 Task: Add an event  with title  Casual Second Presentation Practice, date '2023/11/03' to 2023/11/04 & Select Event type as  Collective. Add location for the event as  Zurich, Switzerland and add a description: Following the introduction, participants will have the chance to present a prepared presentation of their choice in front of the group. Each presenter will be allocated a specific time slot, allowing them to showcase their skills and practice their delivery. Presentations can cover a wide range of topics, including but not limited to business proposals, academic research, project updates, or persuasive speeches.Create an event link  http-casualsecondpresentationpracticecom & Select the event color as  Bright Yellow. , logged in from the account softage.4@softage.netand send the event invitation to softage.1@softage.net and softage.2@softage.net
Action: Mouse moved to (526, 341)
Screenshot: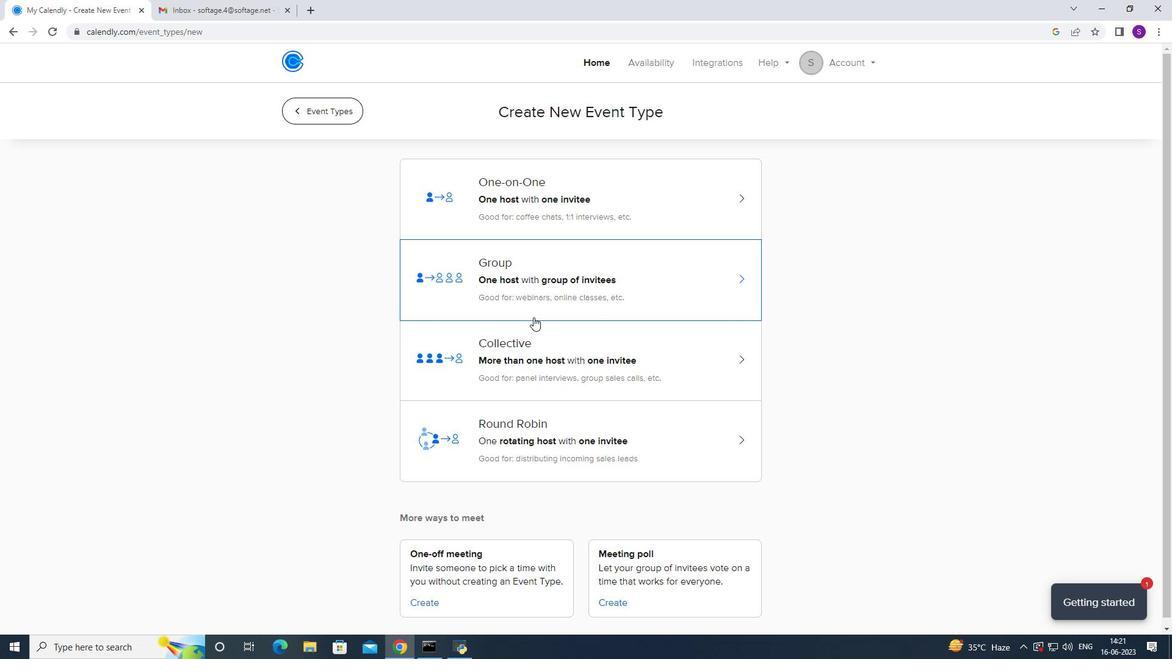 
Action: Mouse pressed left at (526, 341)
Screenshot: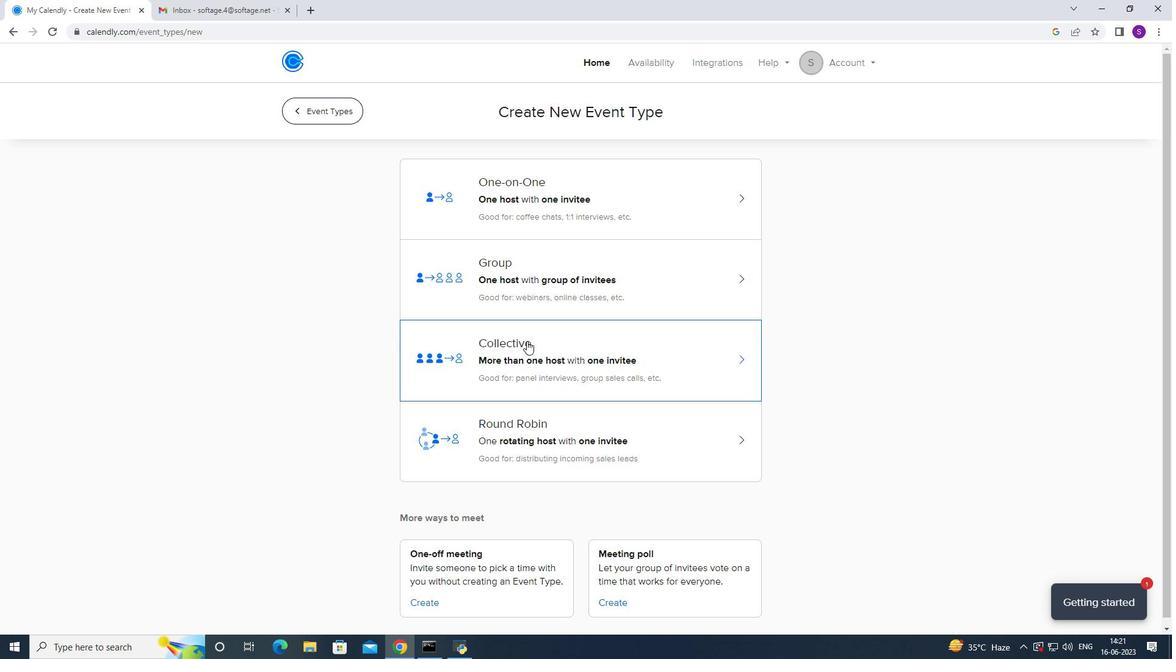 
Action: Mouse moved to (731, 268)
Screenshot: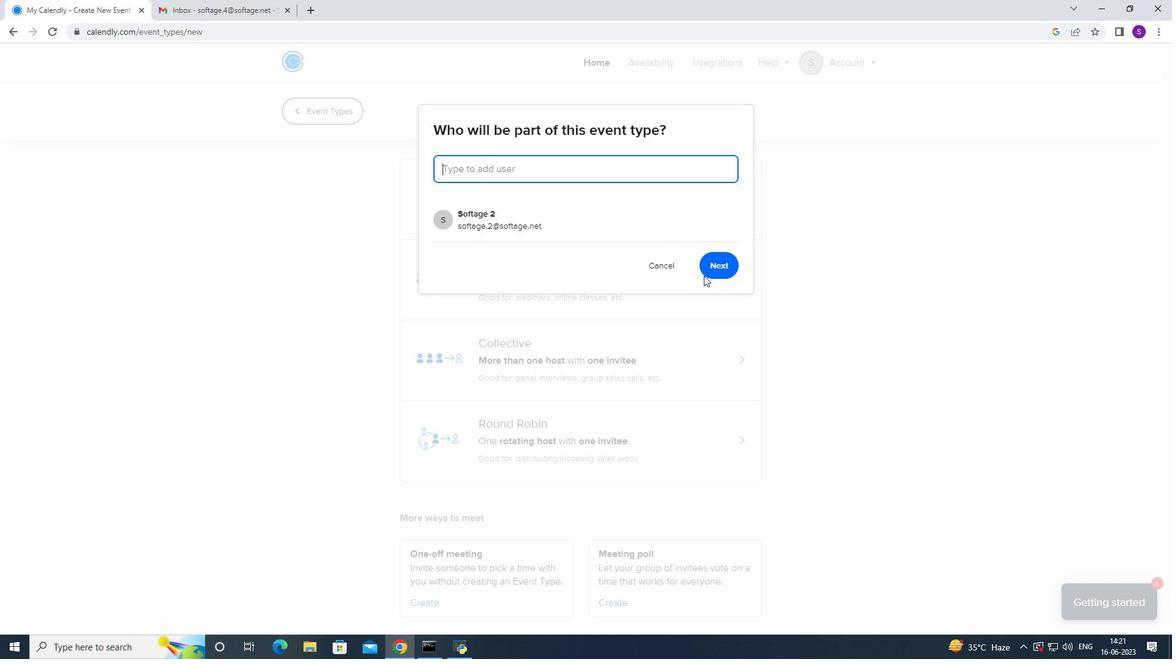 
Action: Mouse pressed left at (731, 268)
Screenshot: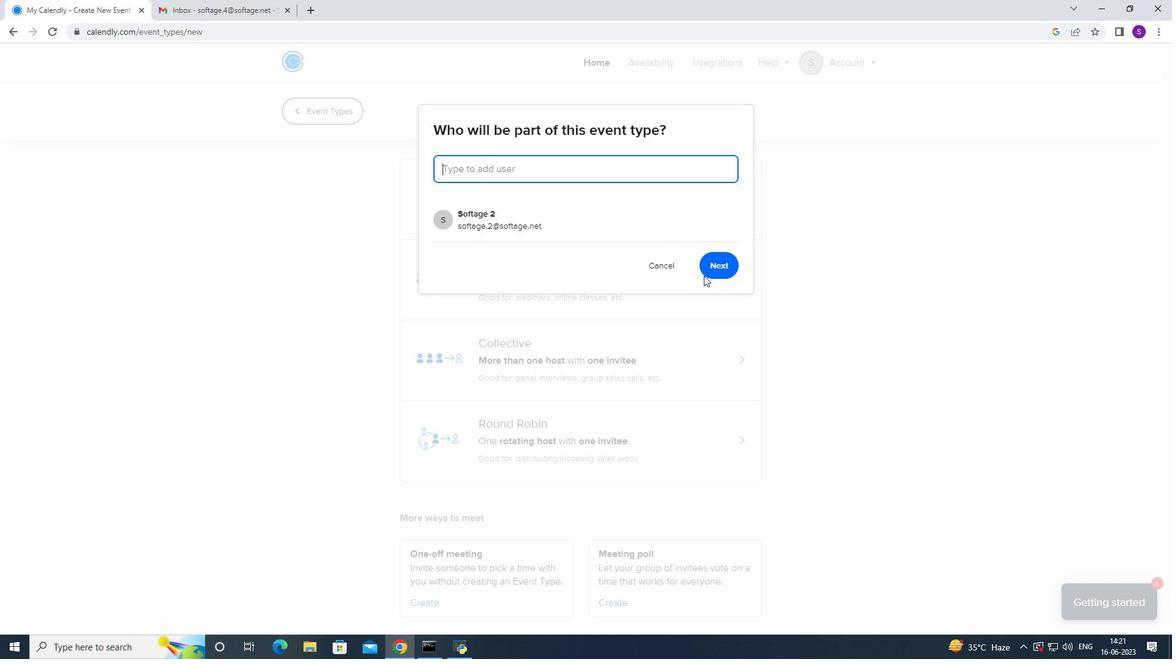 
Action: Mouse moved to (435, 285)
Screenshot: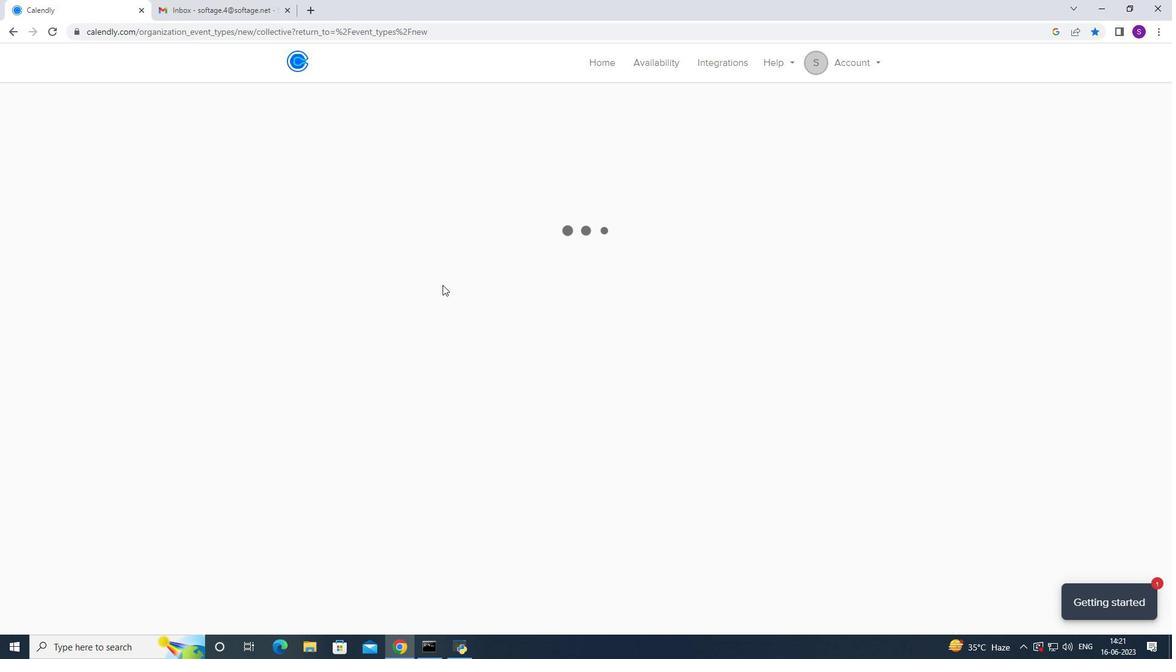 
Action: Key pressed <Key.caps_lock>C<Key.caps_lock>asual<Key.space><Key.caps_lock>S<Key.caps_lock>re
Screenshot: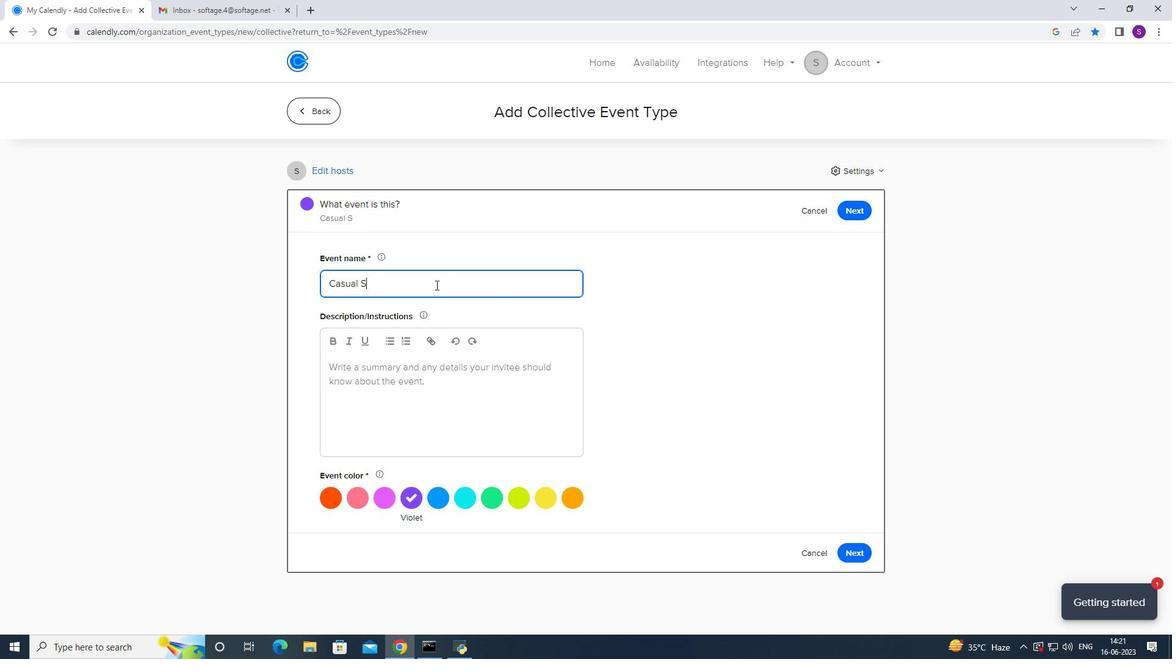 
Action: Mouse moved to (639, 296)
Screenshot: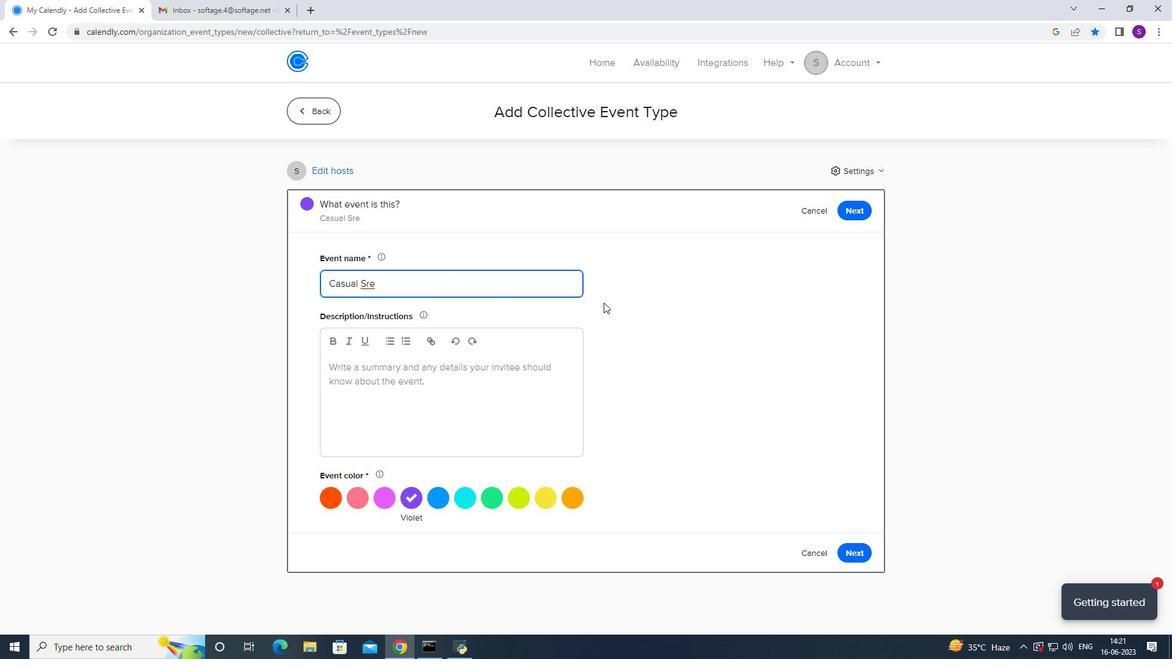 
Action: Key pressed <Key.backspace>
Screenshot: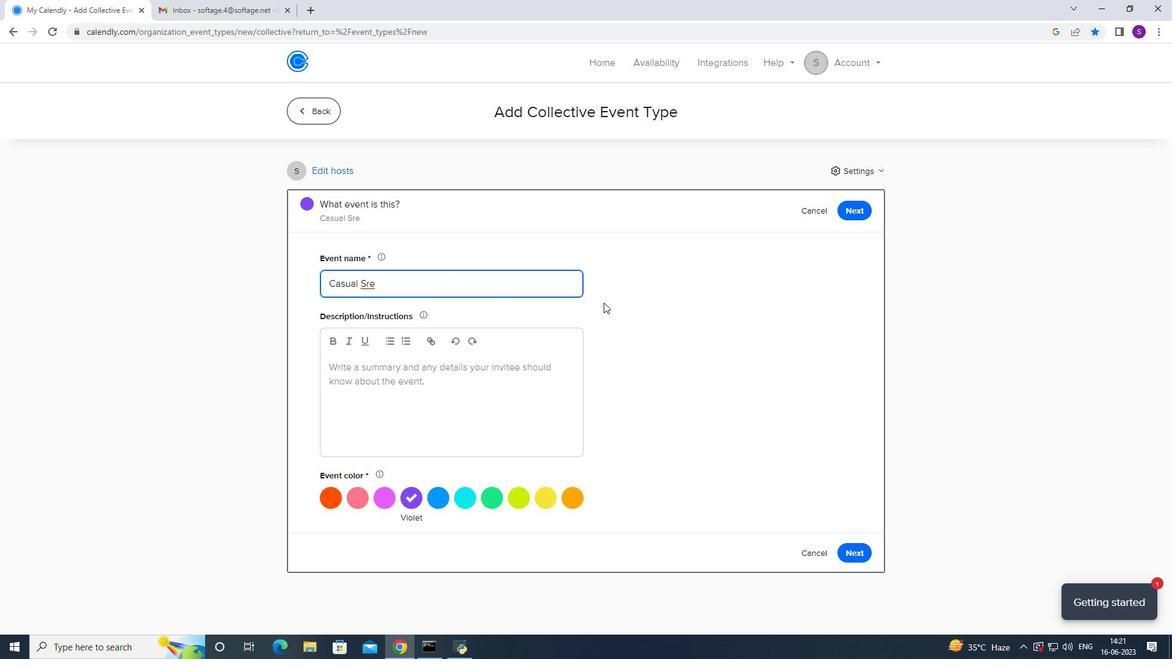 
Action: Mouse moved to (674, 291)
Screenshot: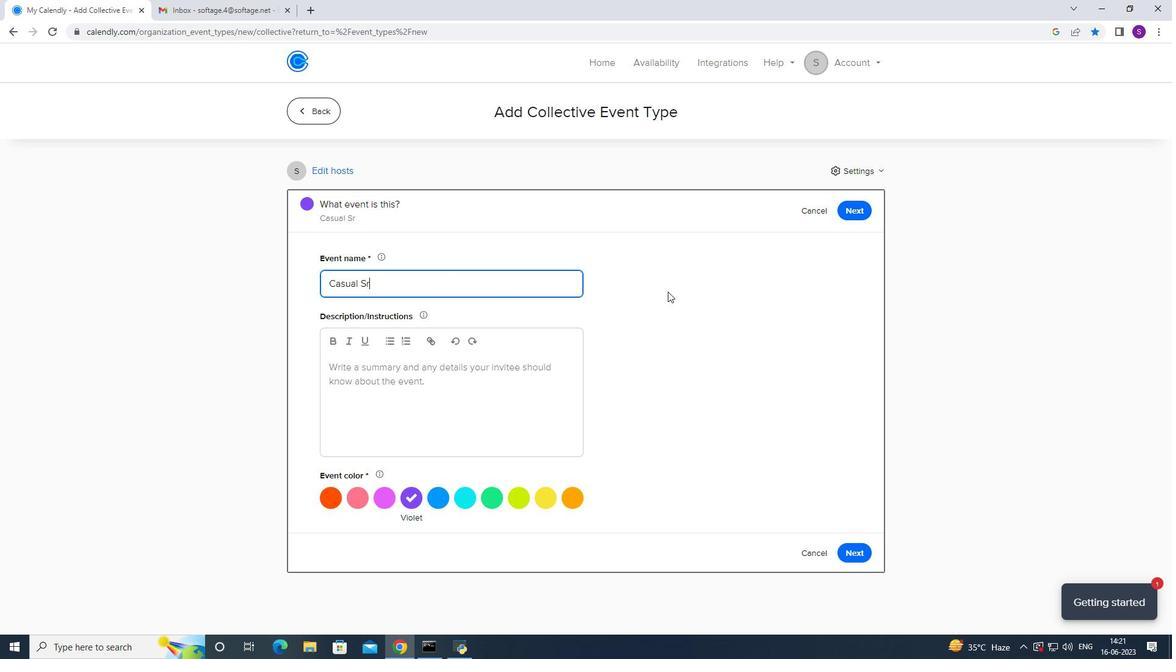 
Action: Key pressed <Key.backspace>
Screenshot: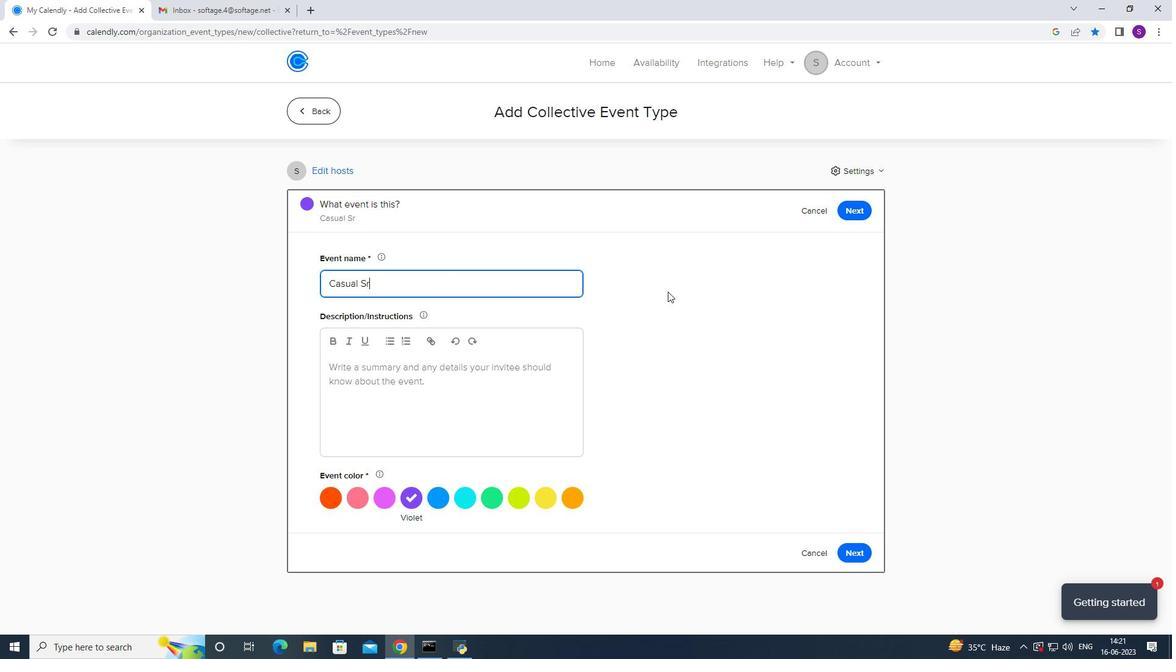 
Action: Mouse moved to (674, 291)
Screenshot: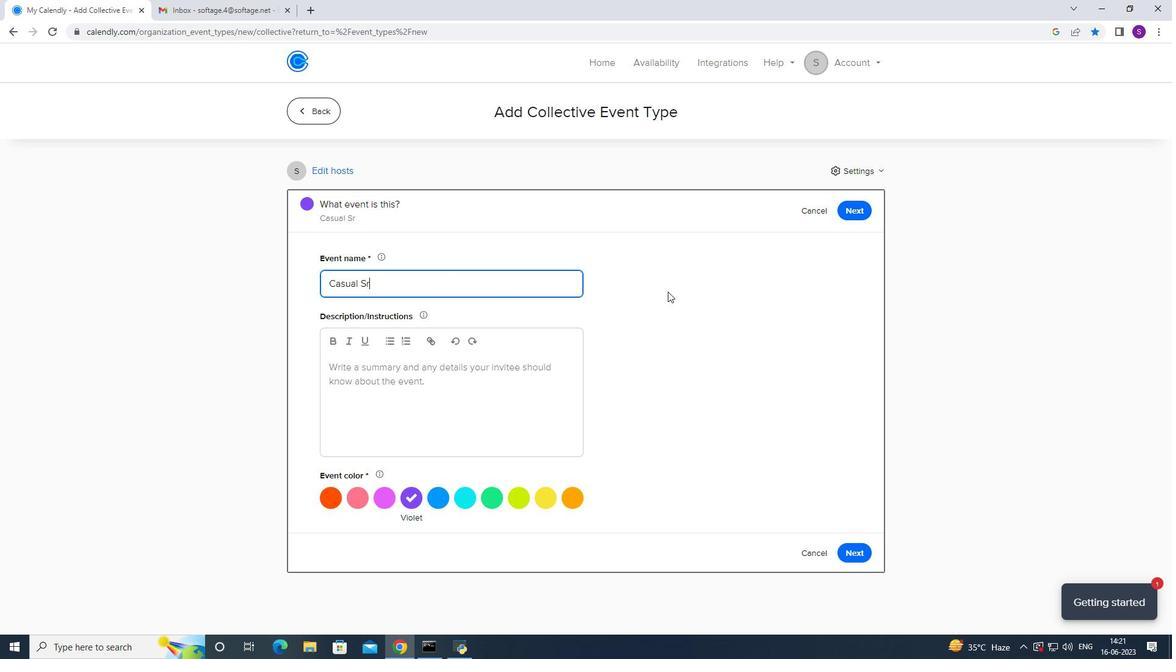 
Action: Key pressed econd<Key.space><Key.caps_lock>P<Key.caps_lock>resentation<Key.space><Key.caps_lock>P<Key.caps_lock>ractice
Screenshot: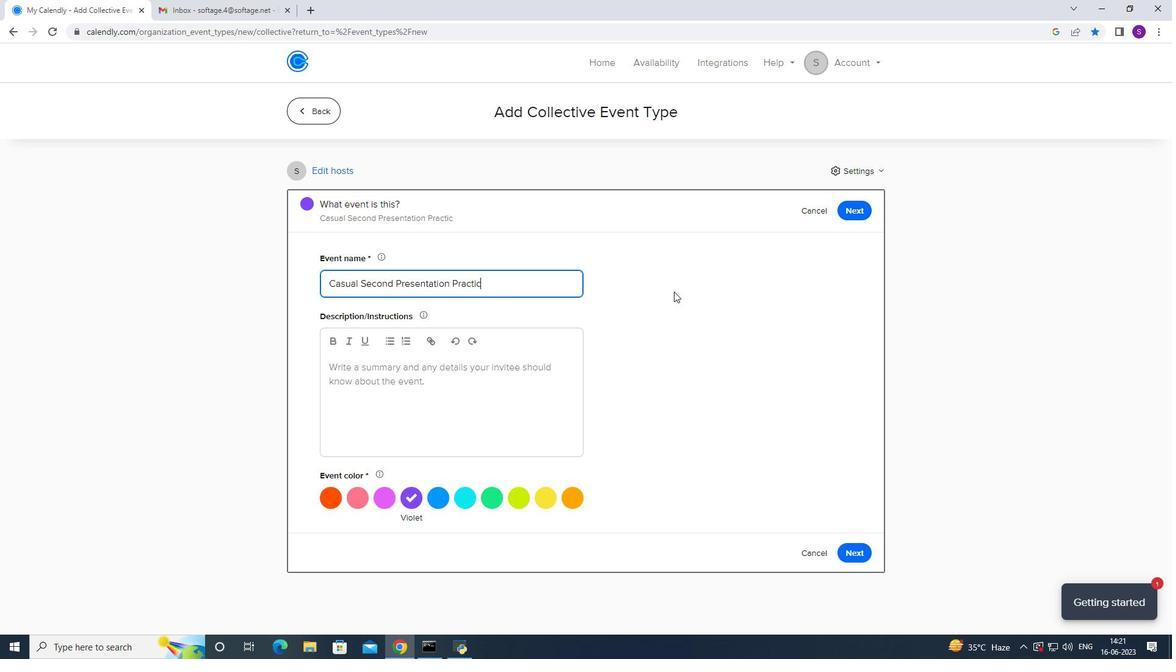 
Action: Mouse moved to (365, 379)
Screenshot: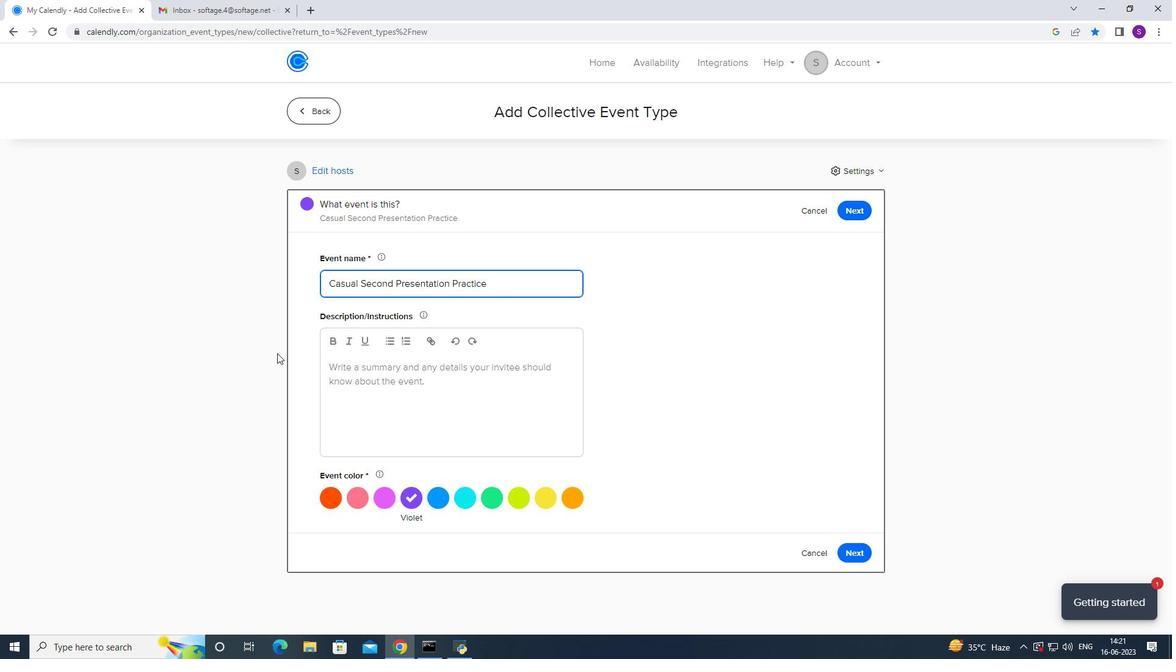 
Action: Mouse pressed left at (365, 379)
Screenshot: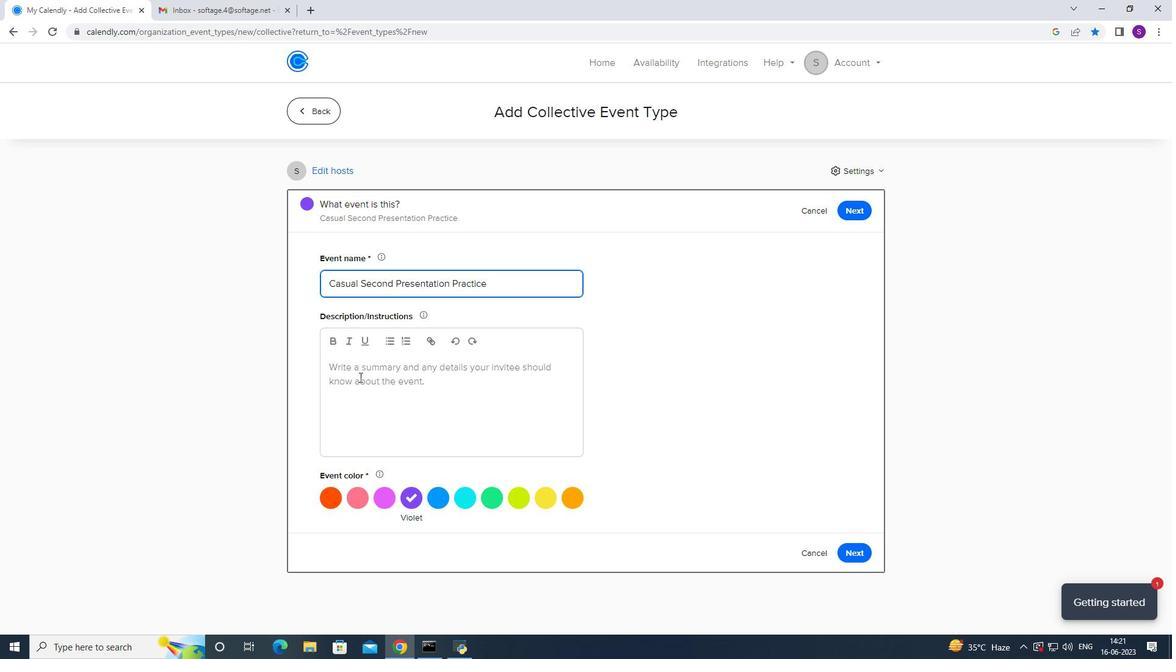 
Action: Mouse moved to (542, 498)
Screenshot: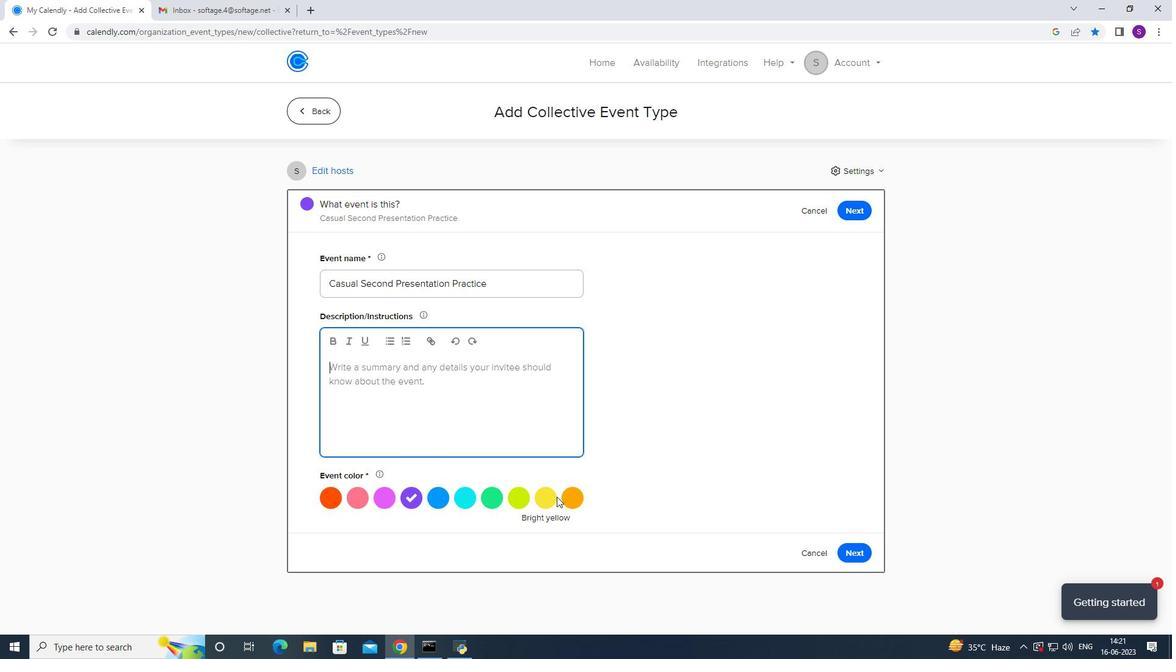 
Action: Mouse pressed left at (542, 498)
Screenshot: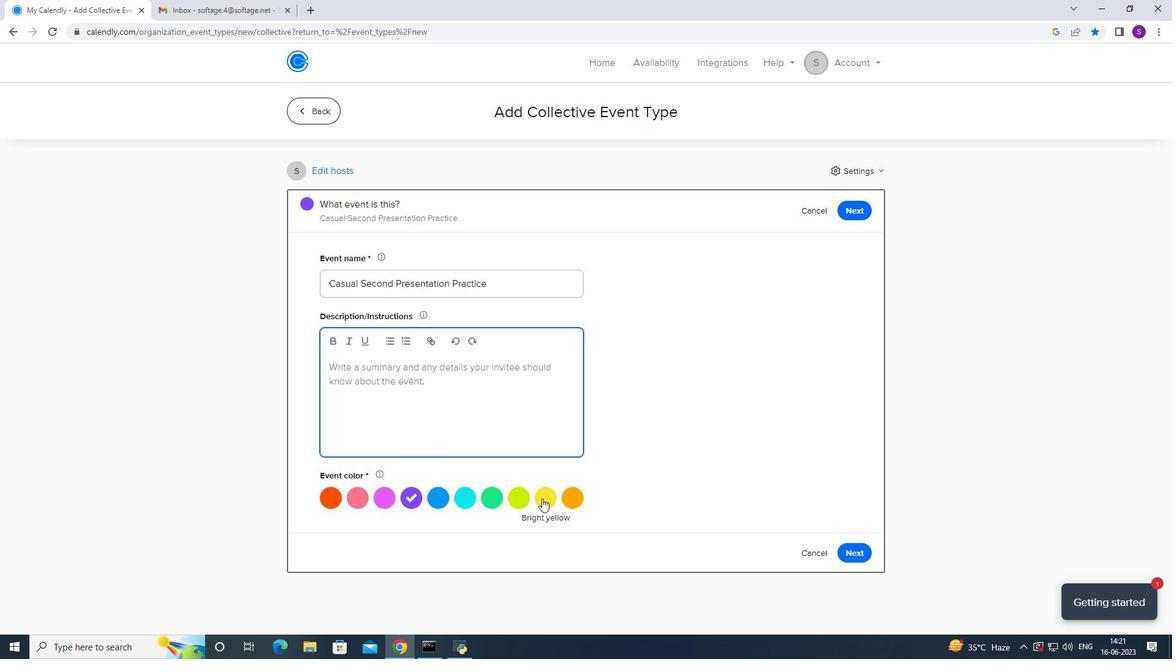
Action: Mouse moved to (501, 413)
Screenshot: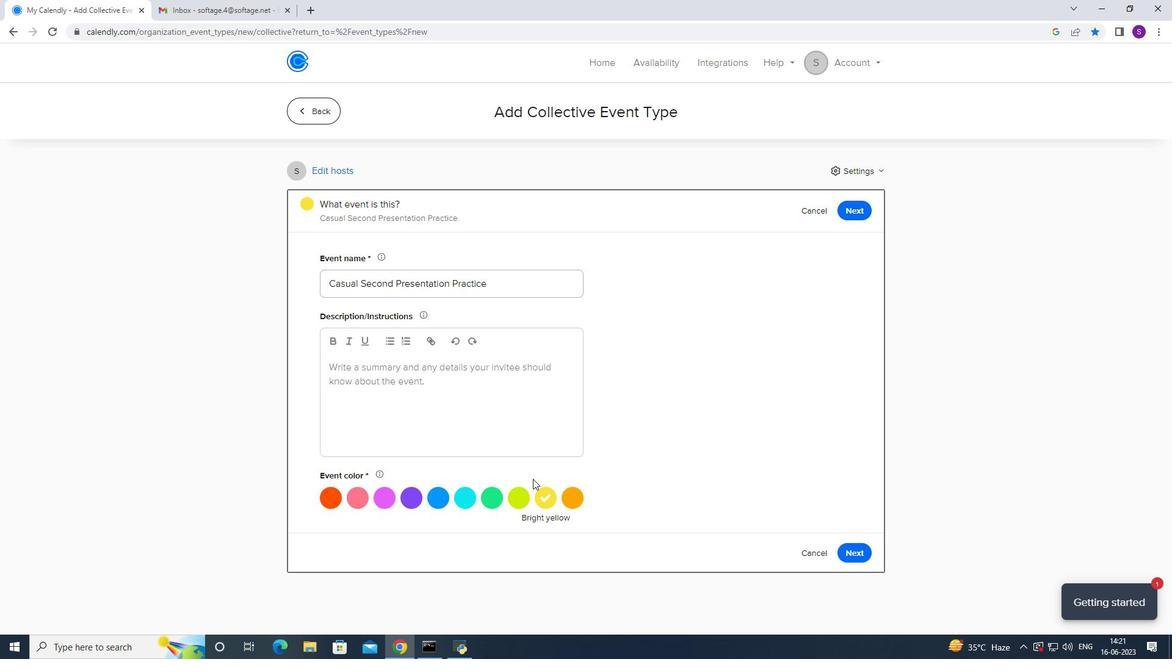 
Action: Mouse pressed left at (501, 413)
Screenshot: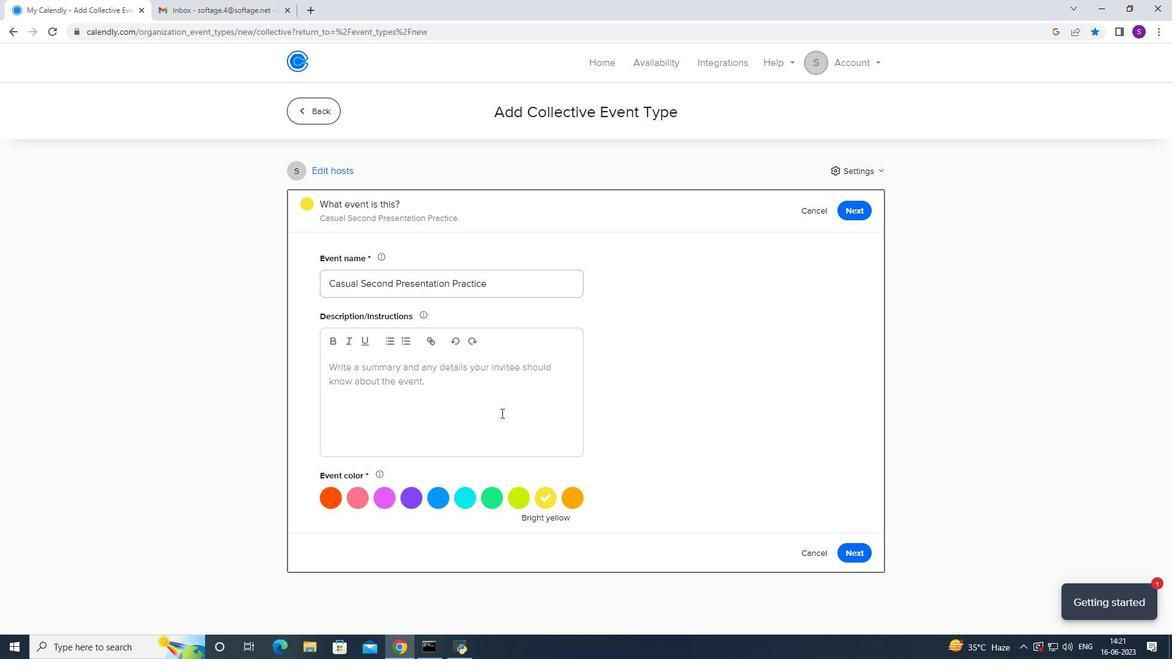 
Action: Mouse moved to (1095, 504)
Screenshot: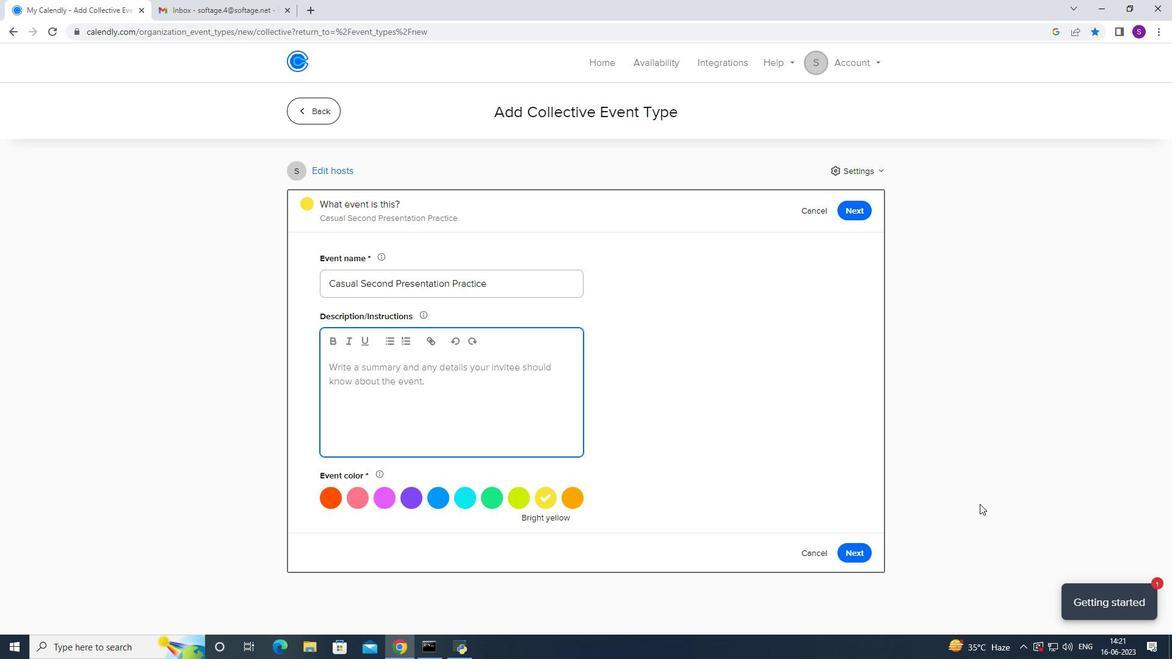
Action: Key pressed <Key.caps_lock>F<Key.caps_lock>ollowing<Key.space>the<Key.space>introduction<Key.space>,<Key.space>participants<Key.space>will<Key.space>have<Key.space>the<Key.space>chance<Key.space>to<Key.space>present<Key.space>a<Key.space>p[repared<Key.space>presentation<Key.space>
Screenshot: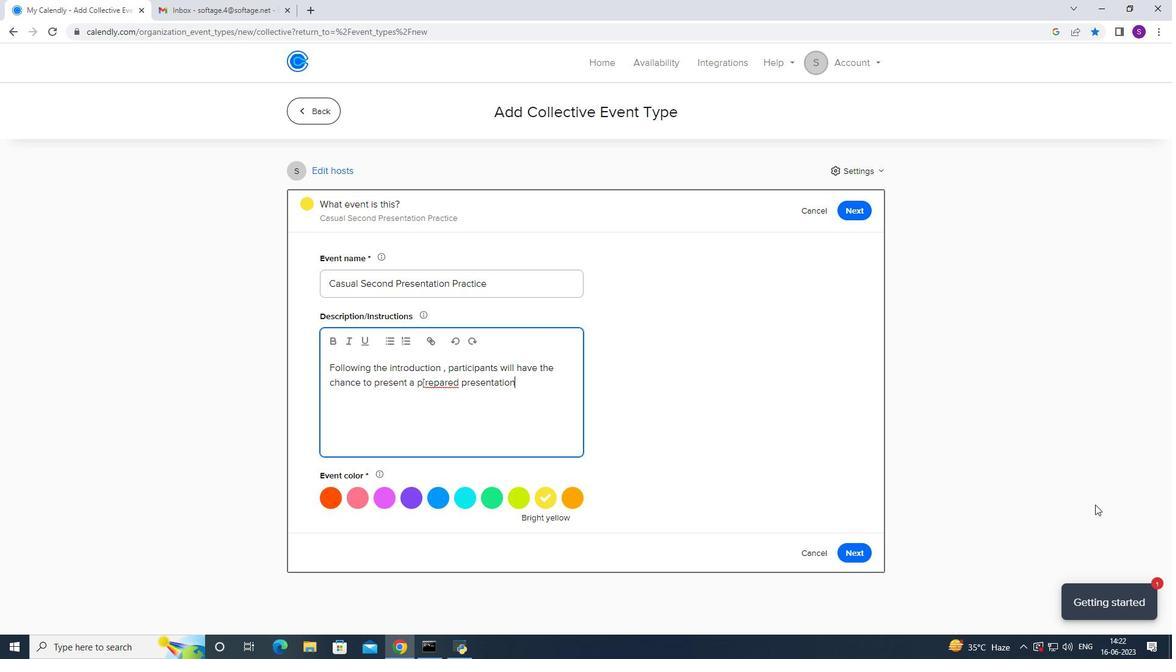 
Action: Mouse moved to (1152, 494)
Screenshot: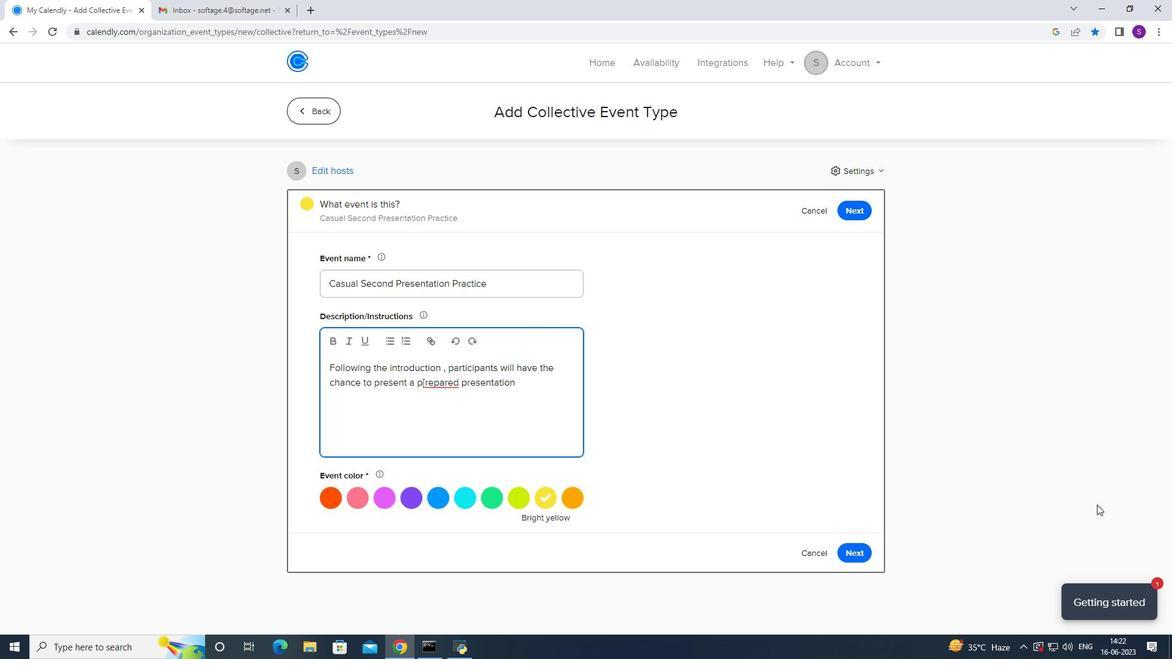
Action: Key pressed <Key.left>
Screenshot: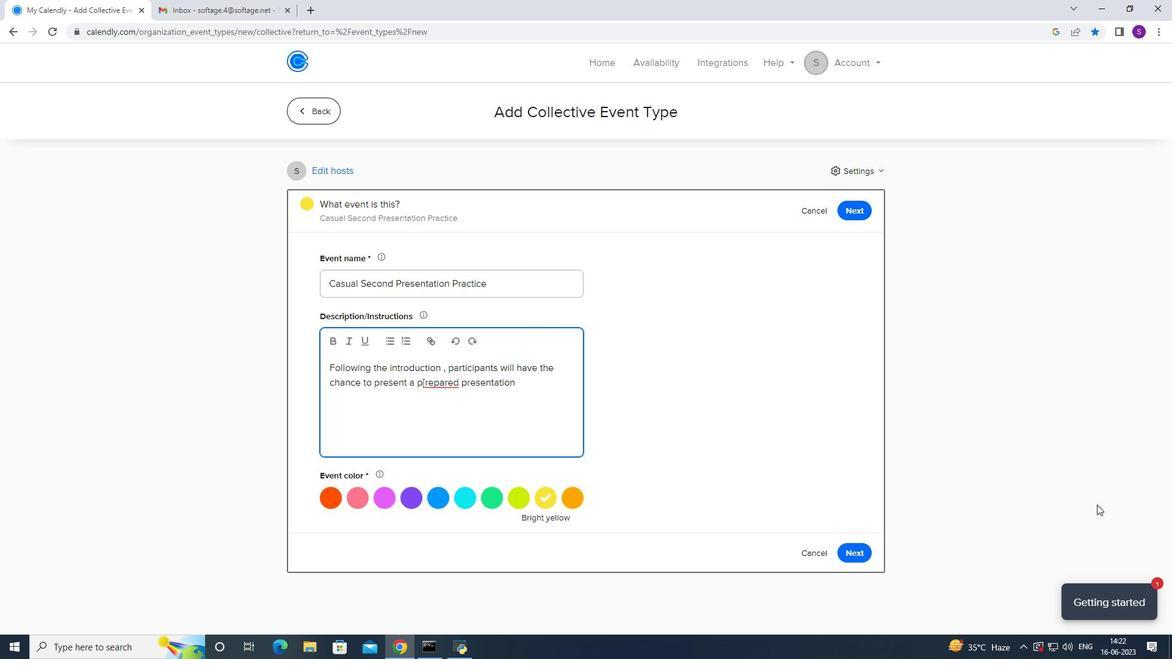 
Action: Mouse moved to (1154, 494)
Screenshot: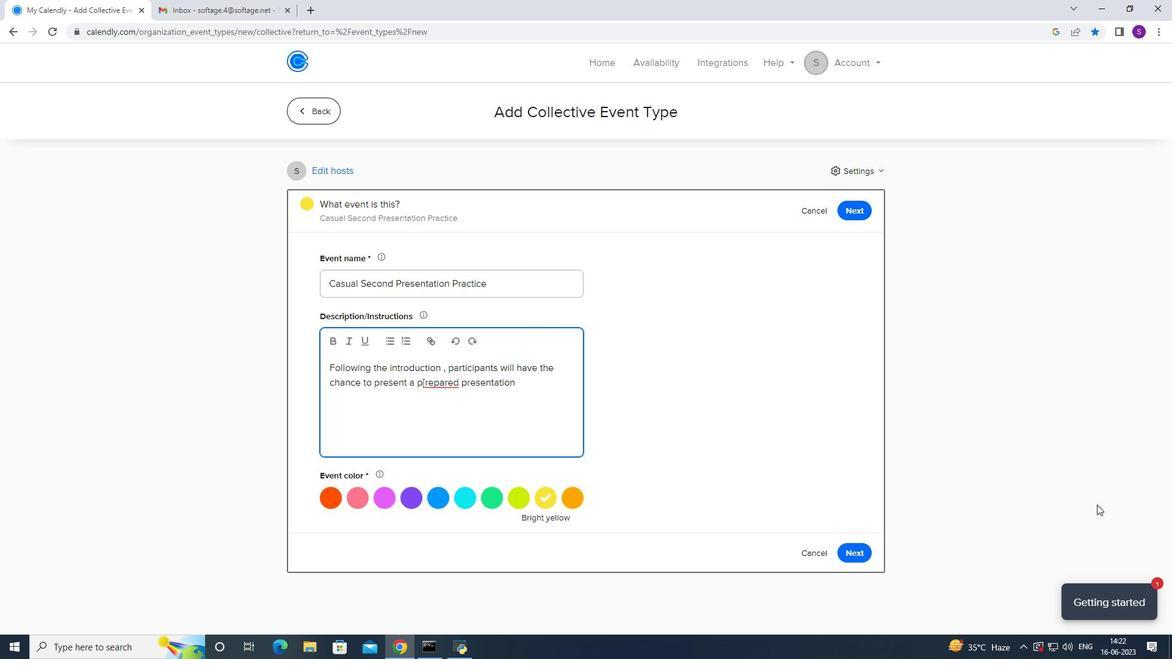 
Action: Key pressed <Key.left><Key.left>
Screenshot: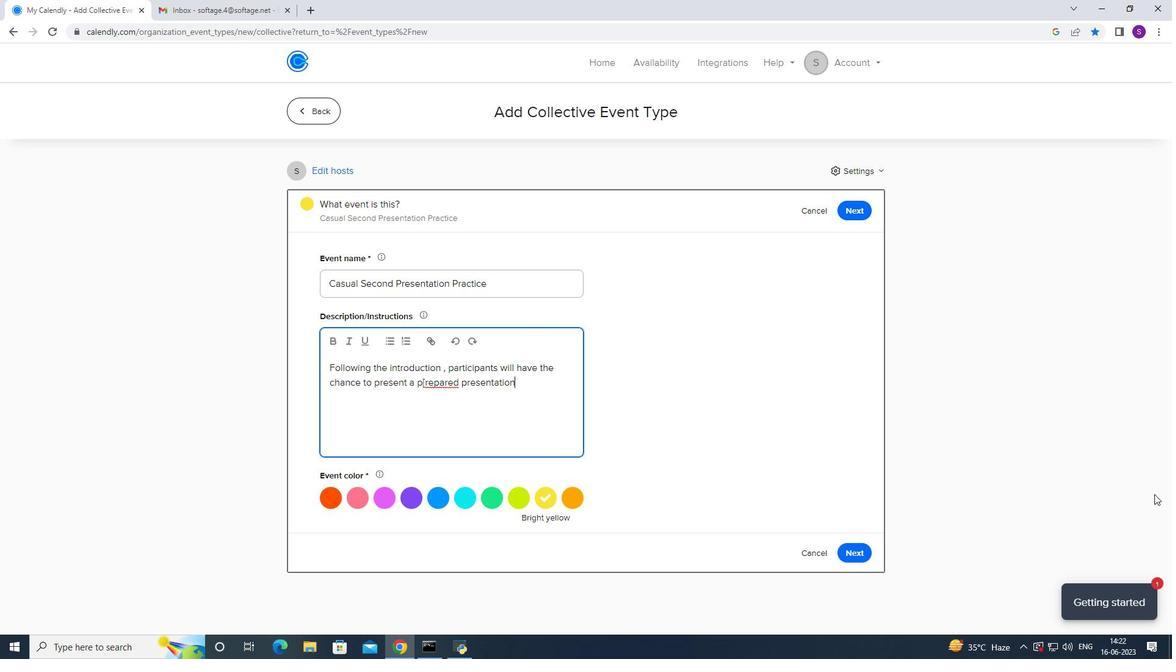 
Action: Mouse moved to (1155, 494)
Screenshot: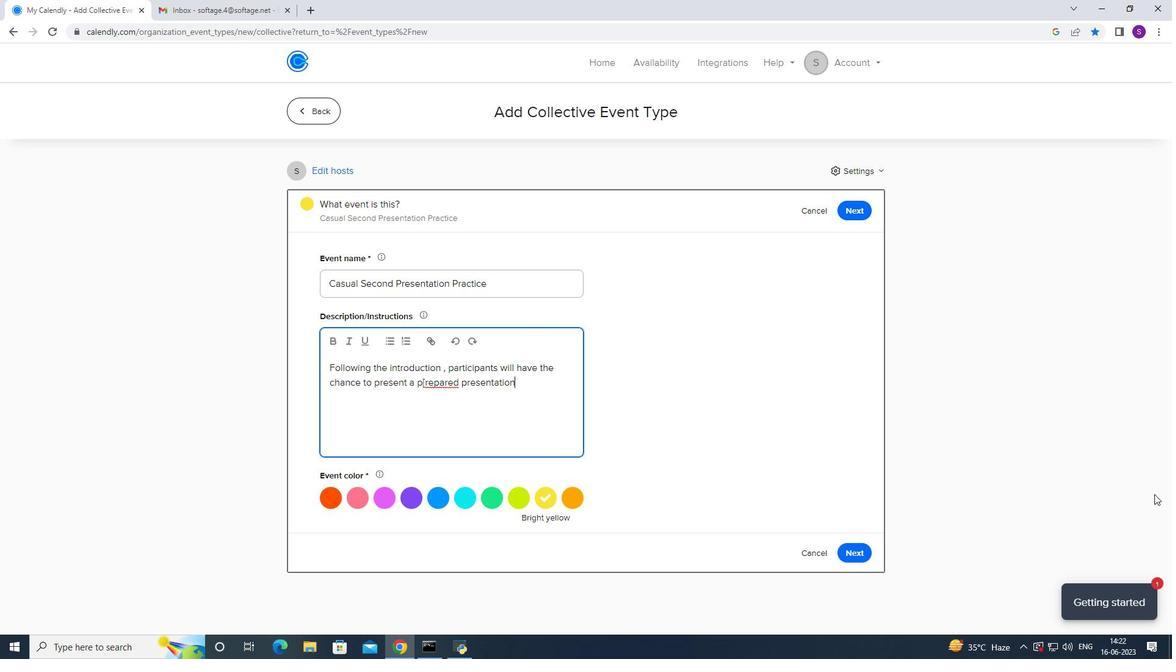 
Action: Key pressed <Key.left><Key.left><Key.left><Key.left><Key.left><Key.left><Key.left><Key.left><Key.left><Key.left><Key.left><Key.left><Key.left><Key.left><Key.left><Key.left><Key.left><Key.left><Key.backspace>
Screenshot: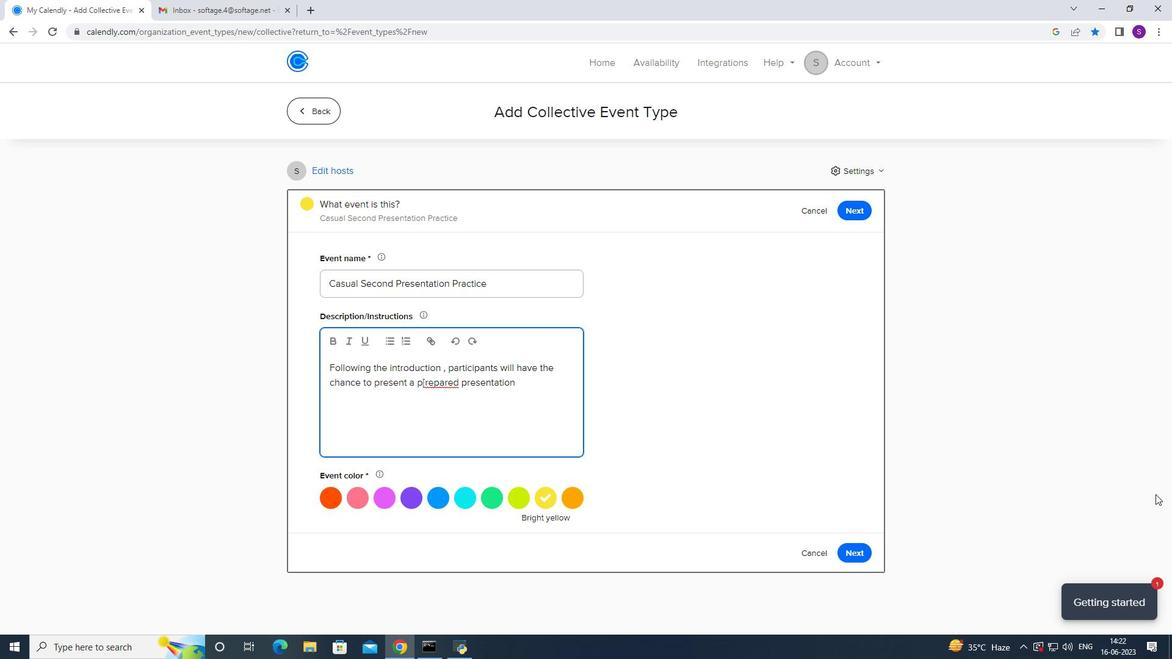 
Action: Mouse moved to (1173, 551)
Screenshot: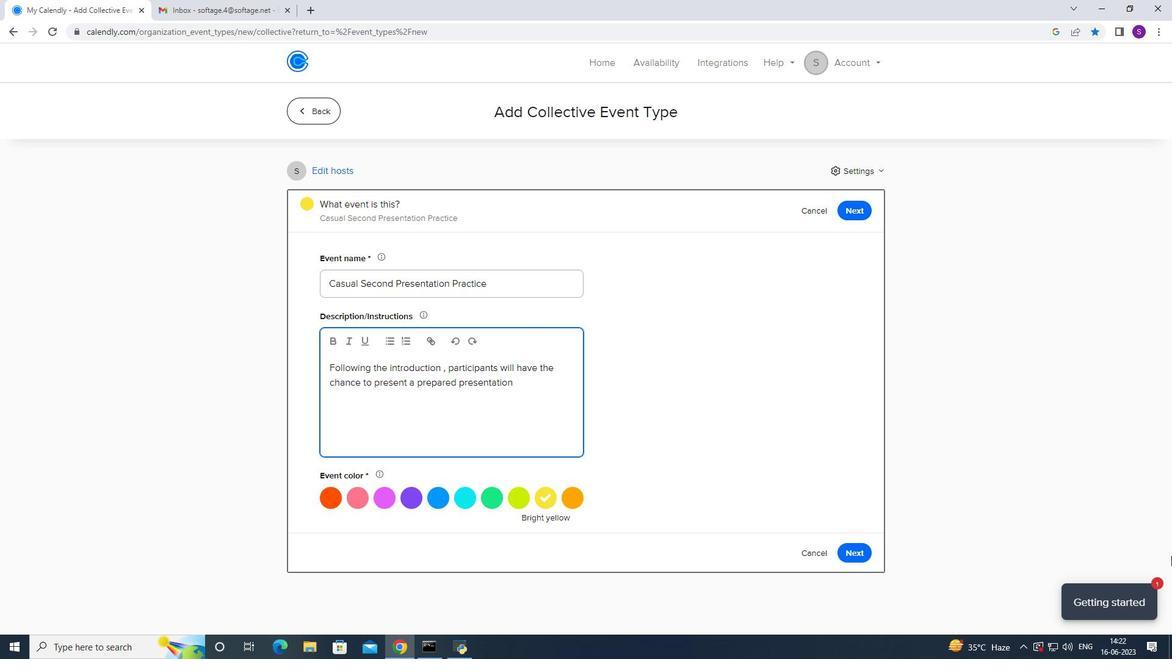 
Action: Key pressed <Key.right>
Screenshot: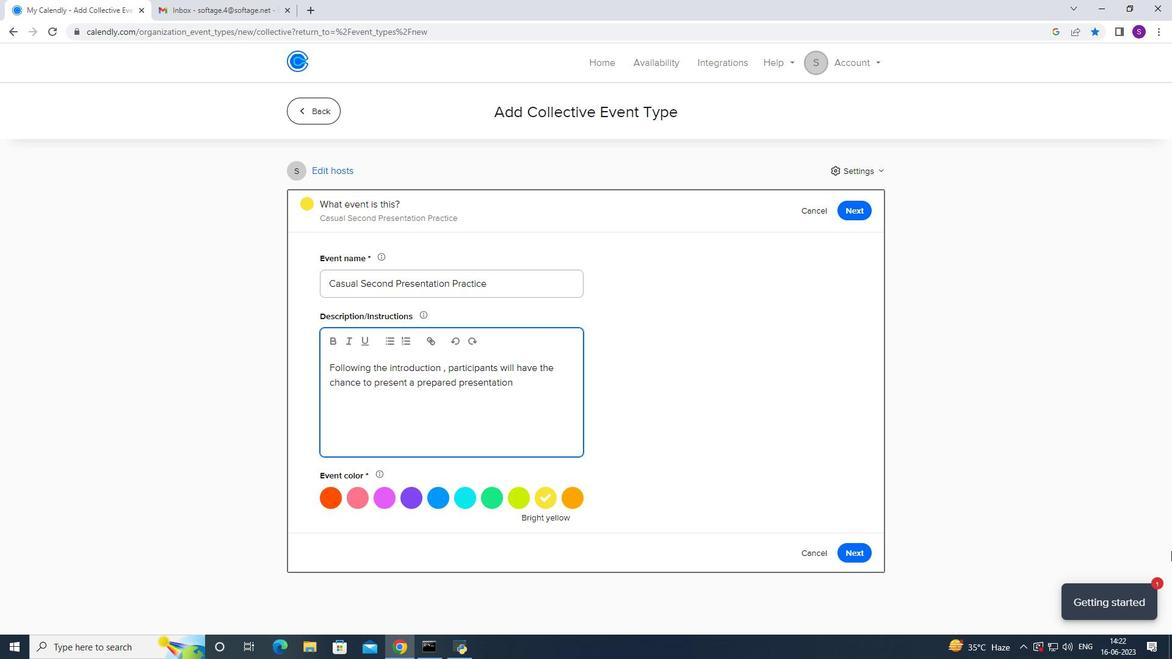 
Action: Mouse moved to (1171, 550)
Screenshot: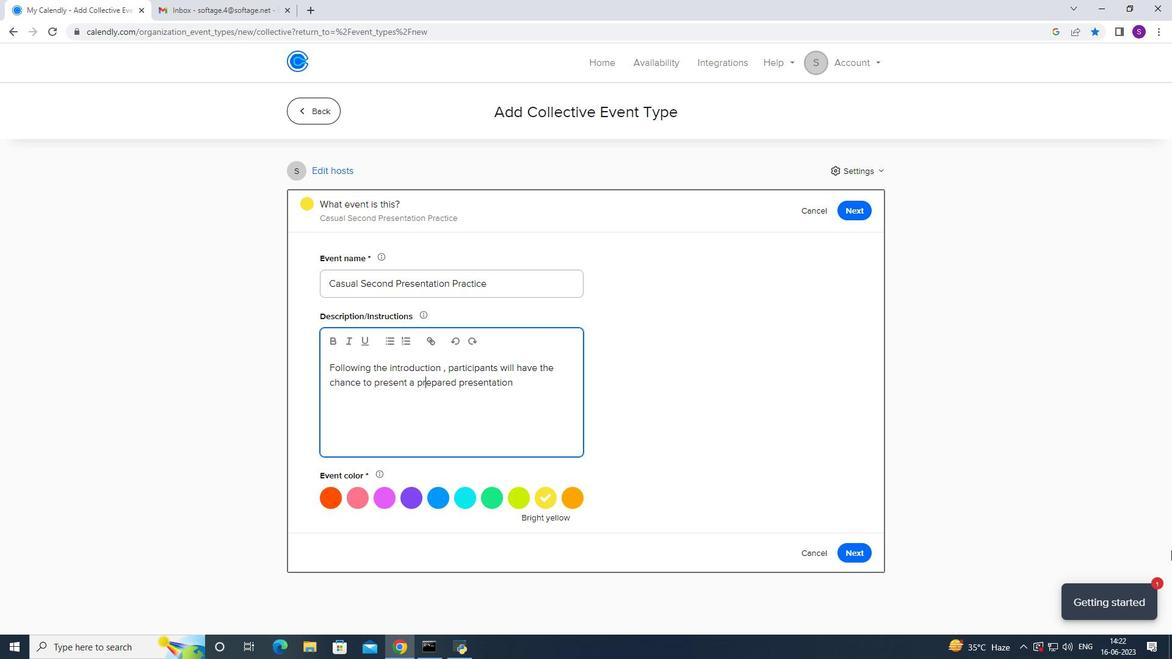 
Action: Key pressed <Key.right><Key.right><Key.right><Key.right><Key.right><Key.right><Key.right><Key.right><Key.right><Key.right><Key.right><Key.right><Key.right><Key.right><Key.right><Key.right><Key.right><Key.right><Key.right><Key.right>
Screenshot: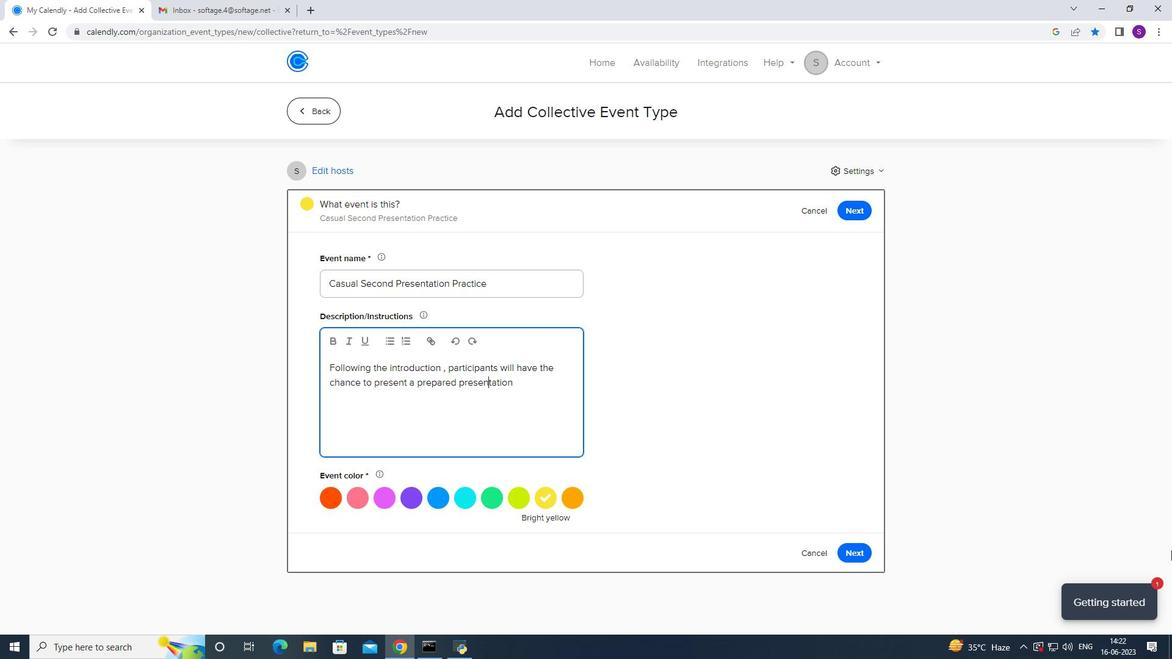 
Action: Mouse moved to (1173, 550)
Screenshot: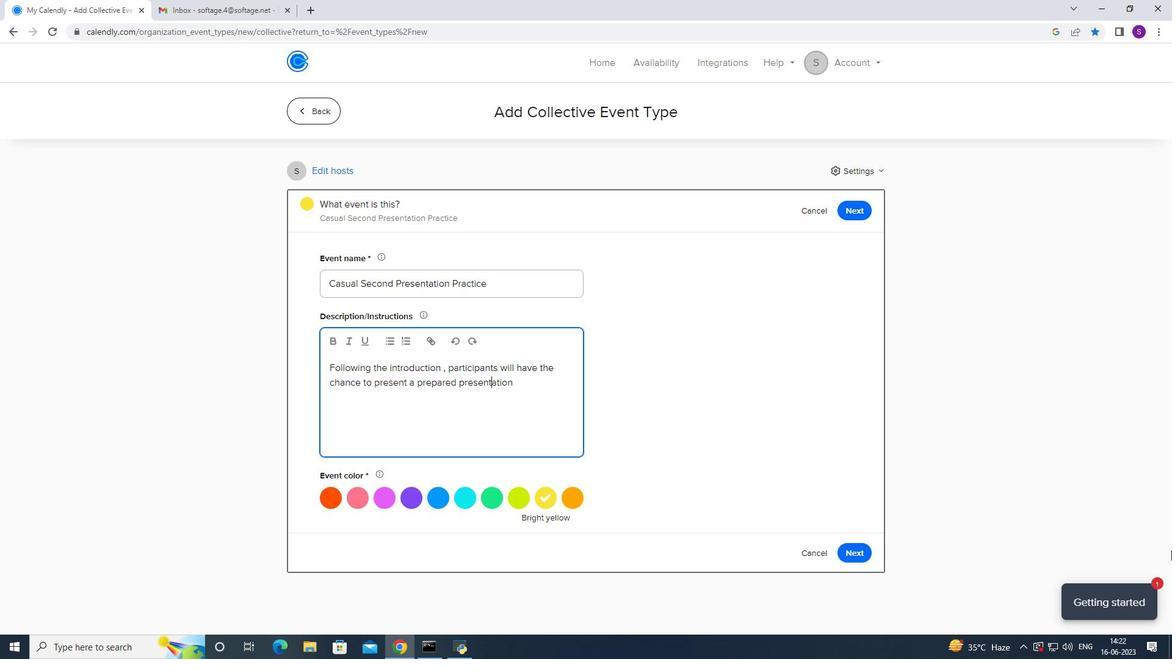 
Action: Key pressed <Key.right><Key.right><Key.right><Key.space>of<Key.space>their<Key.space>choice<Key.space>in<Key.space>frontog<Key.space><Key.backspace><Key.backspace><Key.backspace><Key.space>of<Key.space>the<Key.space>group/<Key.backspace>.<Key.space><Key.caps_lock>E<Key.caps_lock>ach<Key.space>presenter<Key.space>woill<Key.space><Key.backspace><Key.backspace><Key.backspace><Key.backspace><Key.backspace>ill<Key.space>bve<Key.backspace><Key.backspace>e<Key.space>allocated<Key.space>to<Key.backspace><Key.backspace>a<Key.space>specific<Key.space>time<Key.space>slot,<Key.space>s<Key.backspace>allowing<Key.space>them<Key.space>to<Key.space>showcase<Key.space>tgheir<Key.backspace><Key.backspace><Key.backspace><Key.backspace><Key.backspace>heir<Key.space>skills<Key.space>and<Key.space>practice<Key.space>their<Key.space>delivery.<Key.space><Key.caps_lock>P<Key.caps_lock>resentations<Key.space>can<Key.space>cover<Key.space>awide<Key.space><Key.backspace><Key.backspace><Key.backspace><Key.backspace><Key.backspace><Key.space>wide<Key.space>rangfe<Key.backspace><Key.backspace><Key.backspace>ge<Key.space>of<Key.space>topics,<Key.space>including<Key.space>but<Key.space>not<Key.space>limited<Key.space>to<Key.space>business<Key.space>proposals,<Key.space>acadmic<Key.space>rea<Key.backspace><Key.backspace><Key.backspace><Key.backspace><Key.backspace><Key.backspace><Key.backspace>amic<Key.space>research<Key.space>
Screenshot: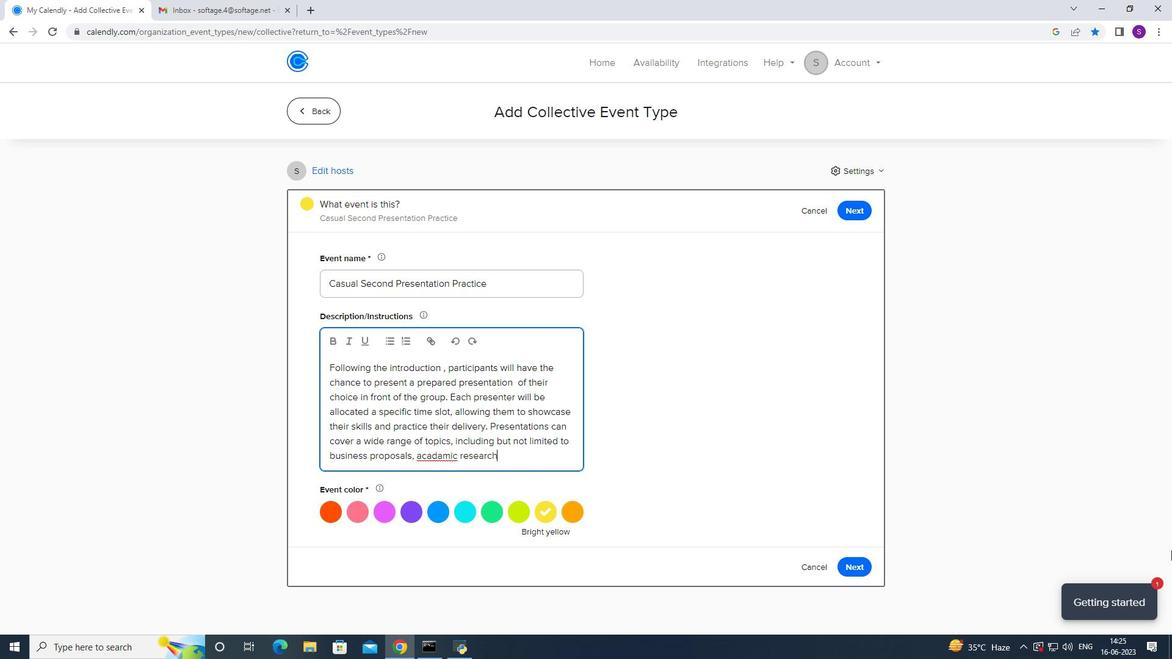 
Action: Mouse moved to (442, 455)
Screenshot: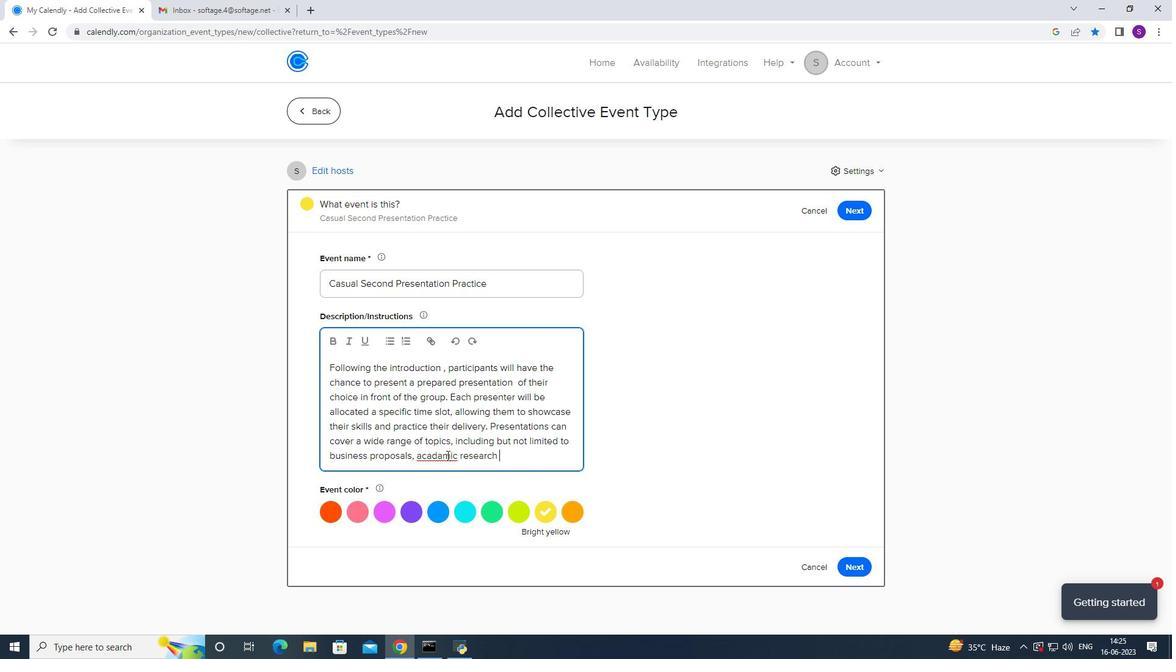 
Action: Mouse pressed left at (442, 455)
Screenshot: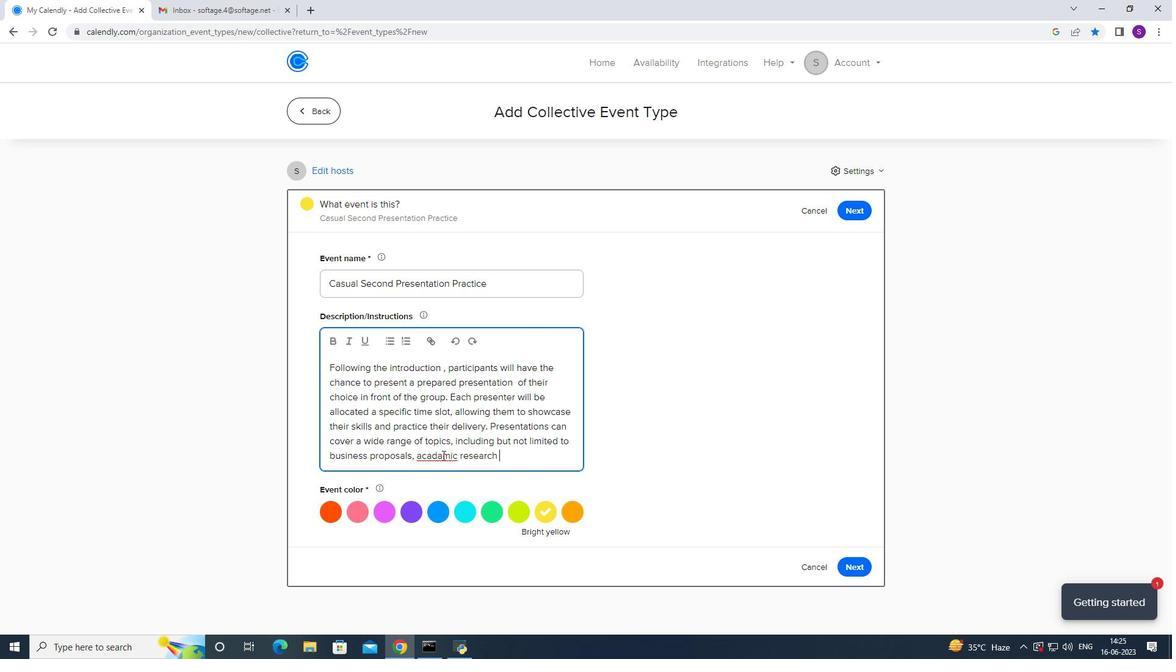 
Action: Mouse moved to (1107, 468)
Screenshot: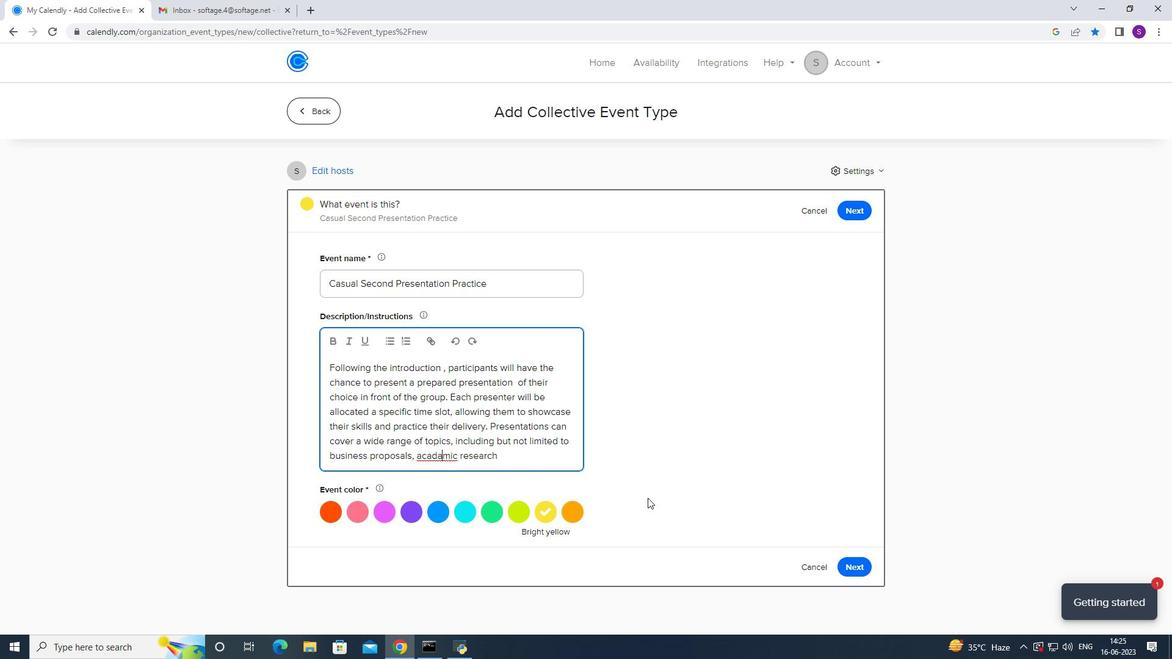 
Action: Key pressed <Key.backspace>e
Screenshot: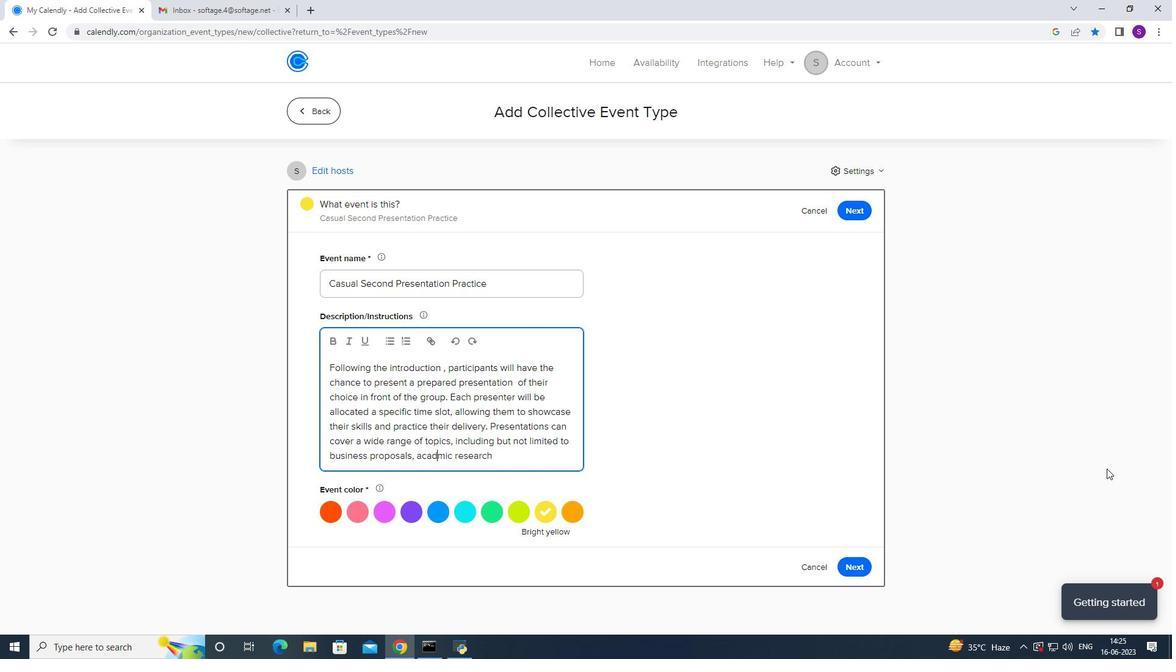 
Action: Mouse moved to (518, 453)
Screenshot: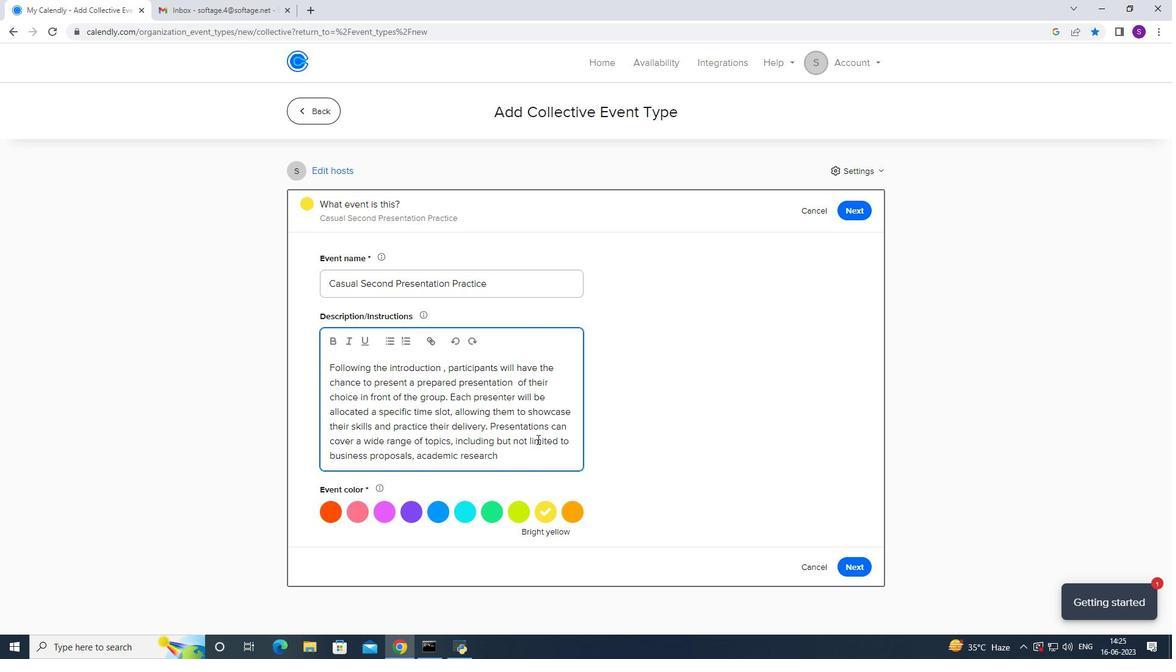 
Action: Mouse pressed left at (518, 453)
Screenshot: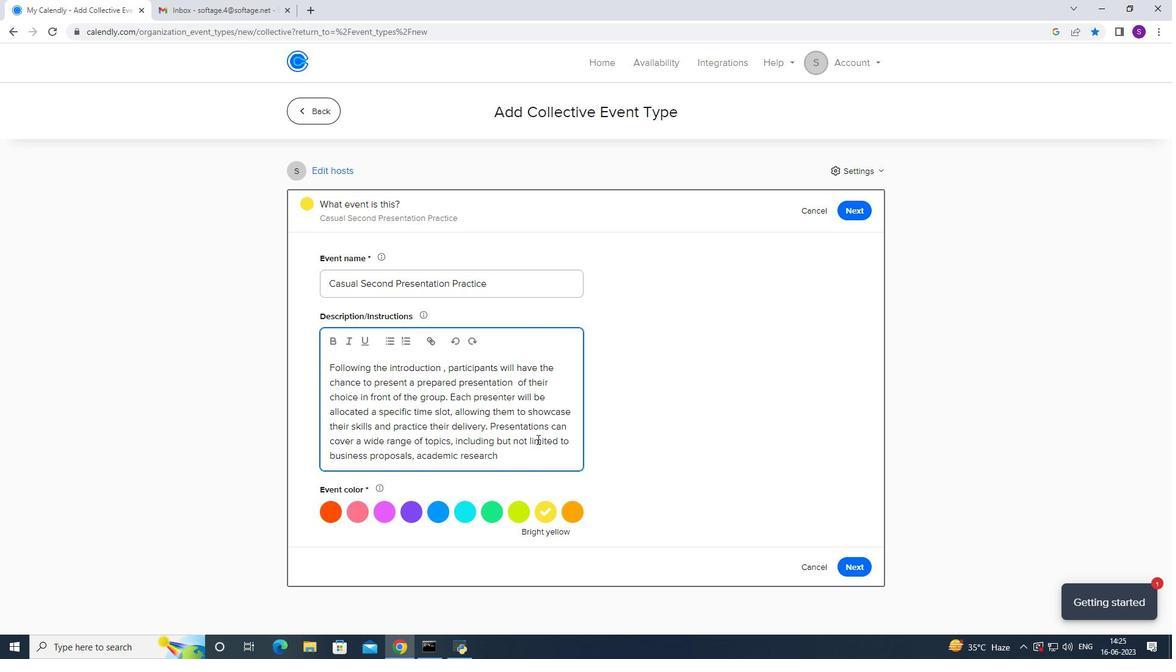 
Action: Mouse moved to (696, 462)
Screenshot: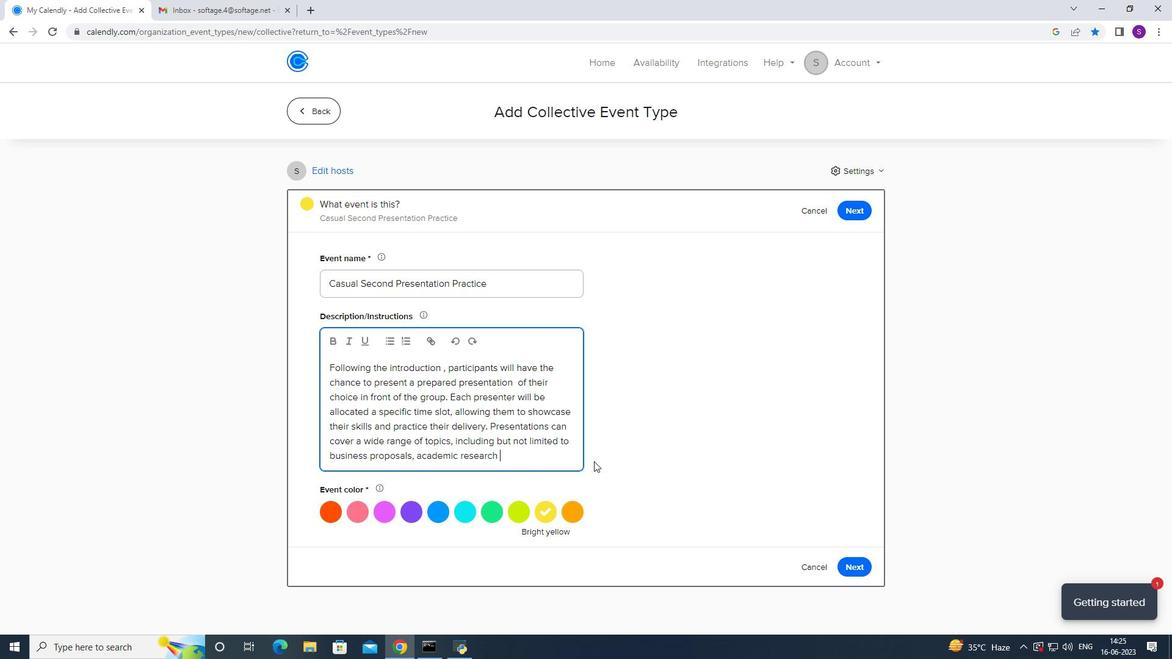 
Action: Key pressed ,<Key.space>prok<Key.backspace>ject<Key.space>updates<Key.space>orv<Key.backspace><Key.space>persu<Key.backspace>uasive<Key.space>so<Key.backspace>pp<Key.backspace>eeches.
Screenshot: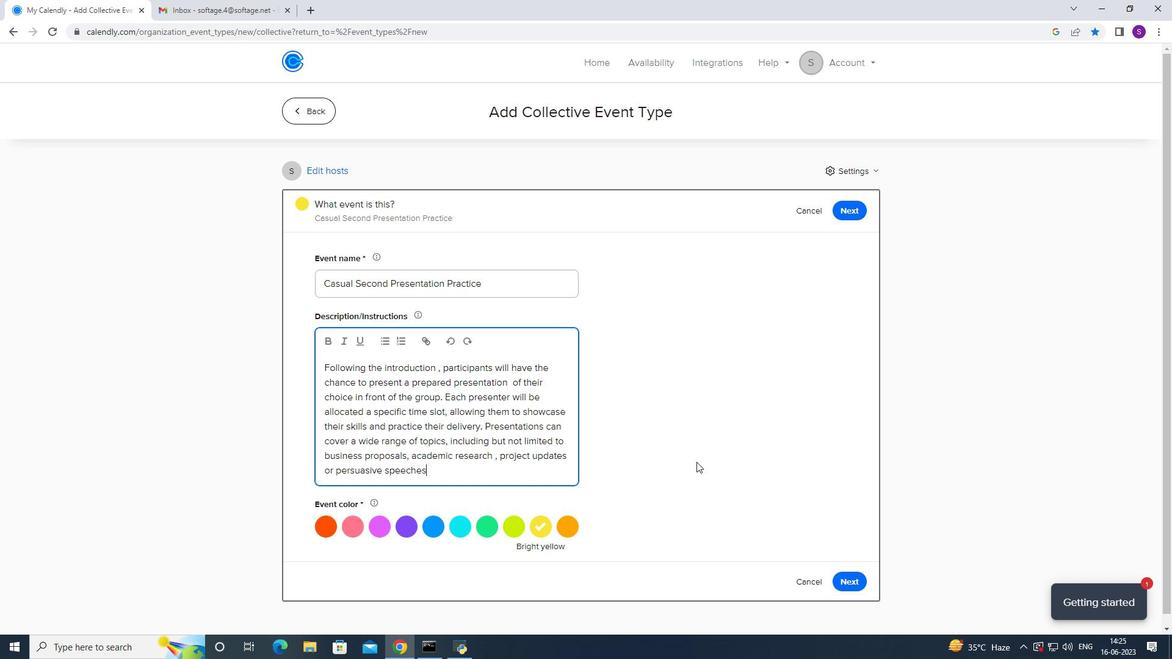 
Action: Mouse moved to (837, 584)
Screenshot: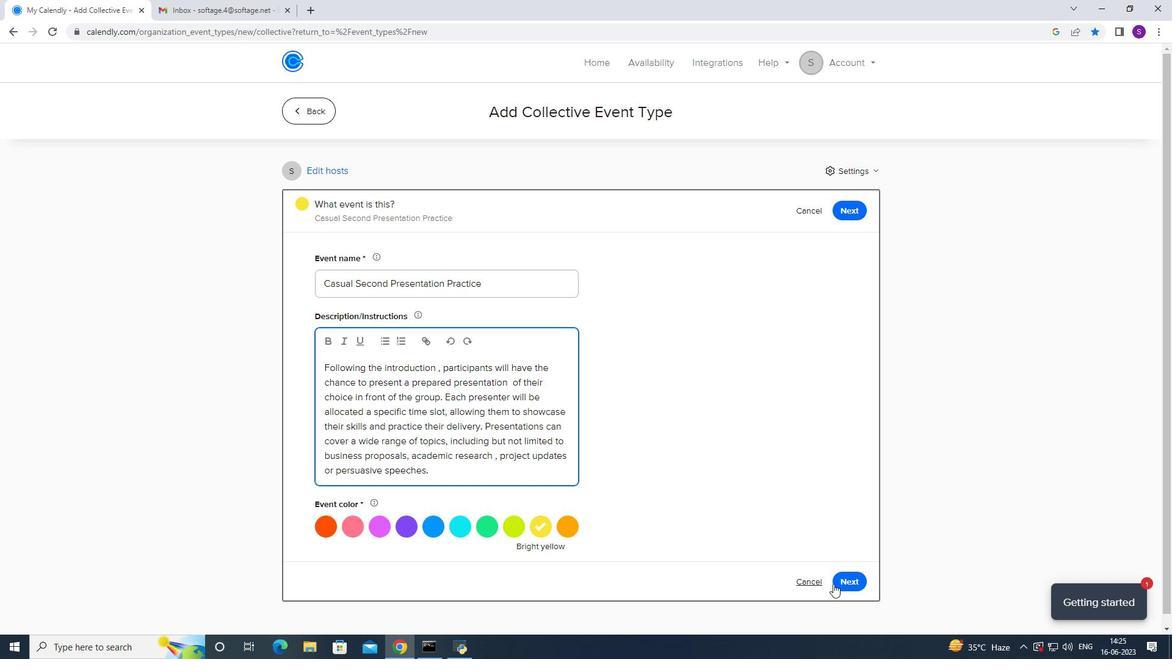 
Action: Mouse pressed left at (837, 584)
Screenshot: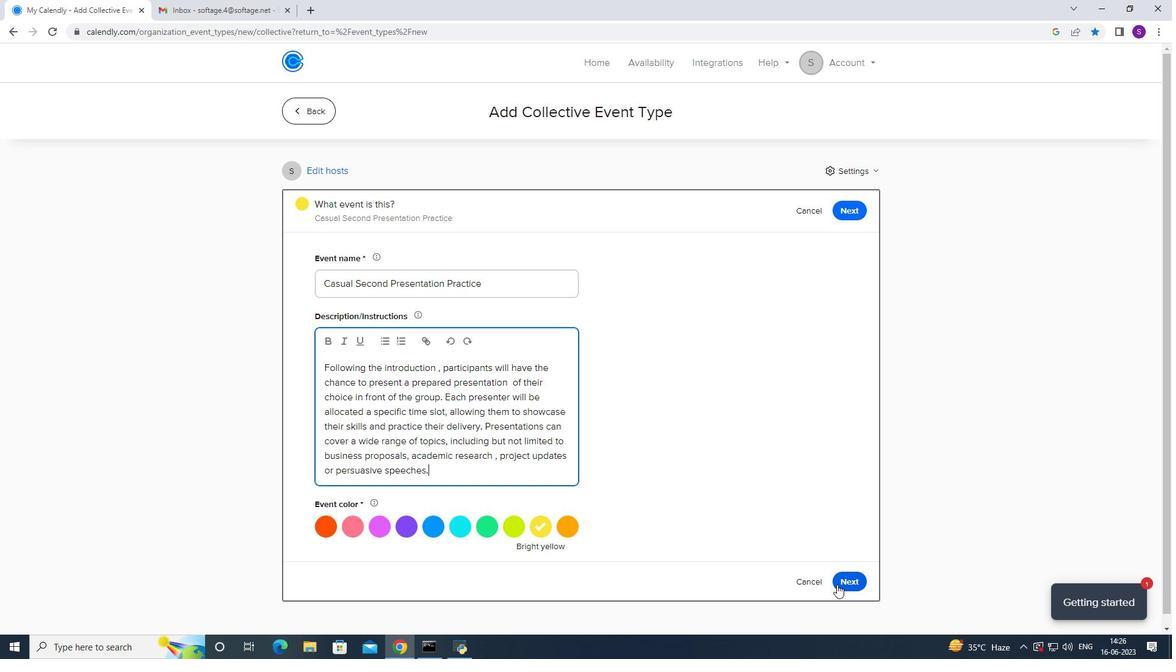 
Action: Mouse moved to (453, 365)
Screenshot: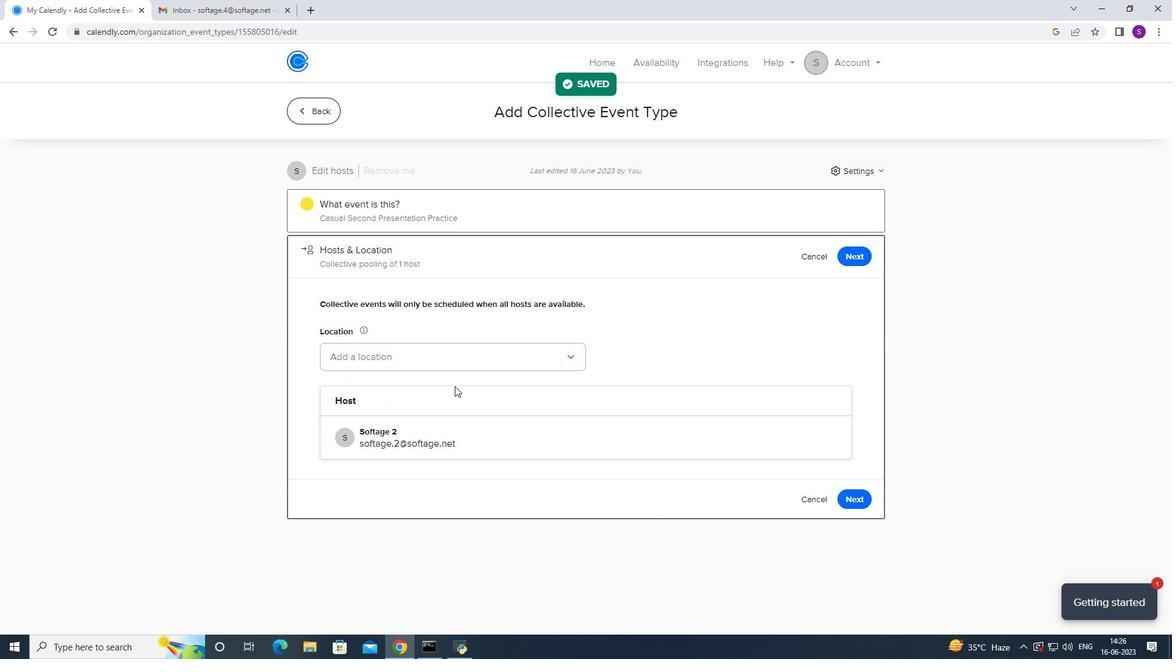 
Action: Mouse pressed left at (453, 365)
Screenshot: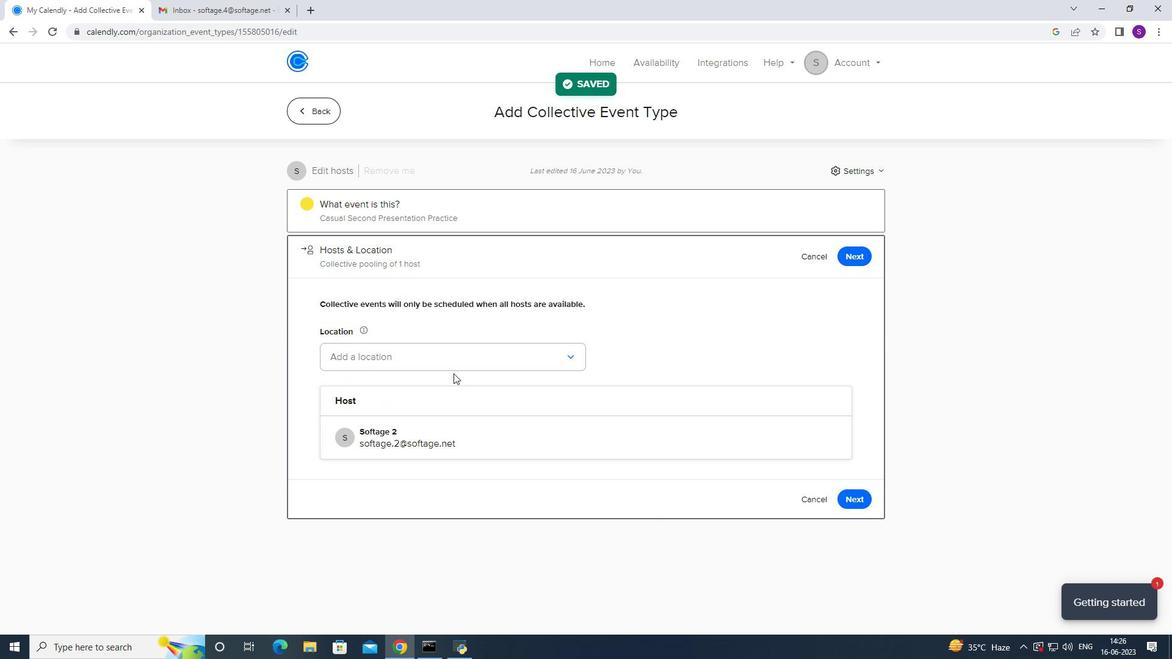 
Action: Mouse moved to (425, 393)
Screenshot: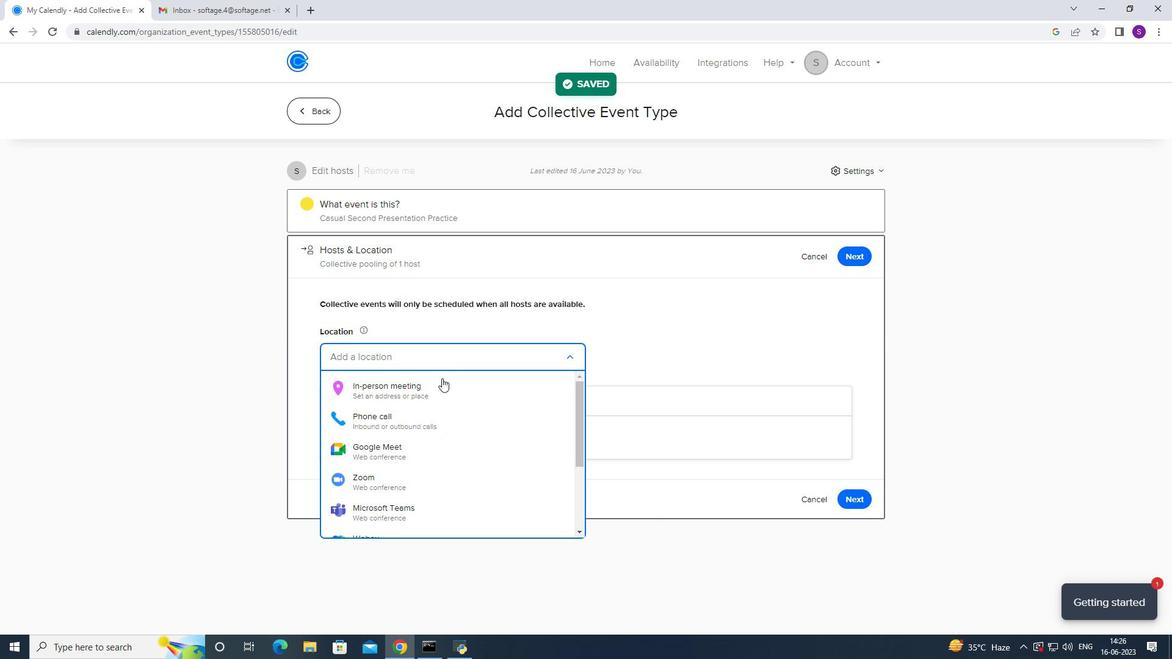
Action: Mouse pressed left at (425, 393)
Screenshot: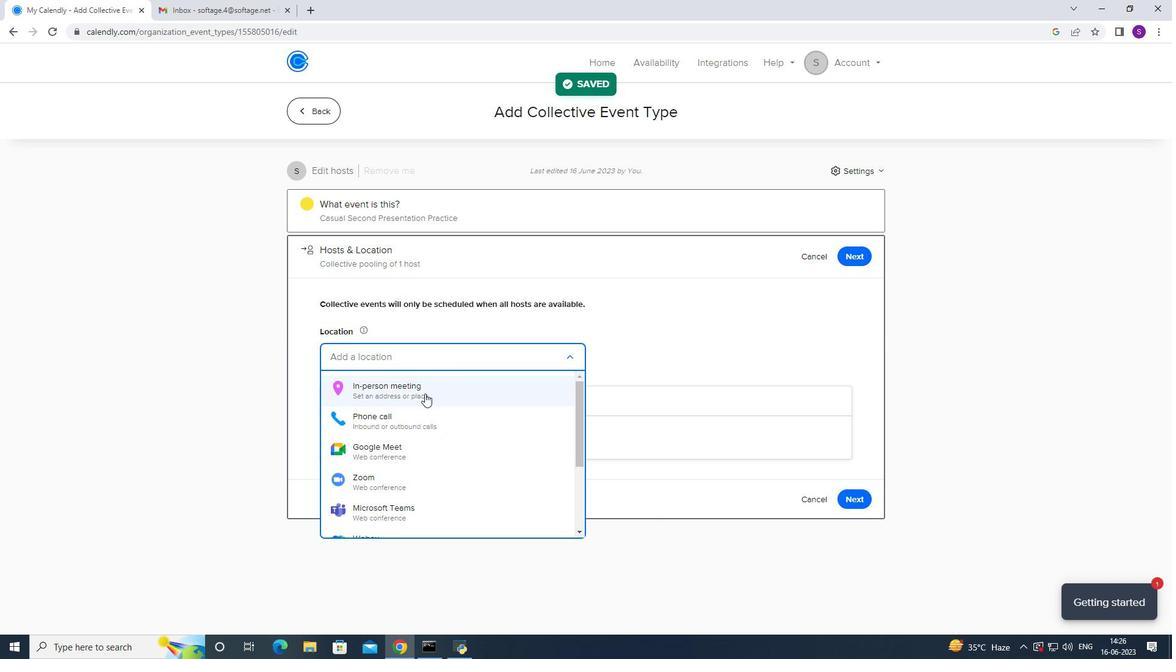 
Action: Mouse moved to (550, 201)
Screenshot: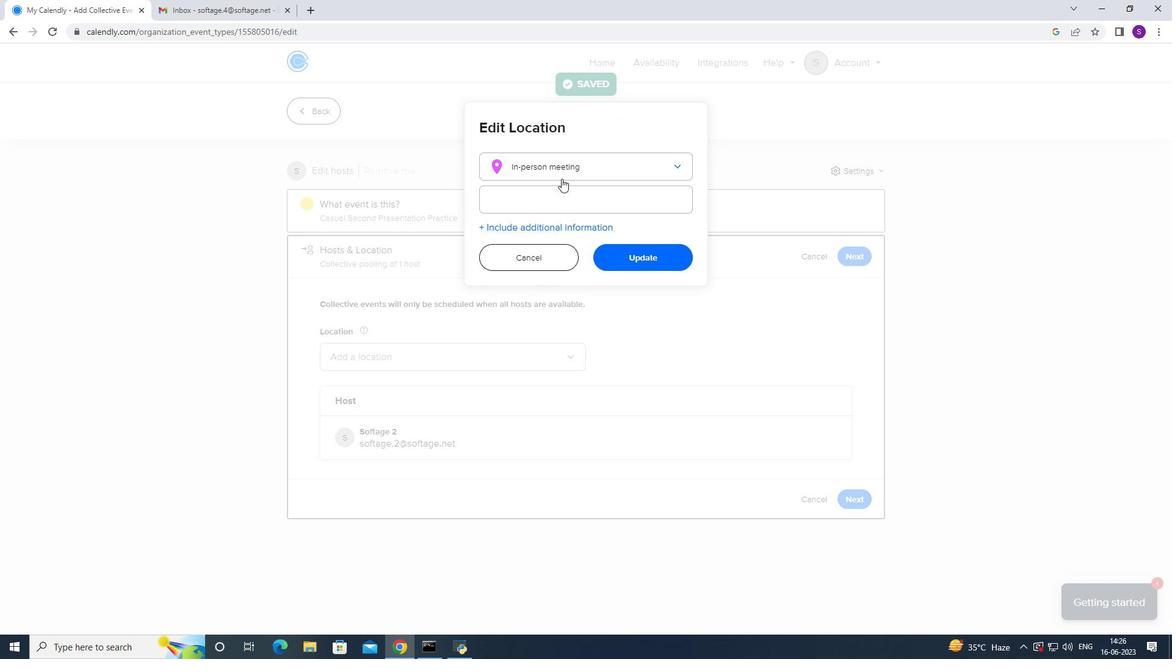 
Action: Mouse pressed left at (550, 201)
Screenshot: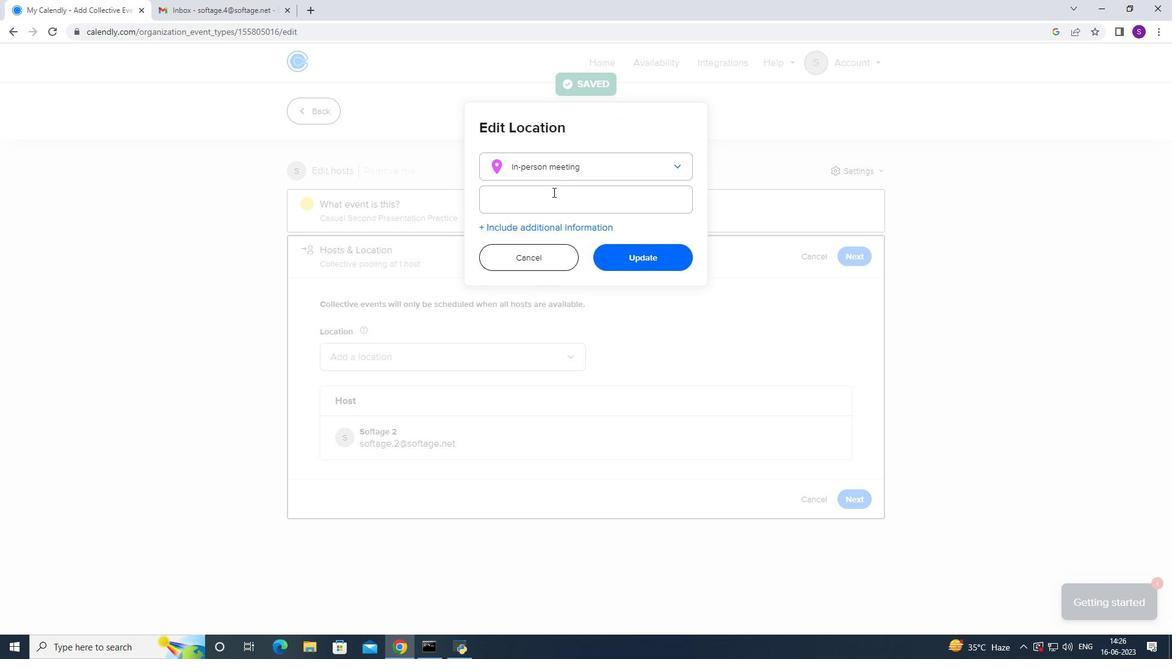 
Action: Key pressed <Key.caps_lock>Z<Key.caps_lock>urui<Key.backspace><Key.backspace>ich
Screenshot: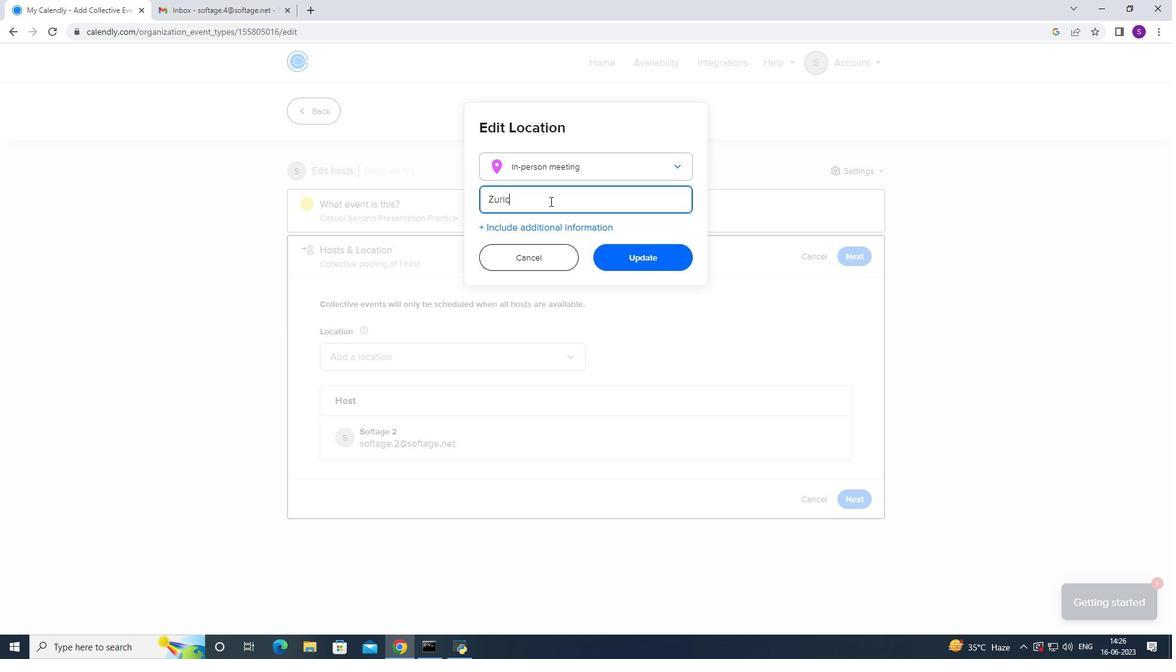
Action: Mouse moved to (550, 201)
Screenshot: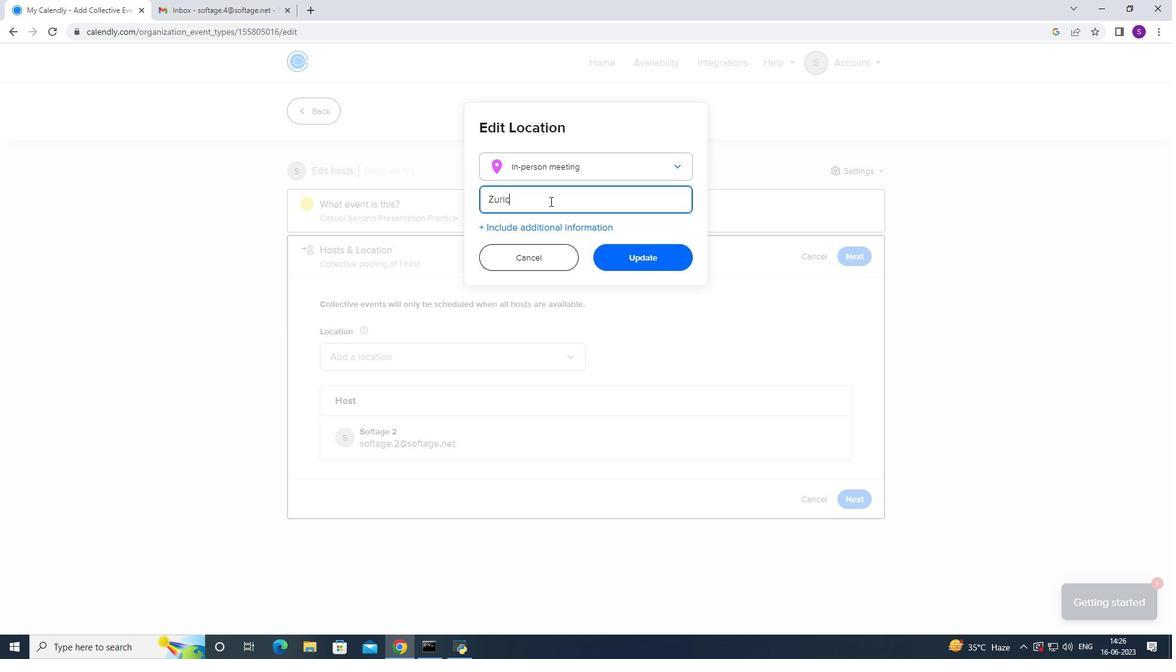 
Action: Key pressed ,<Key.space><Key.caps_lock>S<Key.caps_lock>witzerland
Screenshot: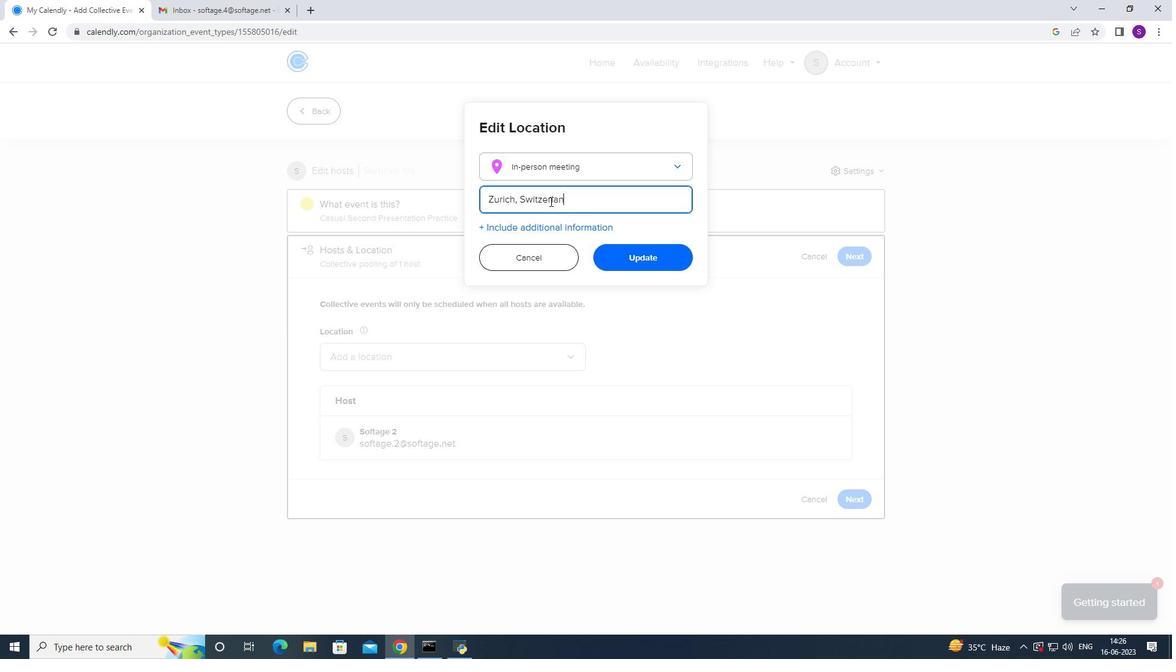 
Action: Mouse moved to (659, 258)
Screenshot: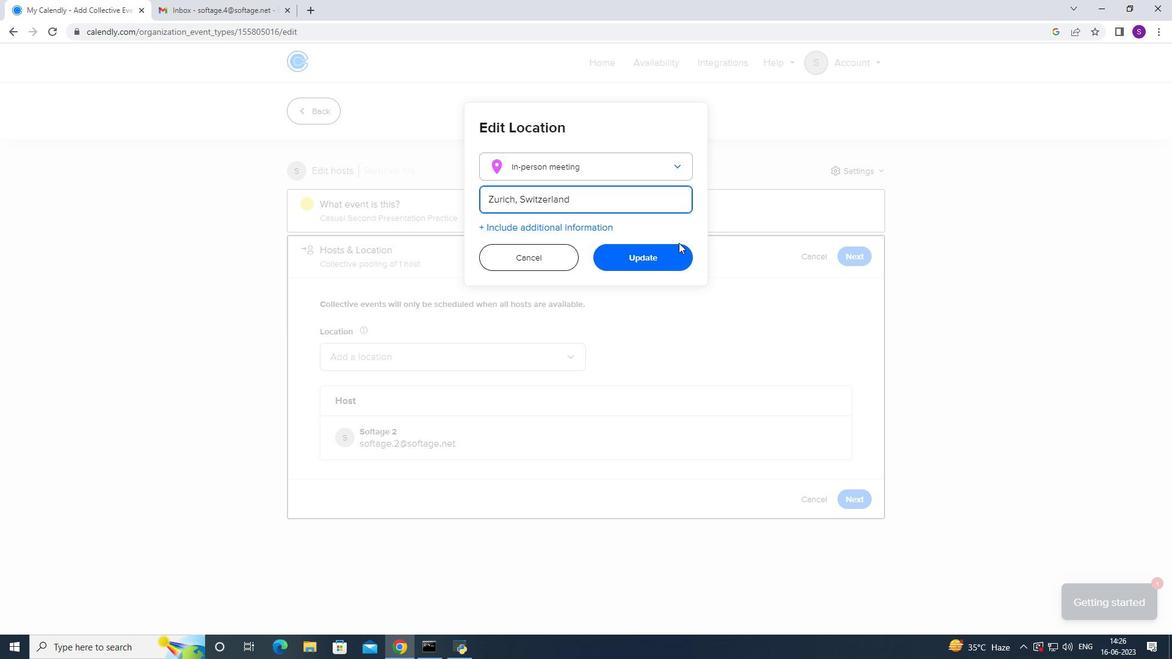 
Action: Mouse pressed left at (659, 258)
Screenshot: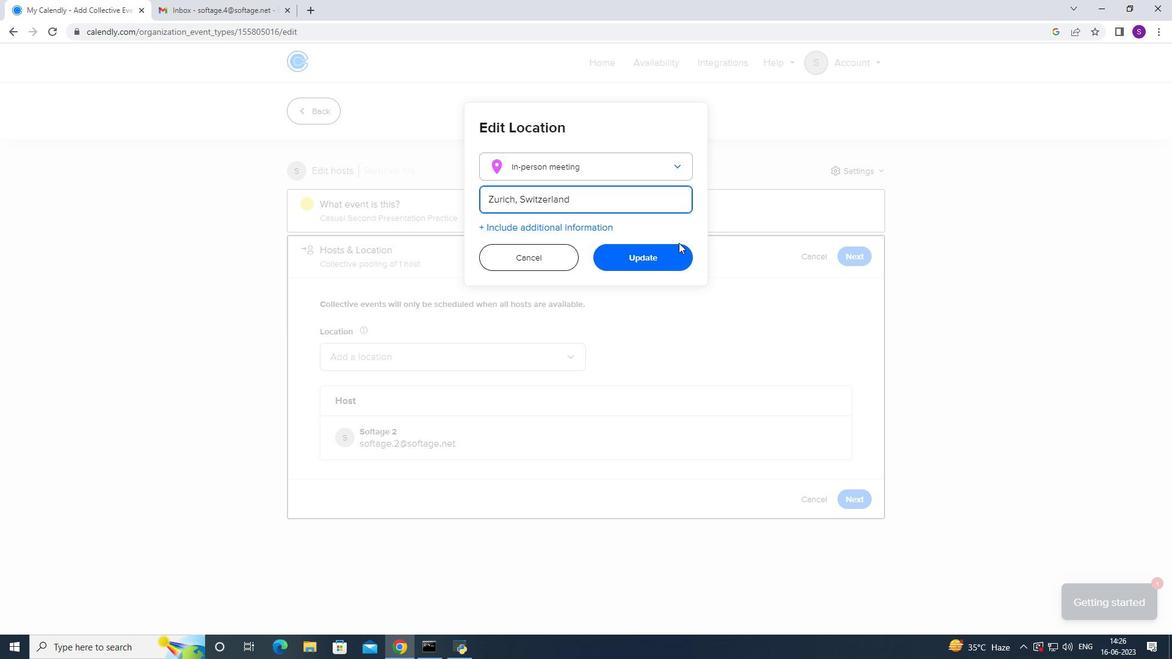 
Action: Mouse moved to (660, 260)
Screenshot: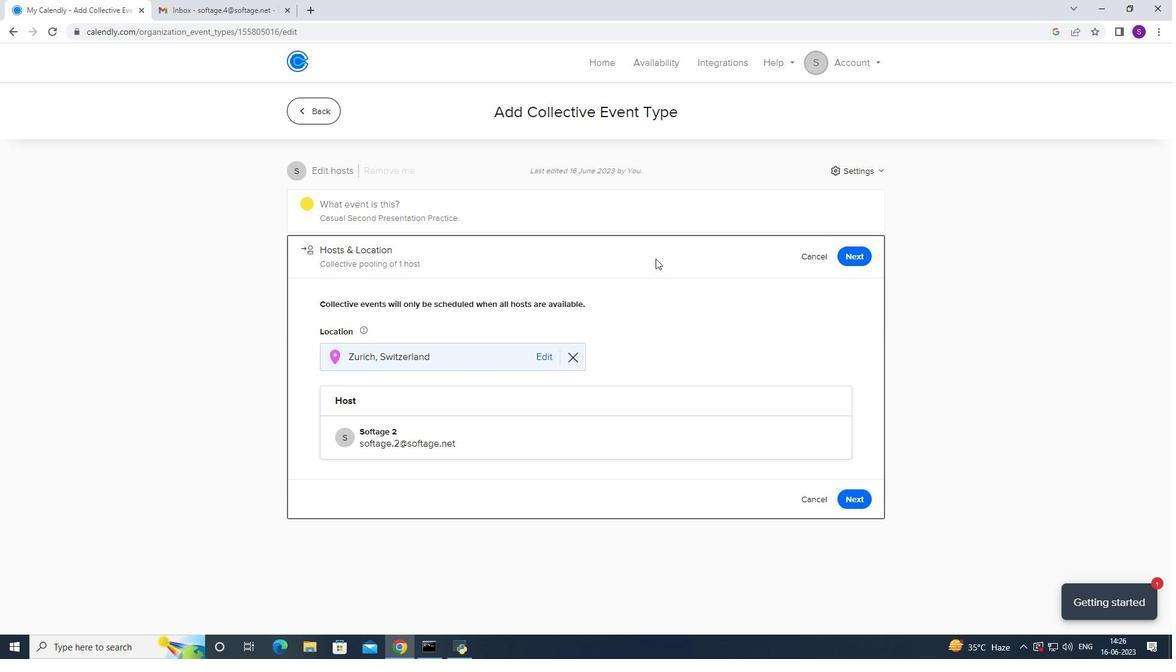 
Action: Mouse scrolled (660, 259) with delta (0, 0)
Screenshot: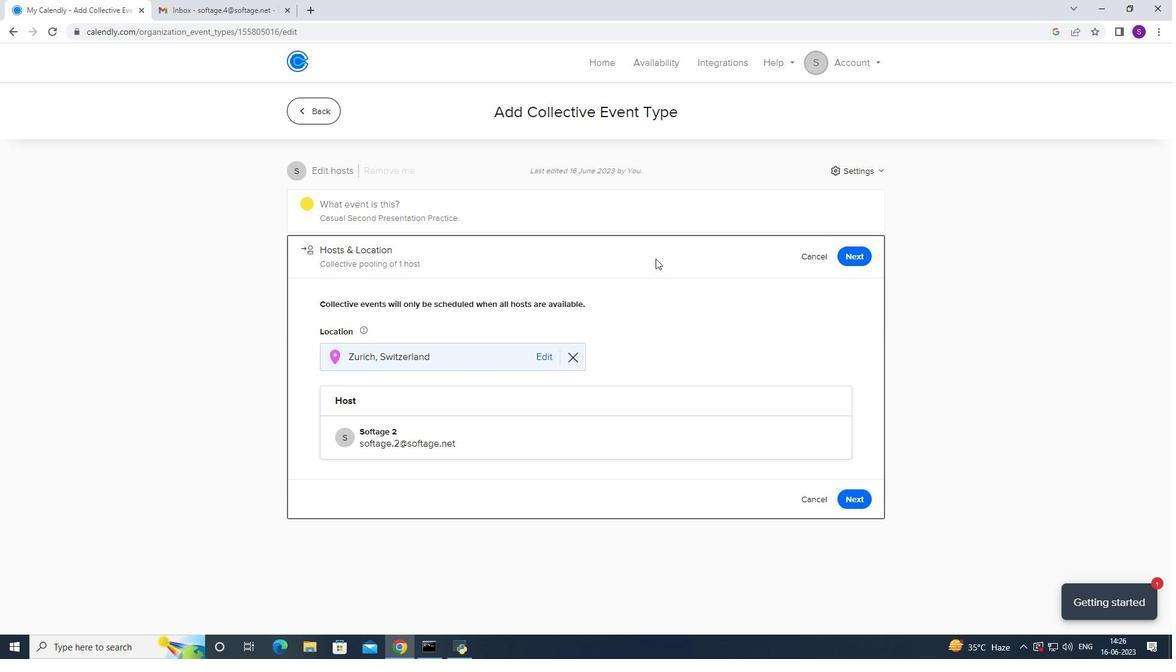 
Action: Mouse moved to (660, 267)
Screenshot: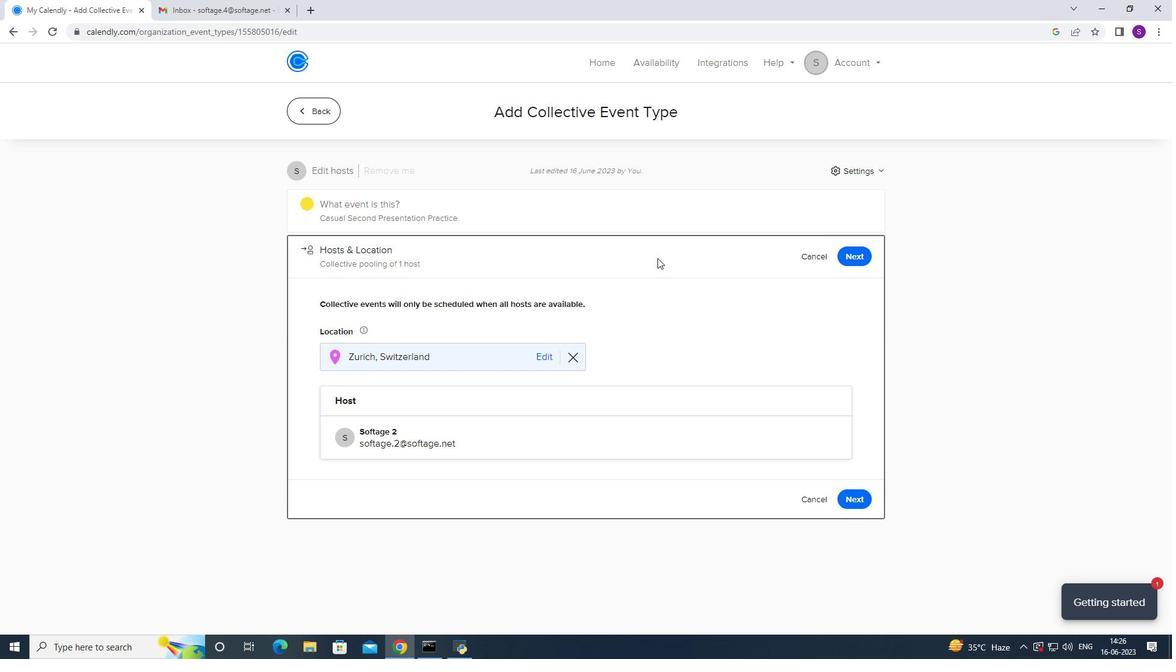 
Action: Mouse scrolled (660, 266) with delta (0, 0)
Screenshot: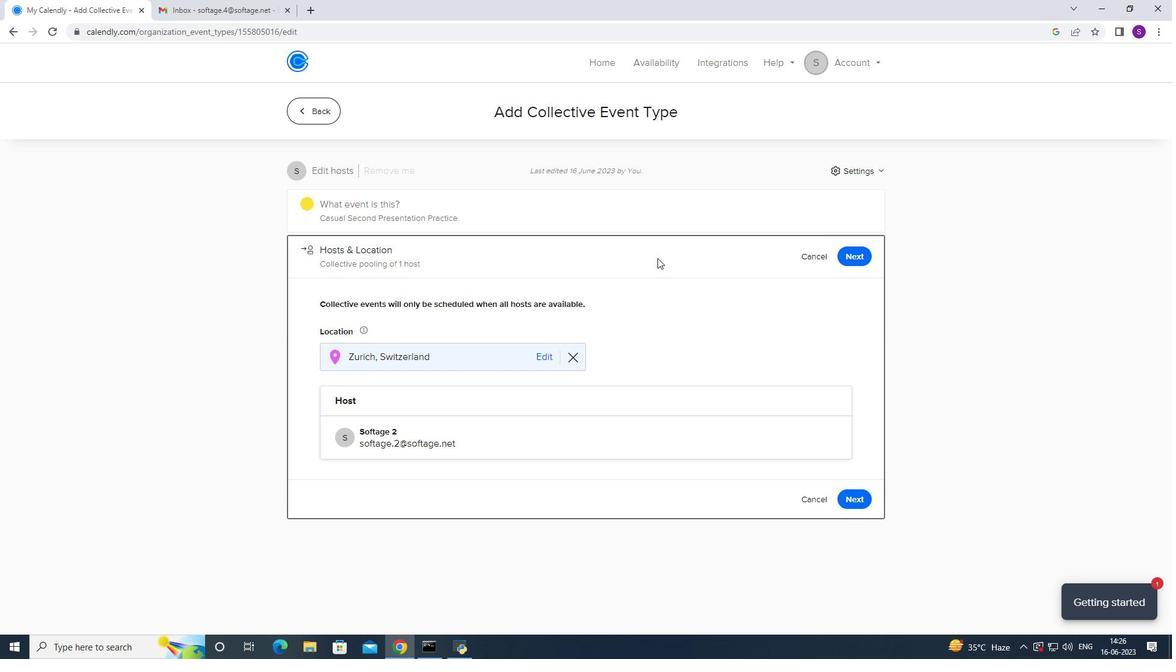 
Action: Mouse moved to (660, 271)
Screenshot: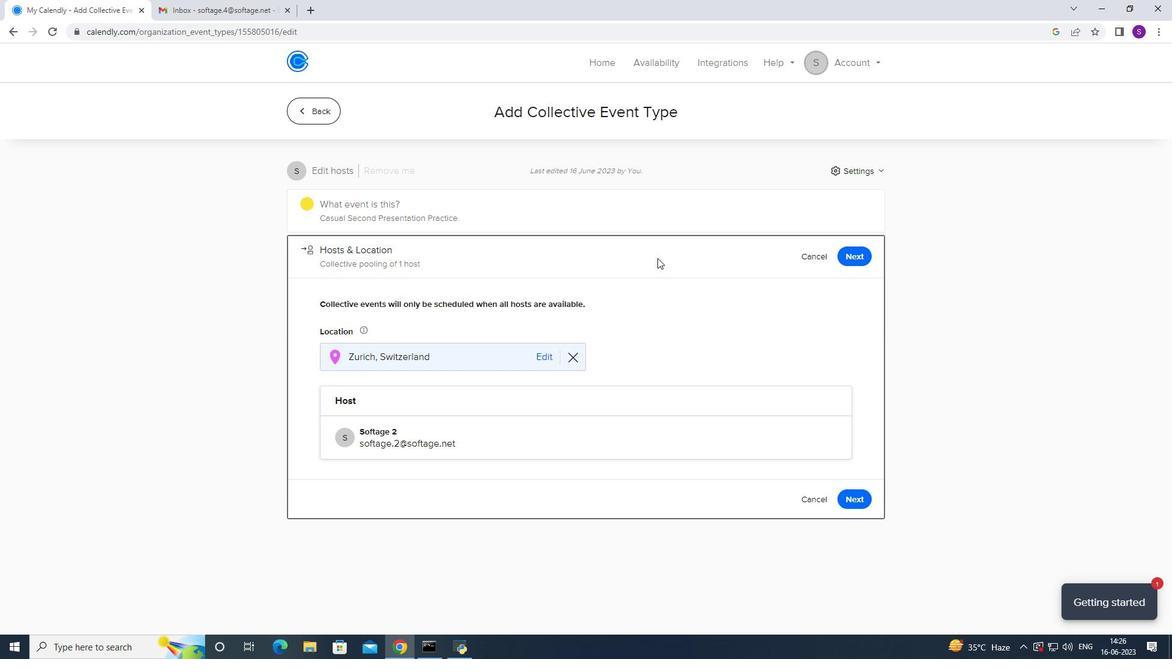 
Action: Mouse scrolled (660, 271) with delta (0, 0)
Screenshot: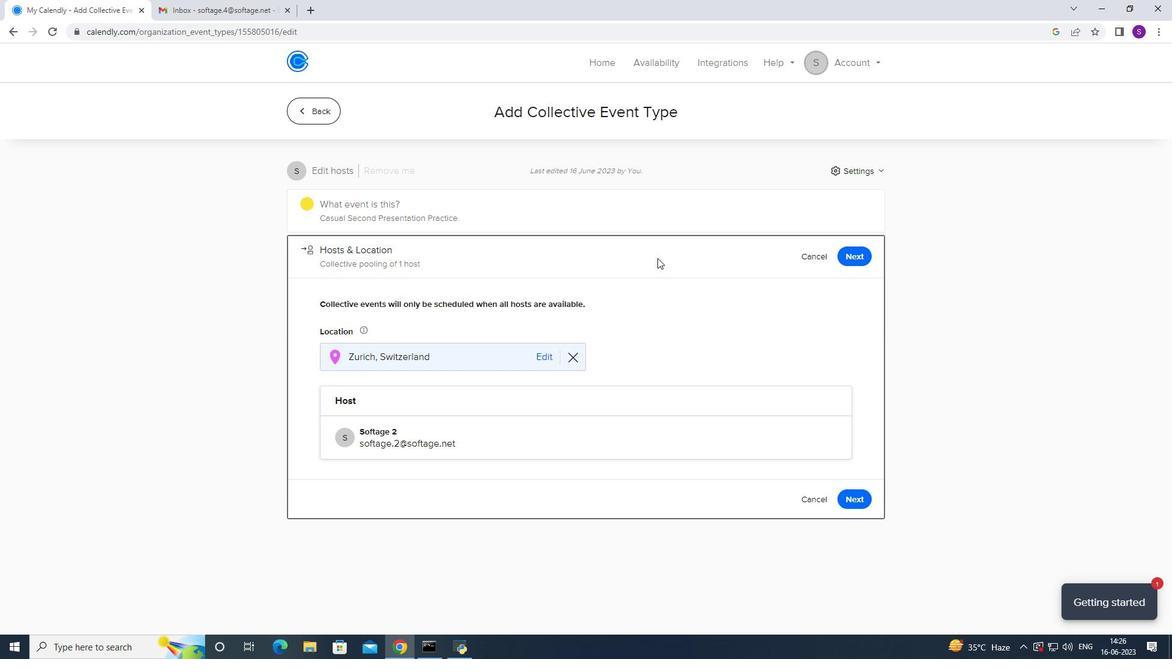 
Action: Mouse moved to (660, 274)
Screenshot: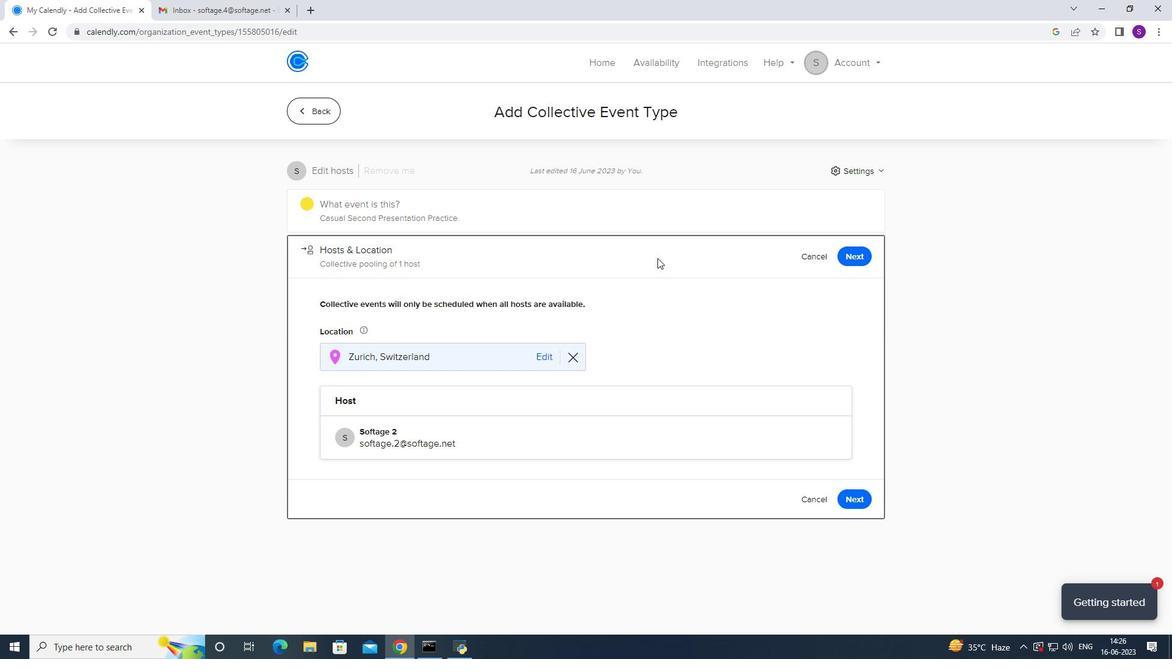 
Action: Mouse scrolled (660, 273) with delta (0, 0)
Screenshot: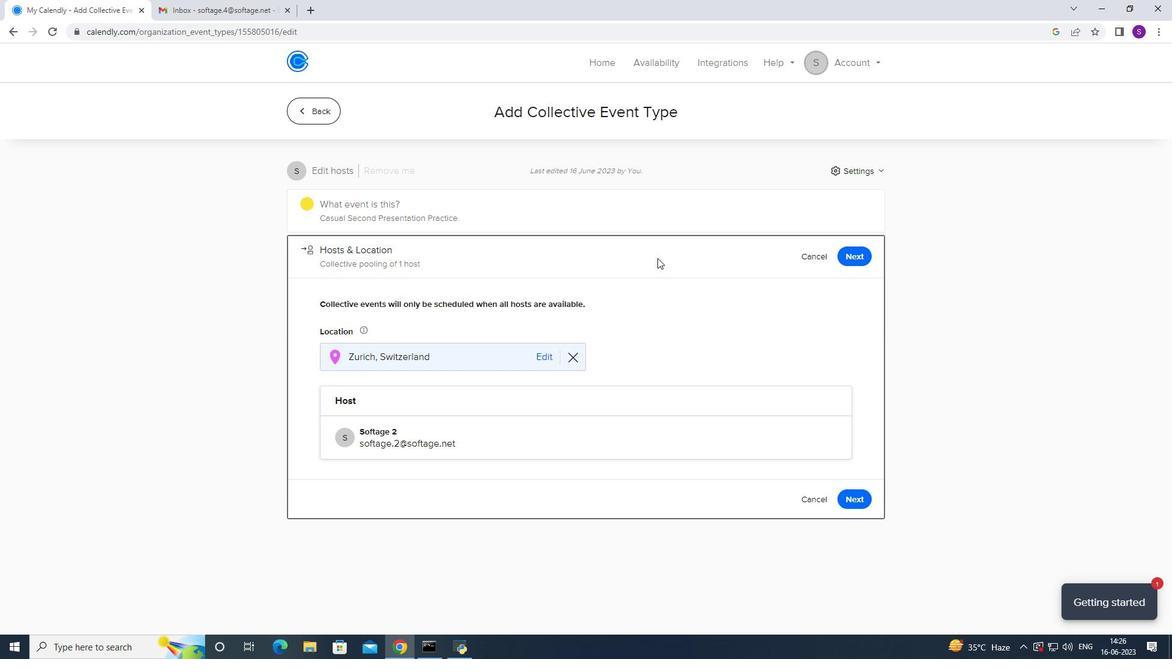 
Action: Mouse moved to (660, 277)
Screenshot: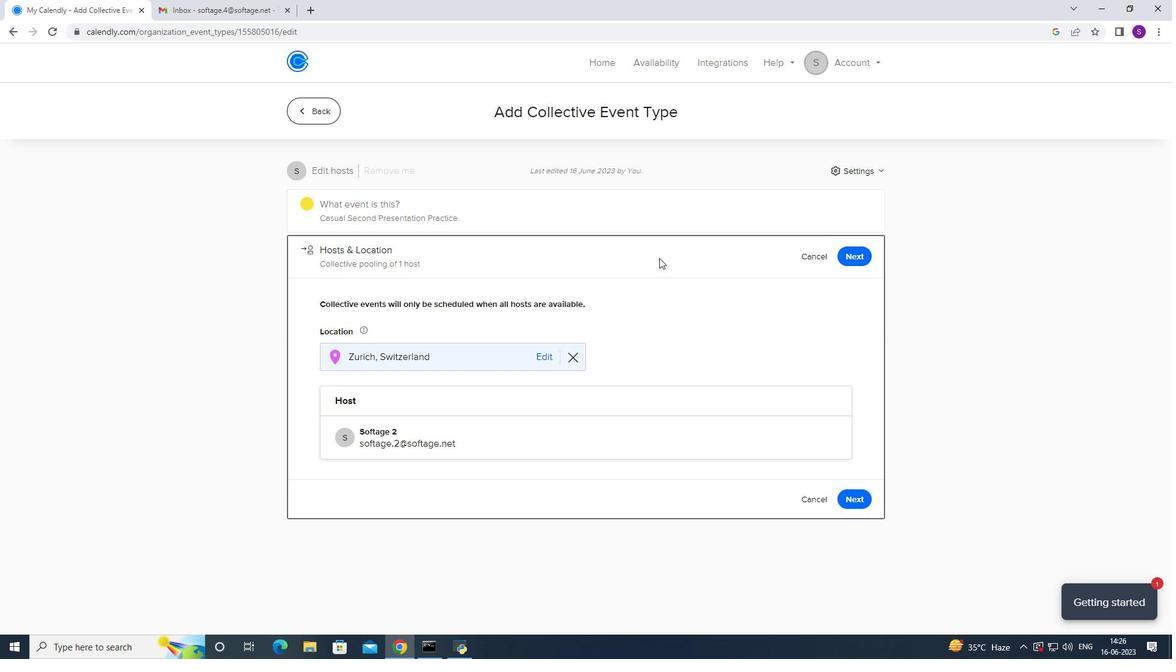 
Action: Mouse scrolled (660, 277) with delta (0, 0)
Screenshot: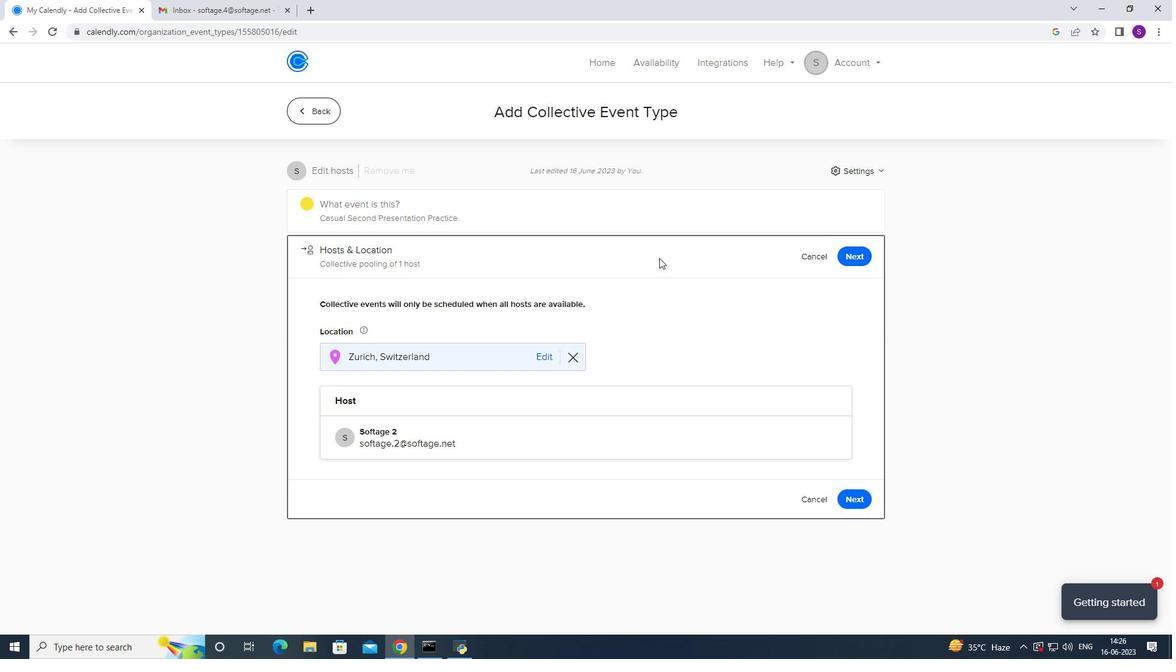
Action: Mouse moved to (660, 280)
Screenshot: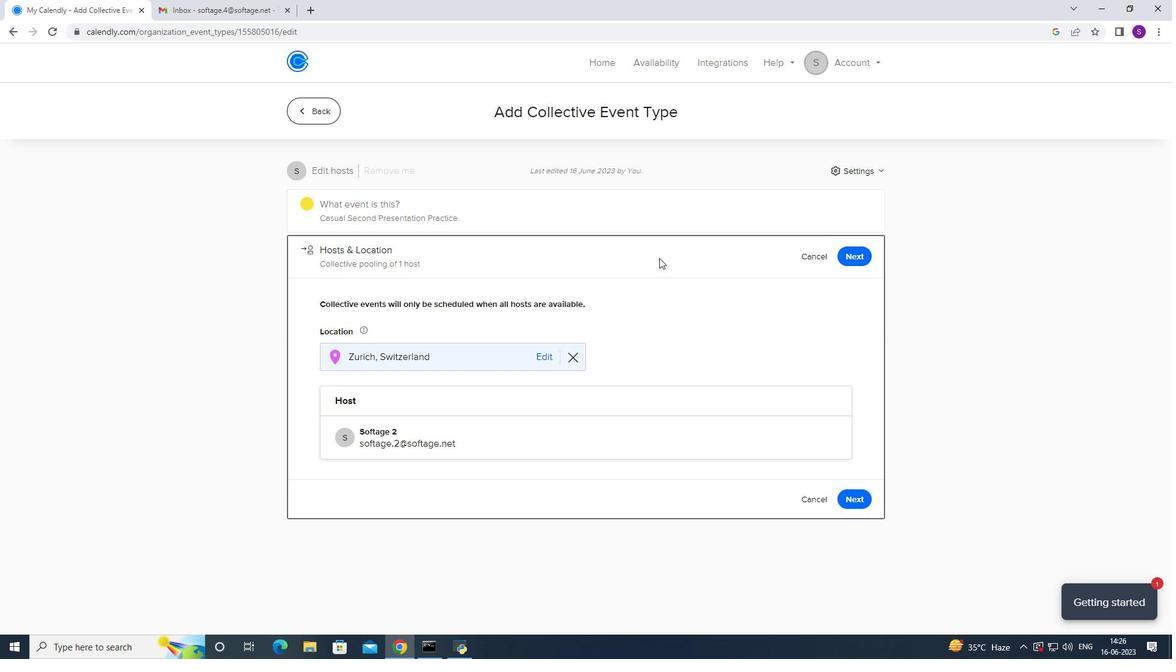 
Action: Mouse scrolled (660, 280) with delta (0, 0)
Screenshot: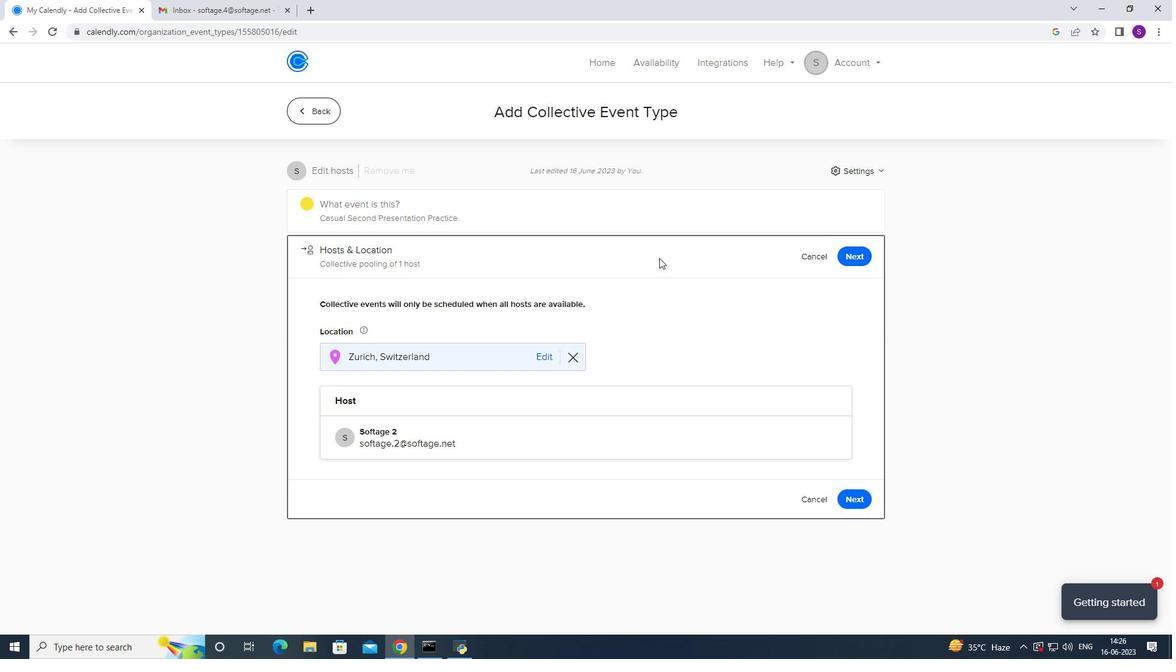
Action: Mouse moved to (864, 507)
Screenshot: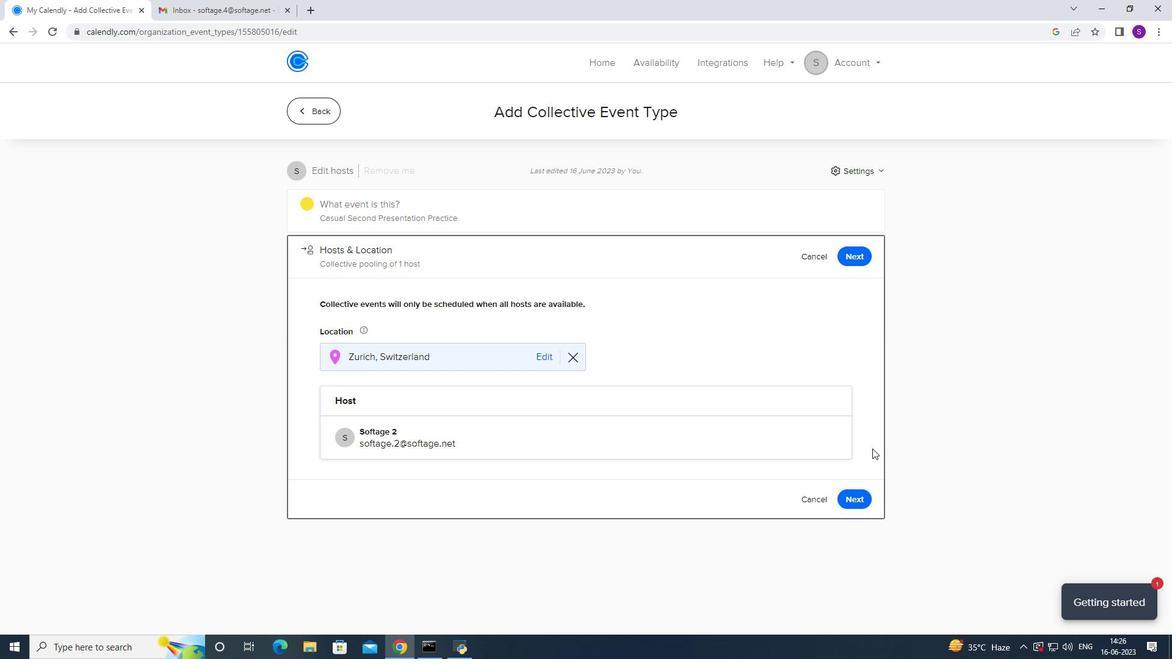 
Action: Mouse pressed left at (864, 507)
Screenshot: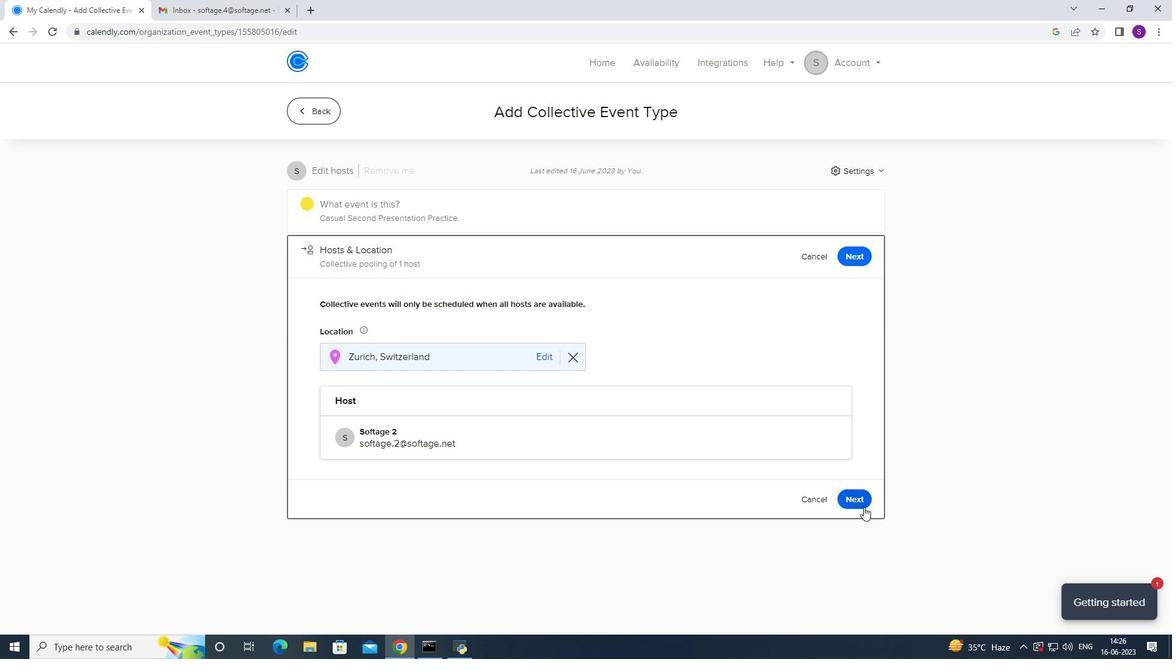
Action: Mouse moved to (387, 424)
Screenshot: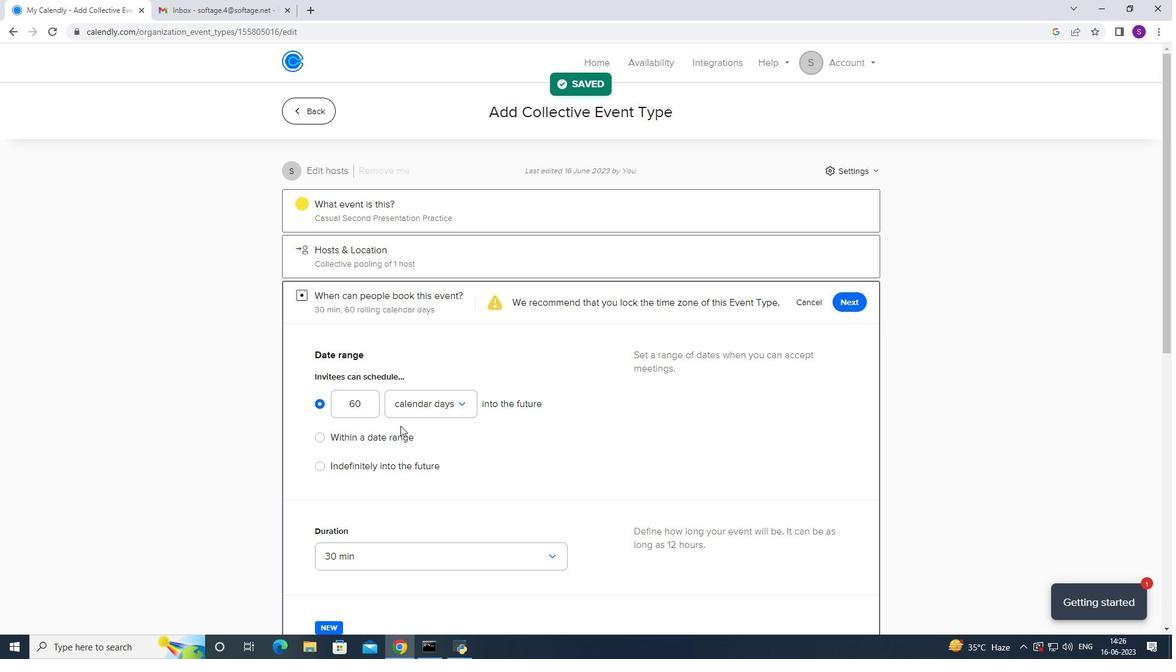 
Action: Mouse pressed left at (387, 424)
Screenshot: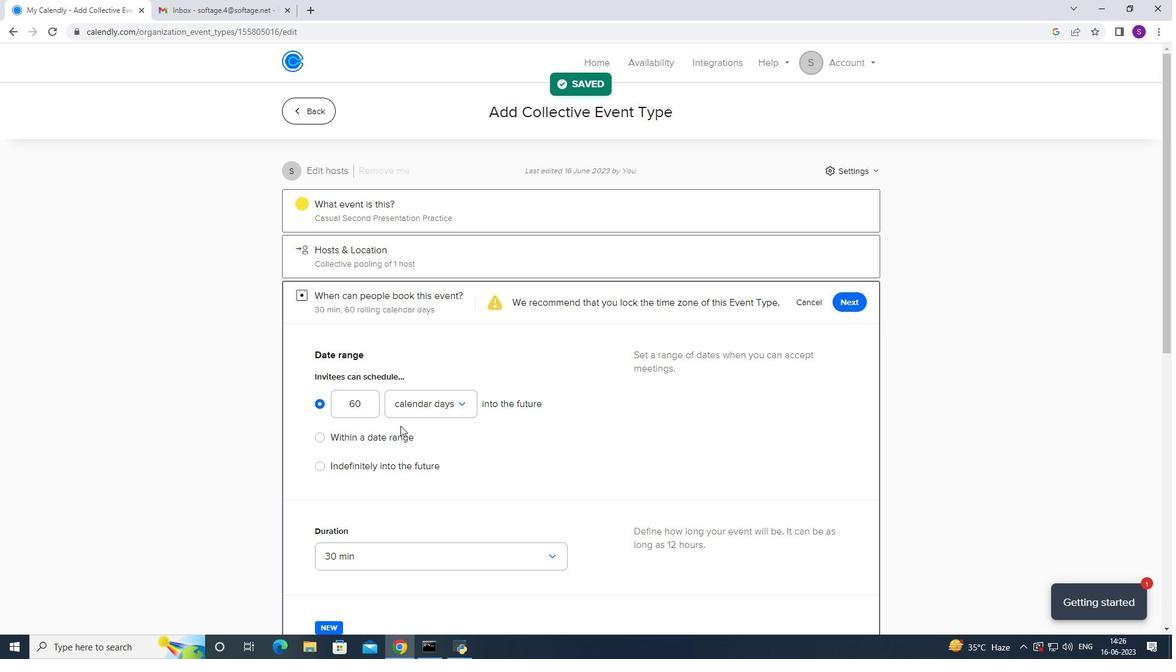 
Action: Mouse moved to (388, 434)
Screenshot: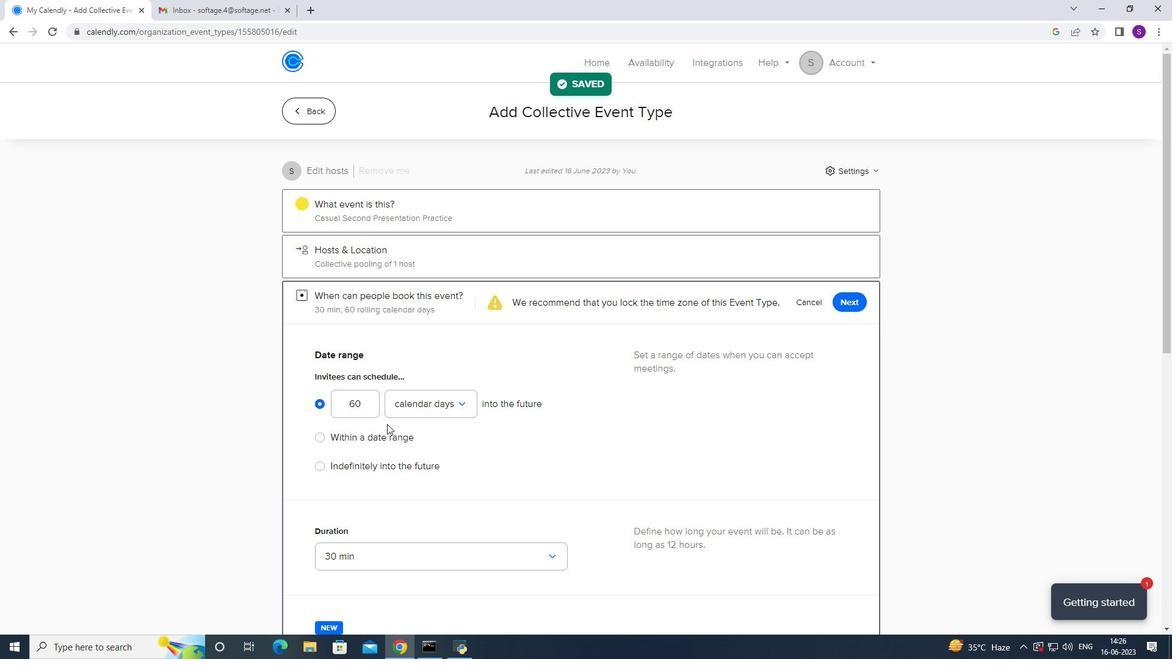 
Action: Mouse pressed left at (388, 434)
Screenshot: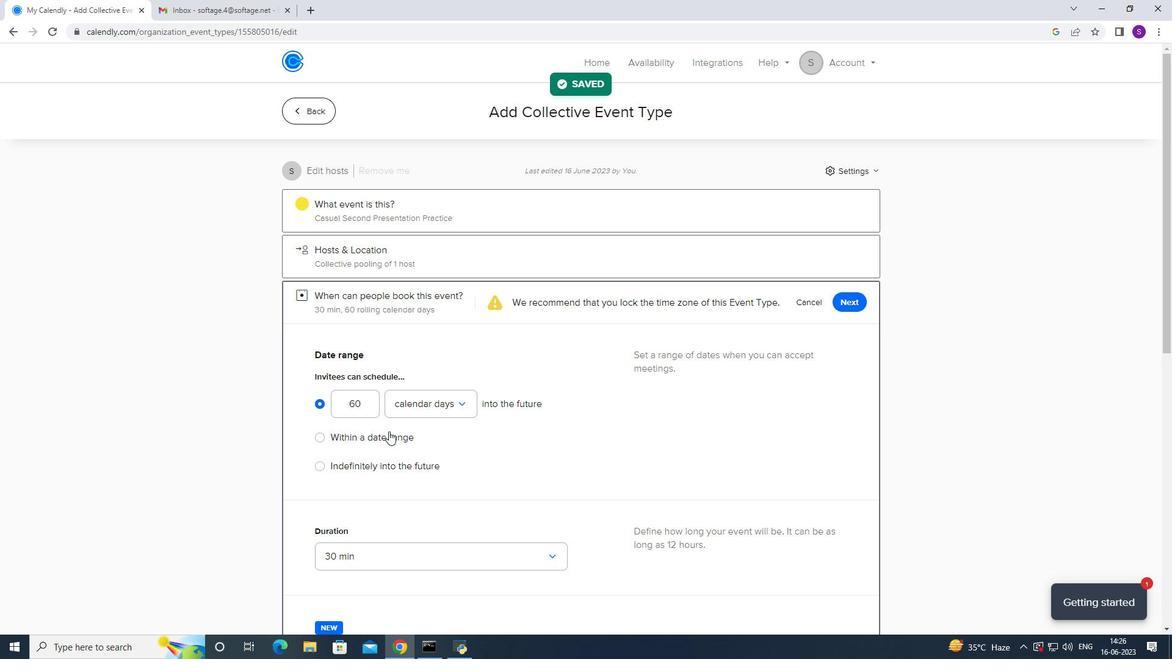 
Action: Mouse moved to (463, 441)
Screenshot: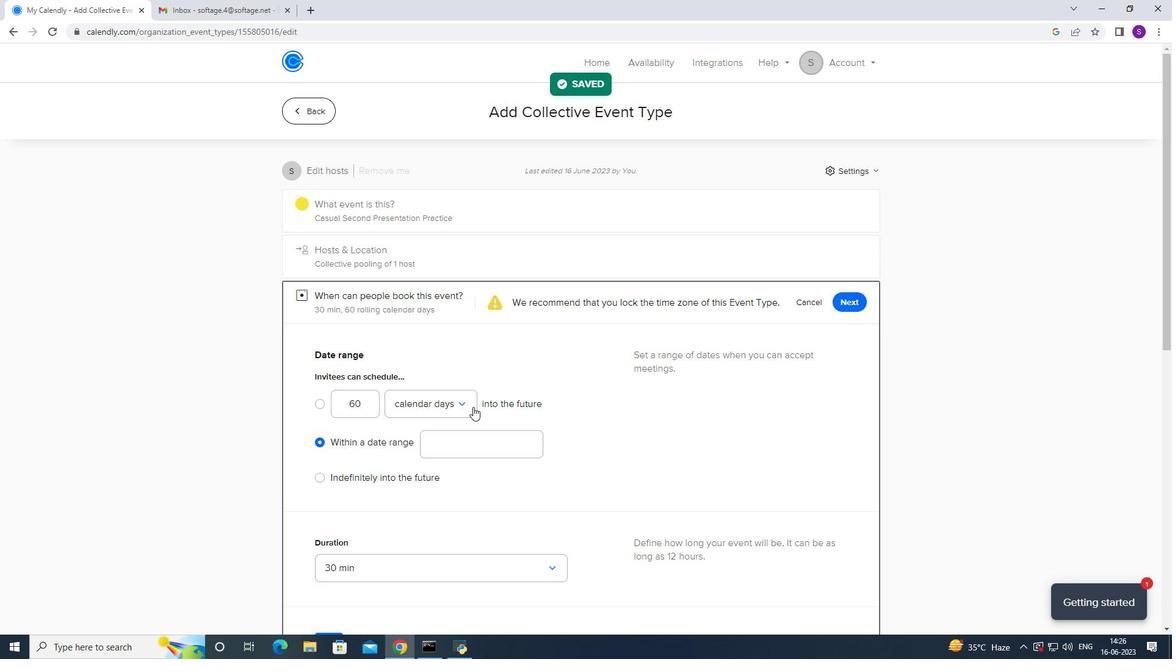 
Action: Mouse pressed left at (463, 441)
Screenshot: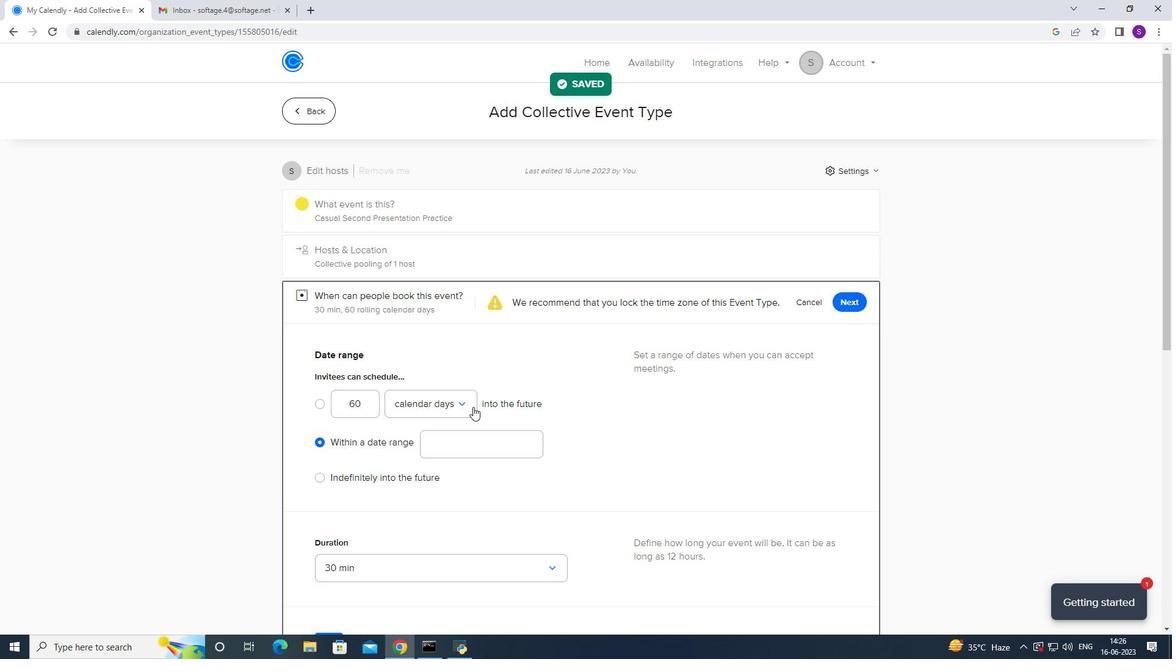 
Action: Mouse moved to (509, 211)
Screenshot: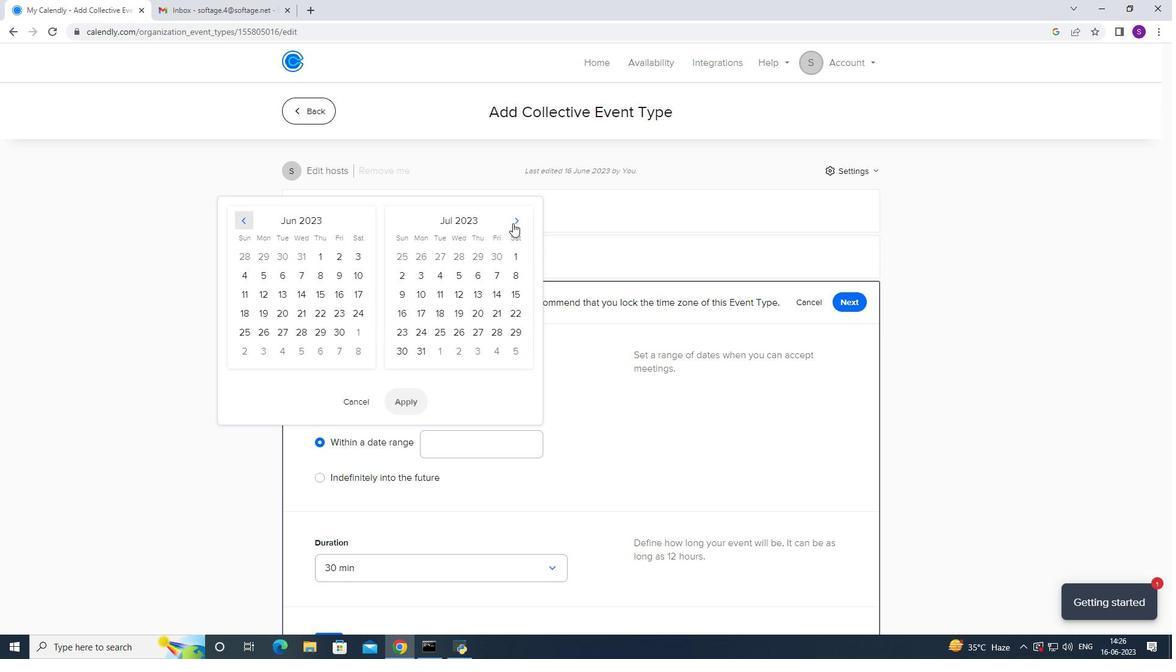 
Action: Mouse pressed left at (509, 211)
Screenshot: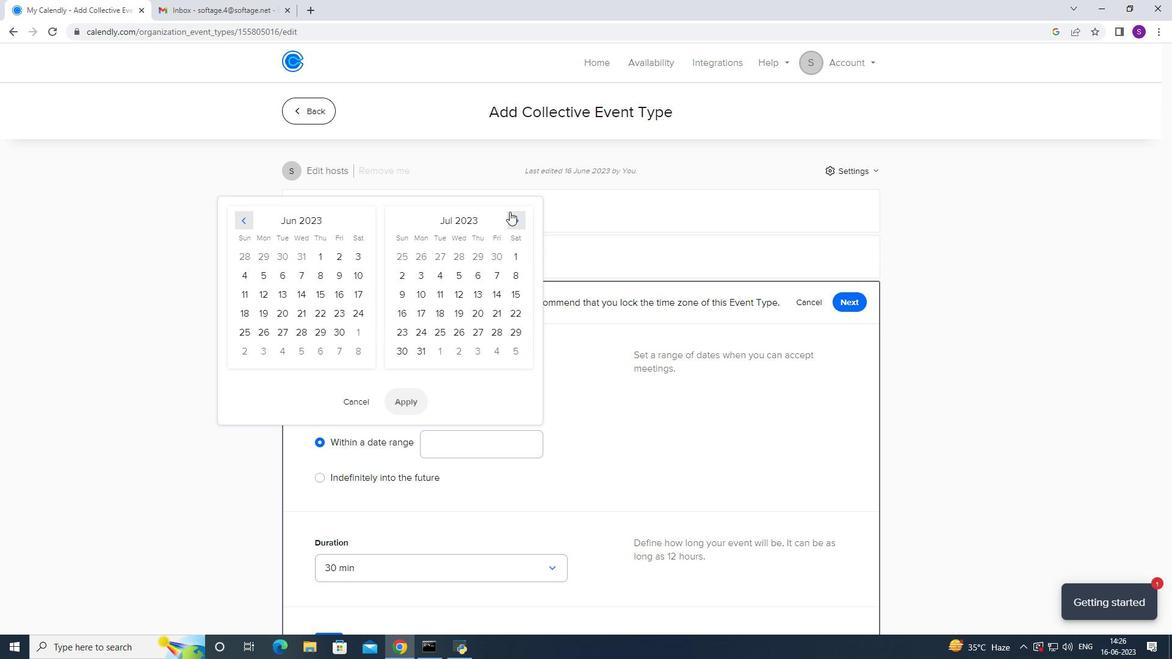 
Action: Mouse pressed left at (509, 211)
Screenshot: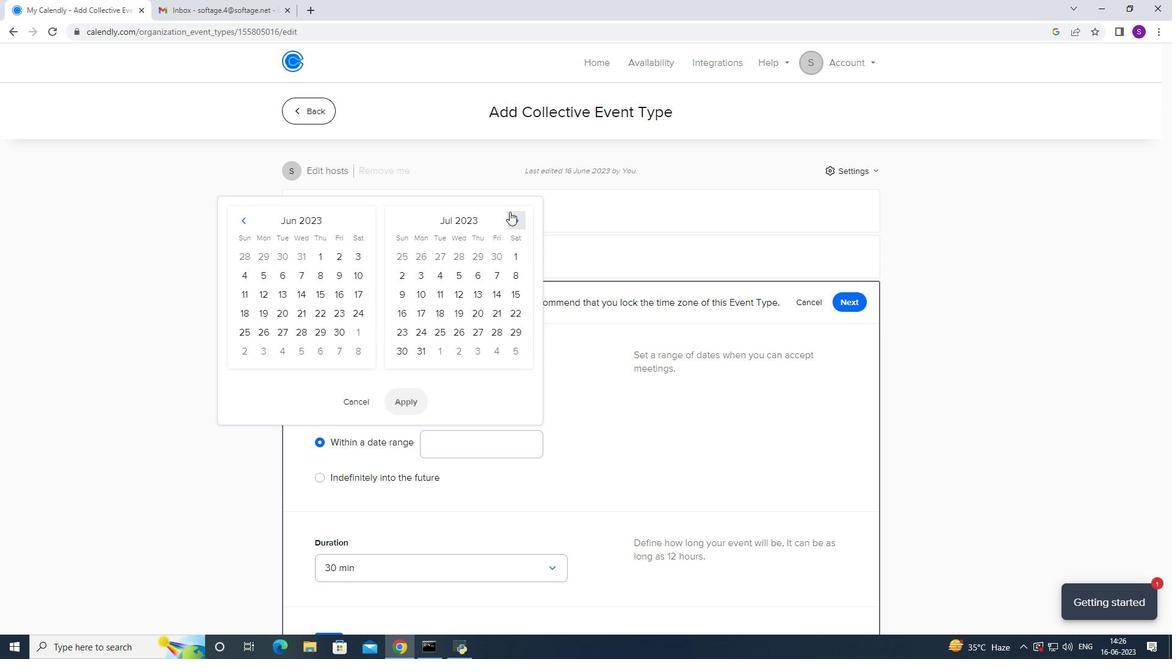 
Action: Mouse pressed left at (509, 211)
Screenshot: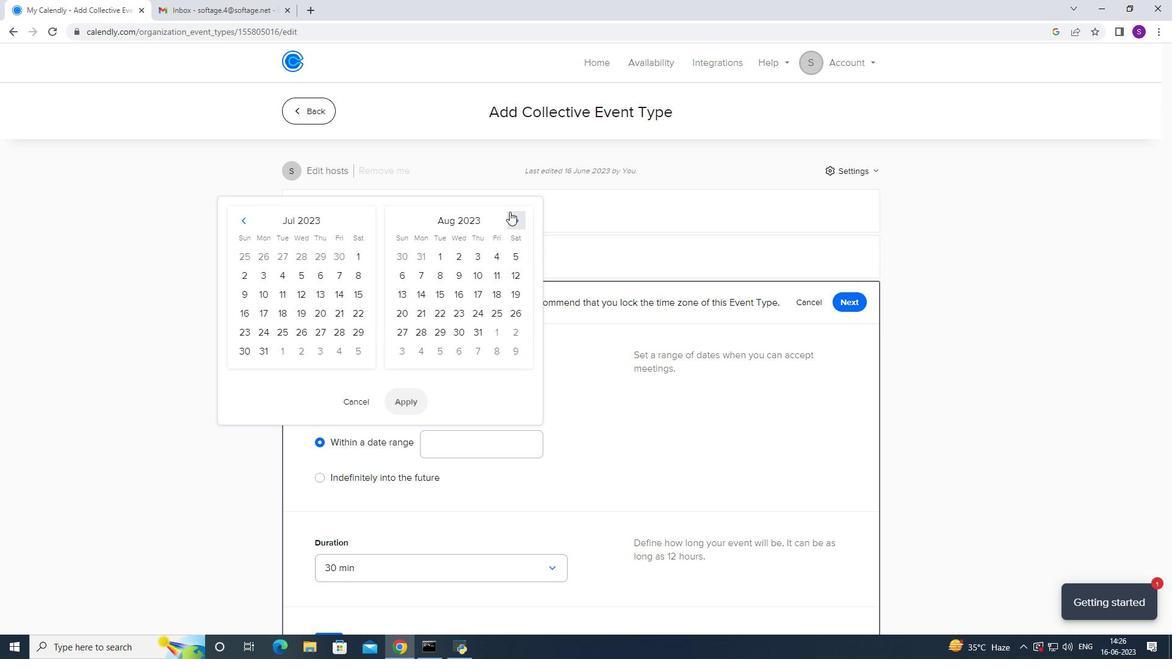 
Action: Mouse pressed left at (509, 211)
Screenshot: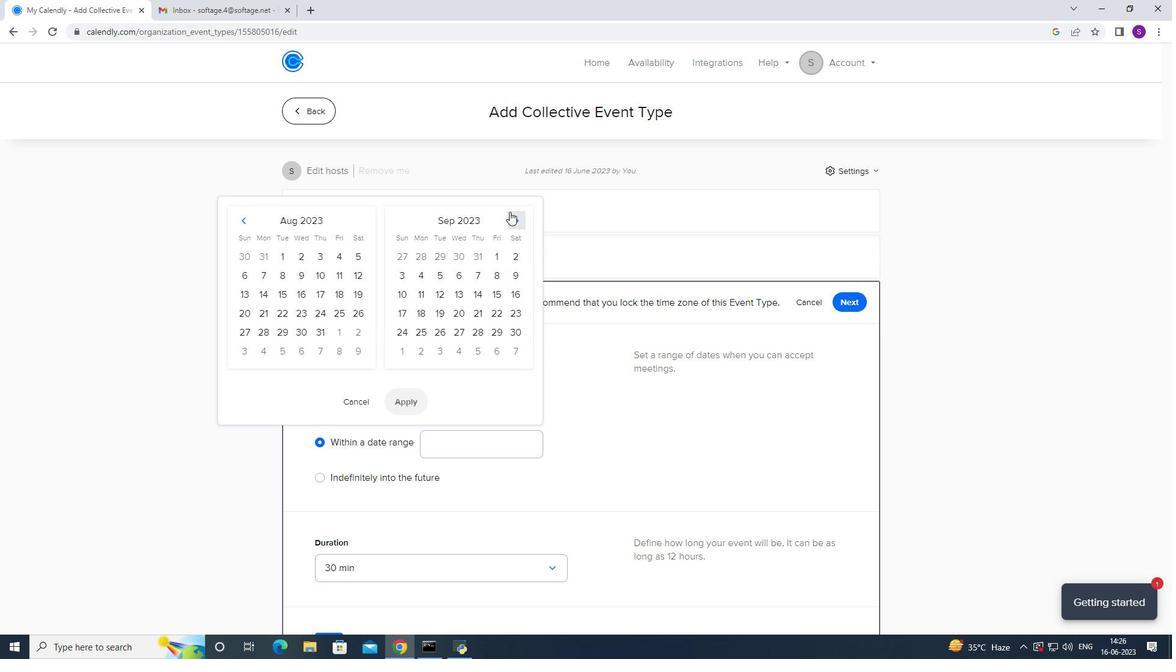 
Action: Mouse pressed left at (509, 211)
Screenshot: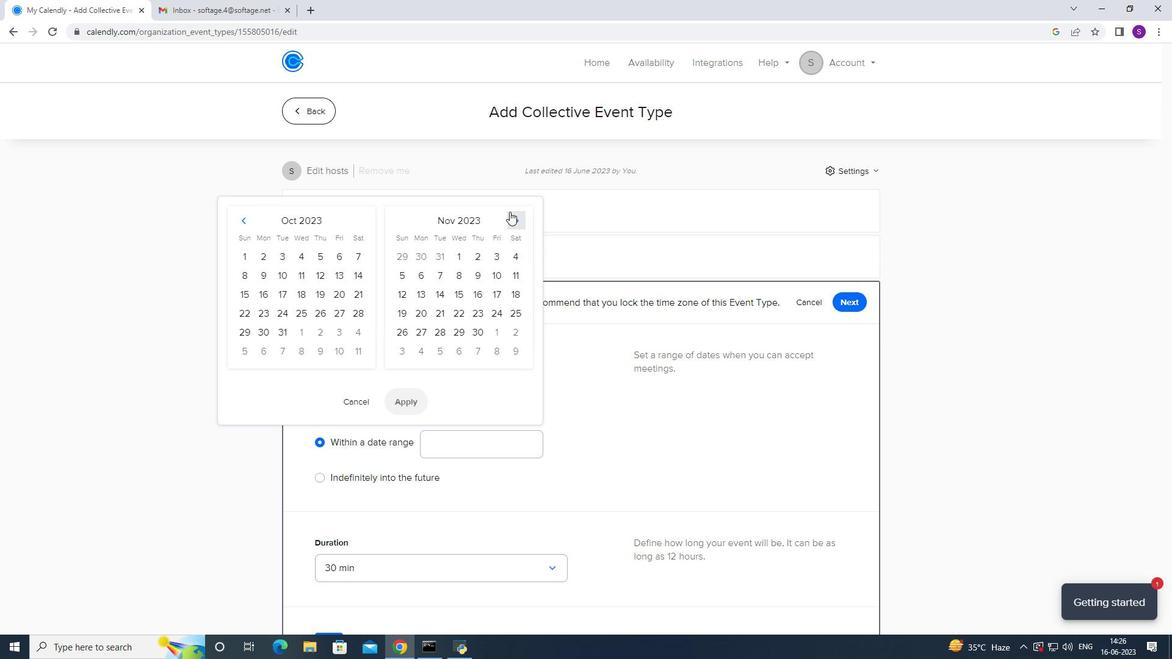 
Action: Mouse moved to (340, 256)
Screenshot: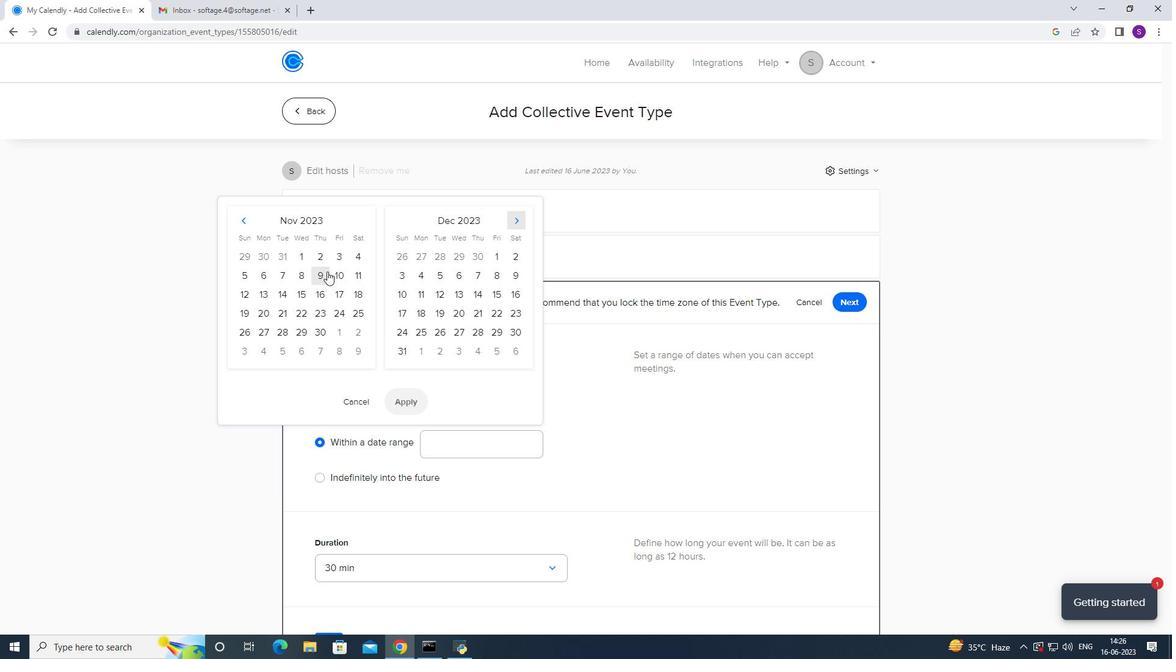 
Action: Mouse pressed left at (340, 256)
Screenshot: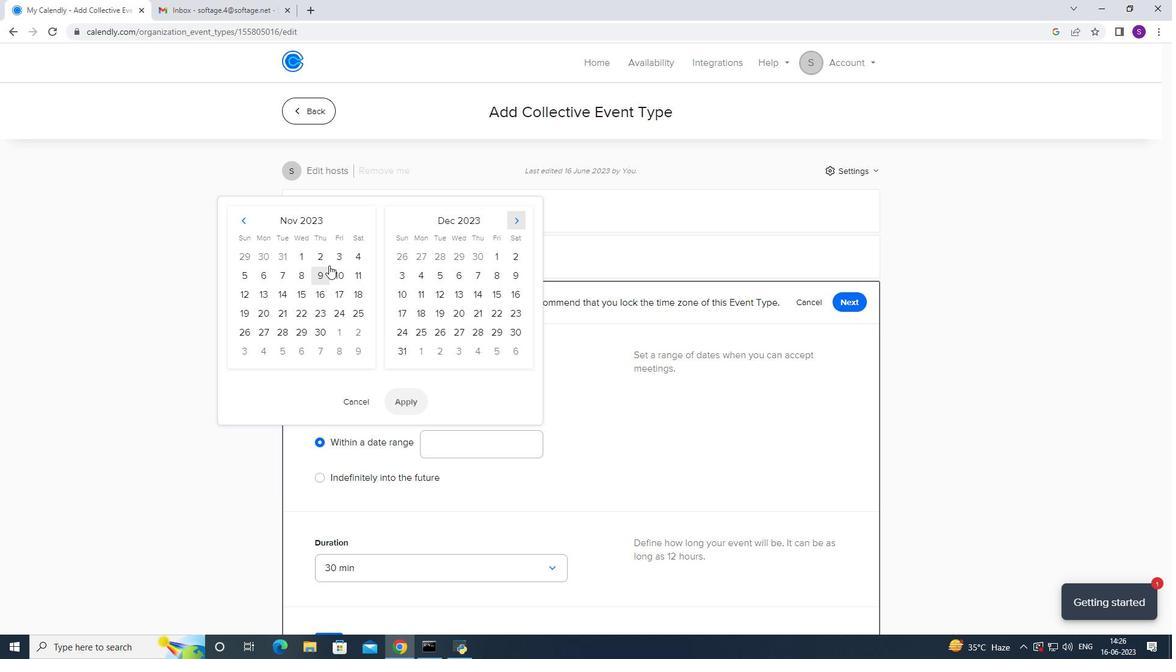 
Action: Mouse moved to (347, 255)
Screenshot: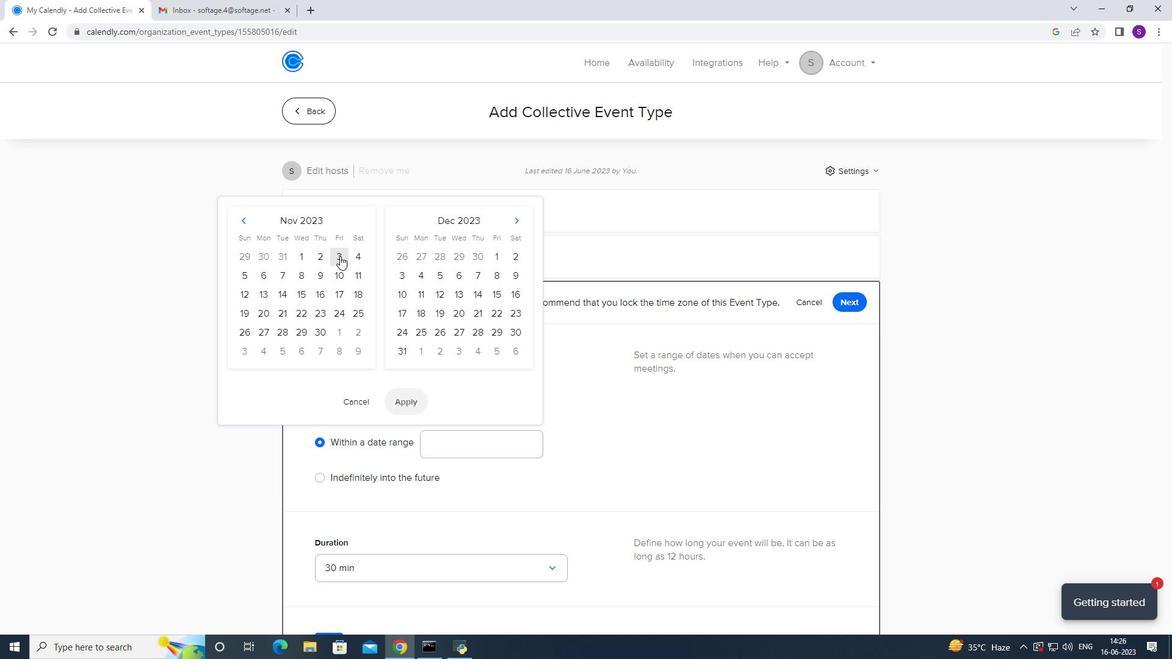 
Action: Mouse pressed left at (347, 255)
Screenshot: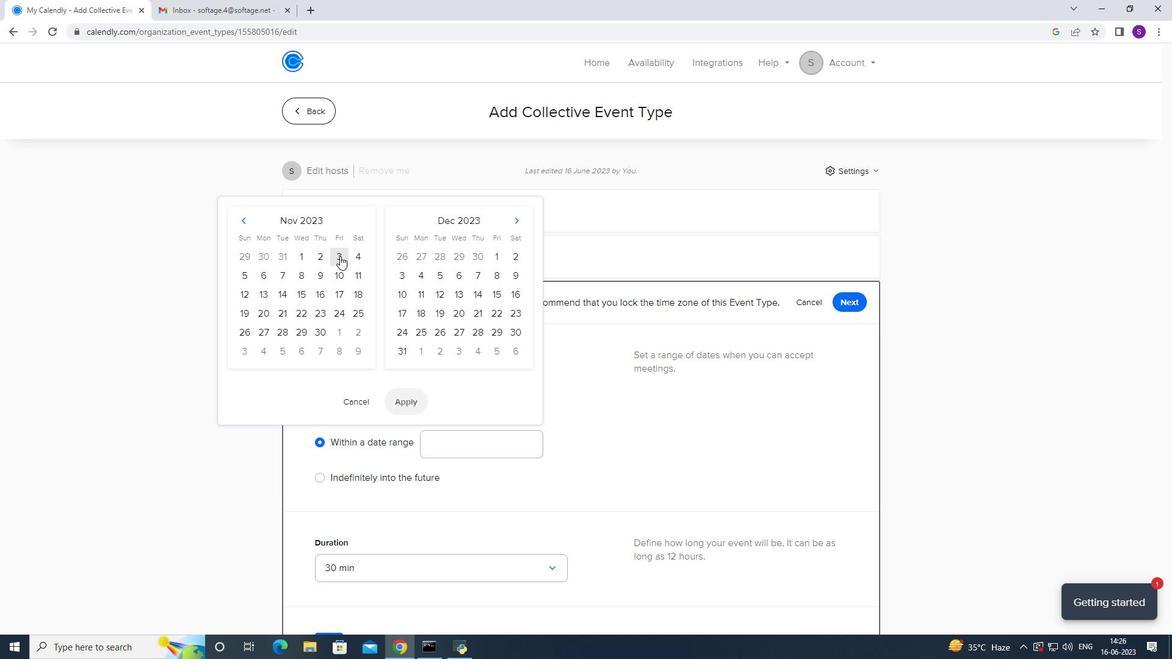 
Action: Mouse moved to (356, 256)
Screenshot: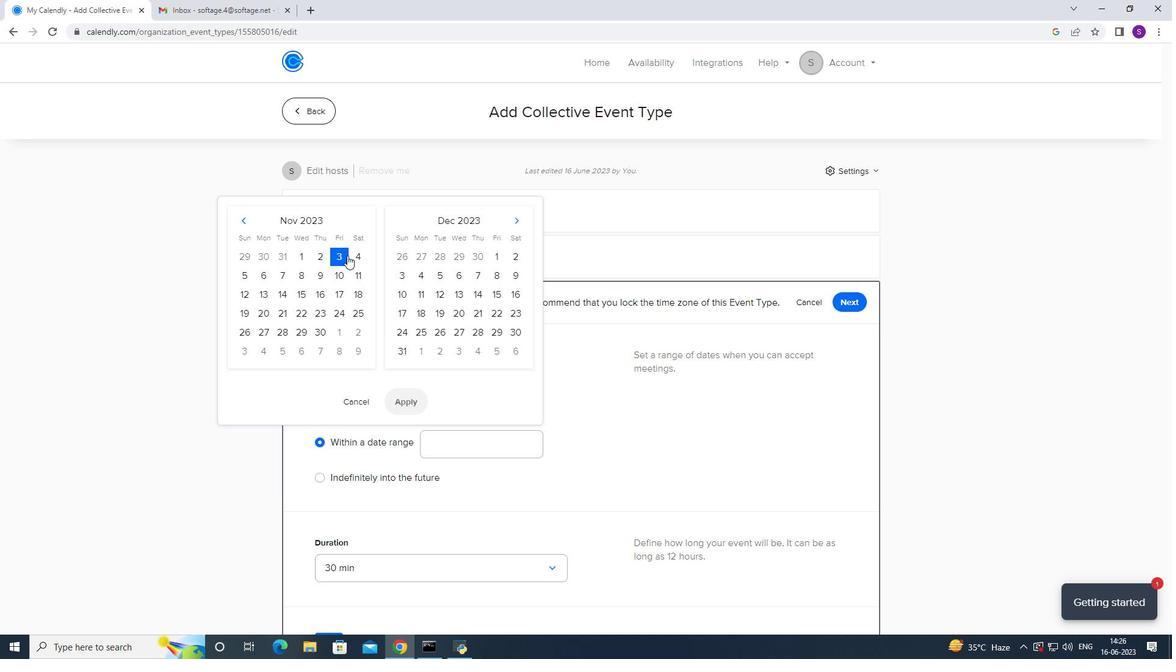 
Action: Mouse pressed left at (356, 256)
Screenshot: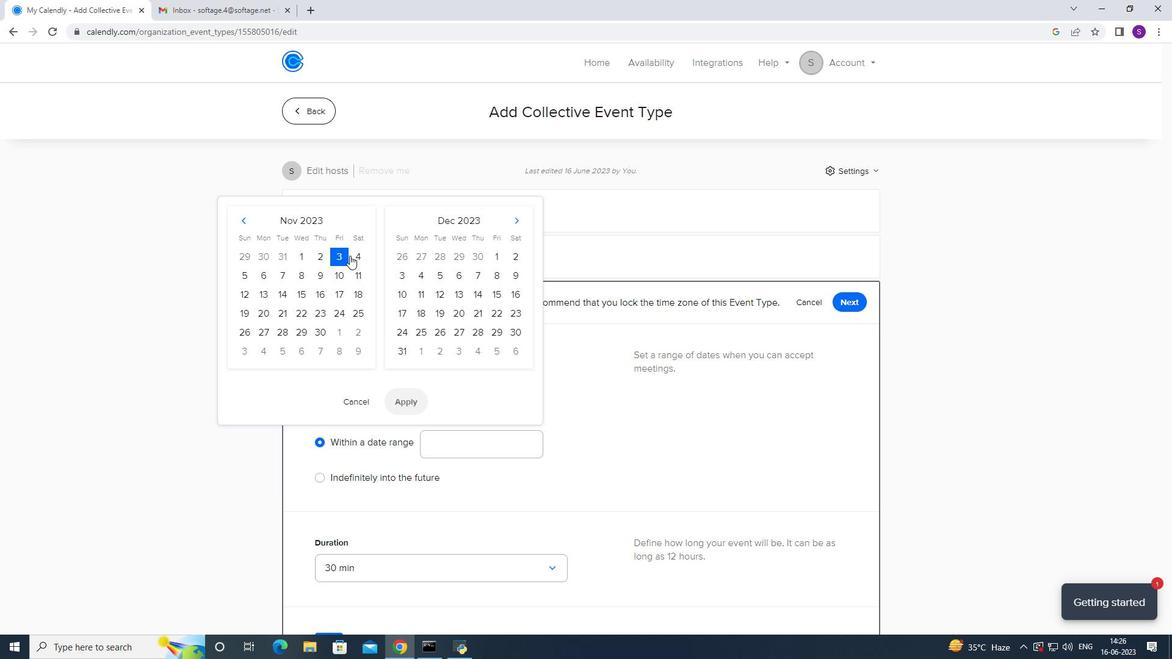 
Action: Mouse moved to (350, 260)
Screenshot: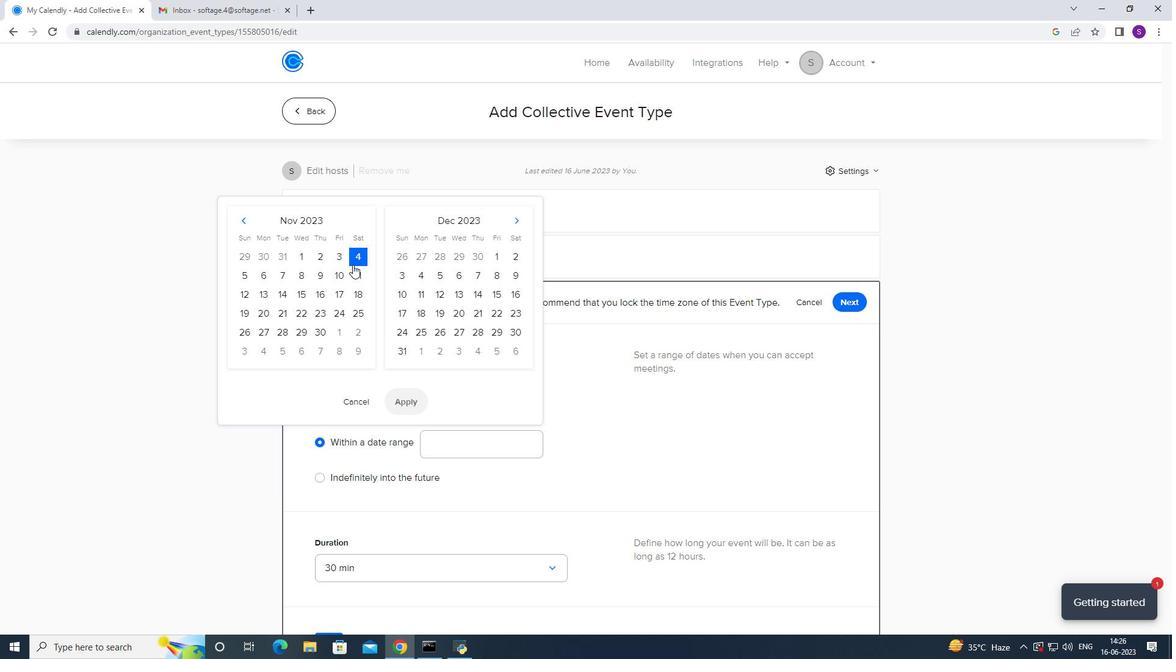 
Action: Mouse pressed left at (350, 260)
Screenshot: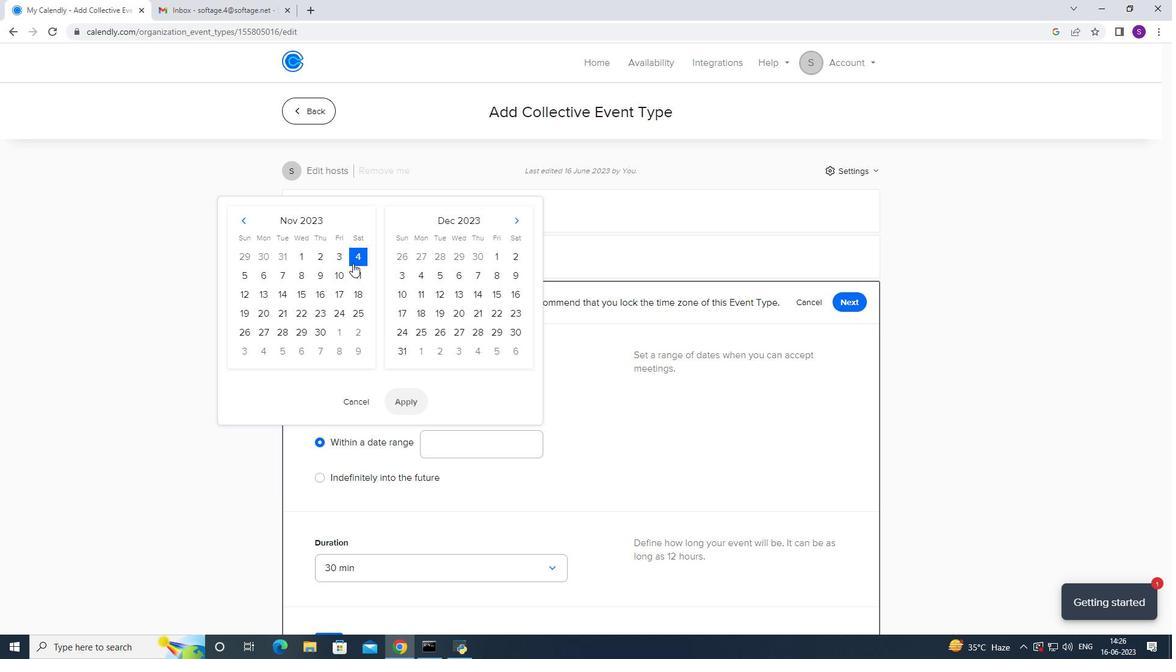 
Action: Mouse moved to (346, 260)
Screenshot: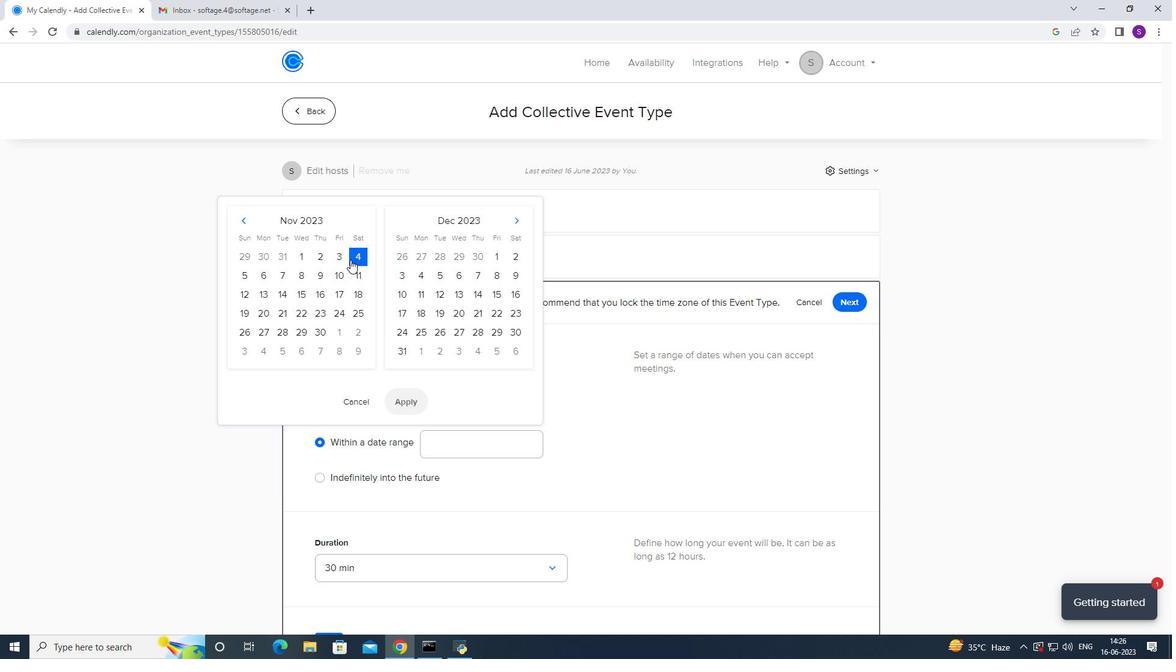 
Action: Mouse pressed left at (346, 260)
Screenshot: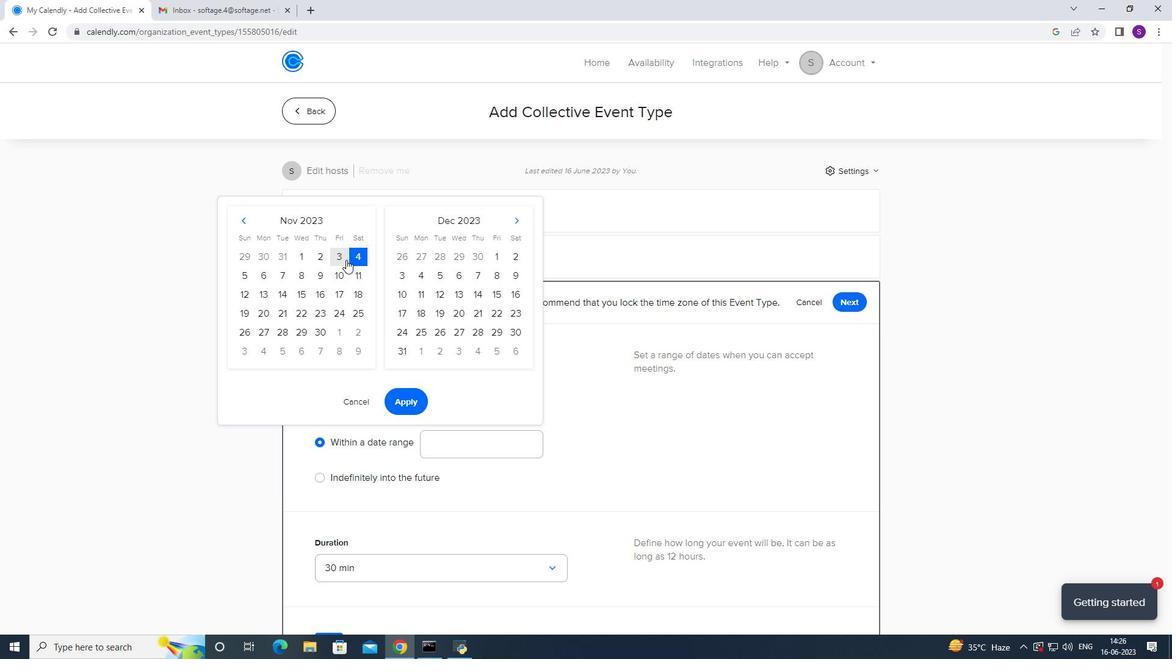 
Action: Mouse moved to (352, 258)
Screenshot: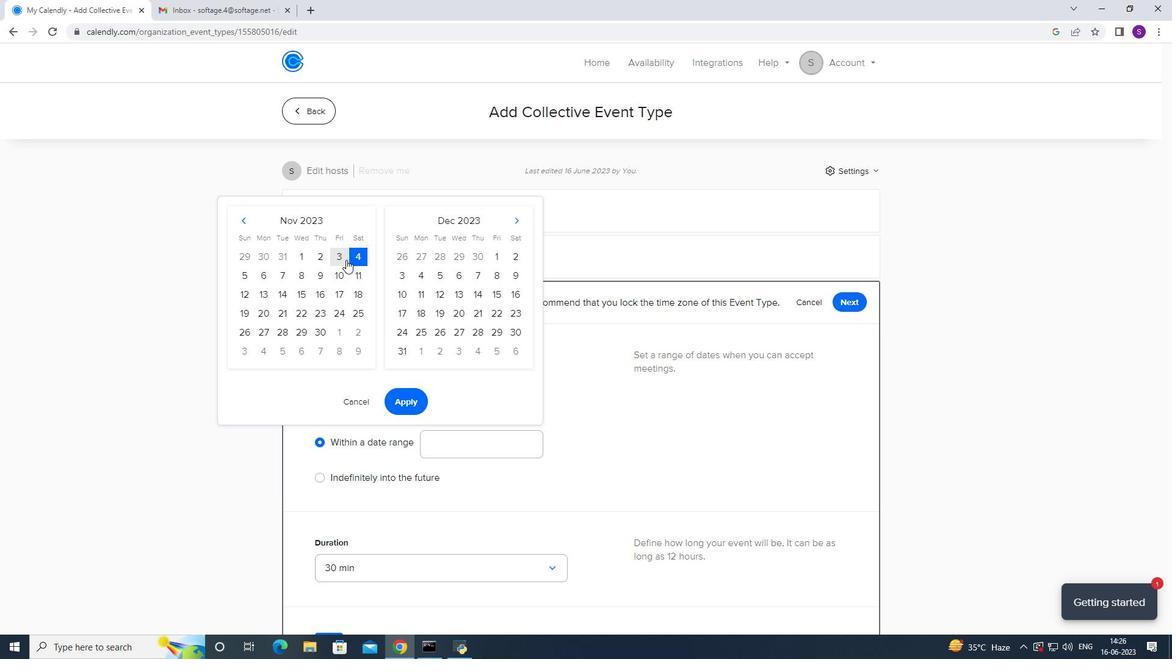 
Action: Mouse pressed left at (352, 258)
Screenshot: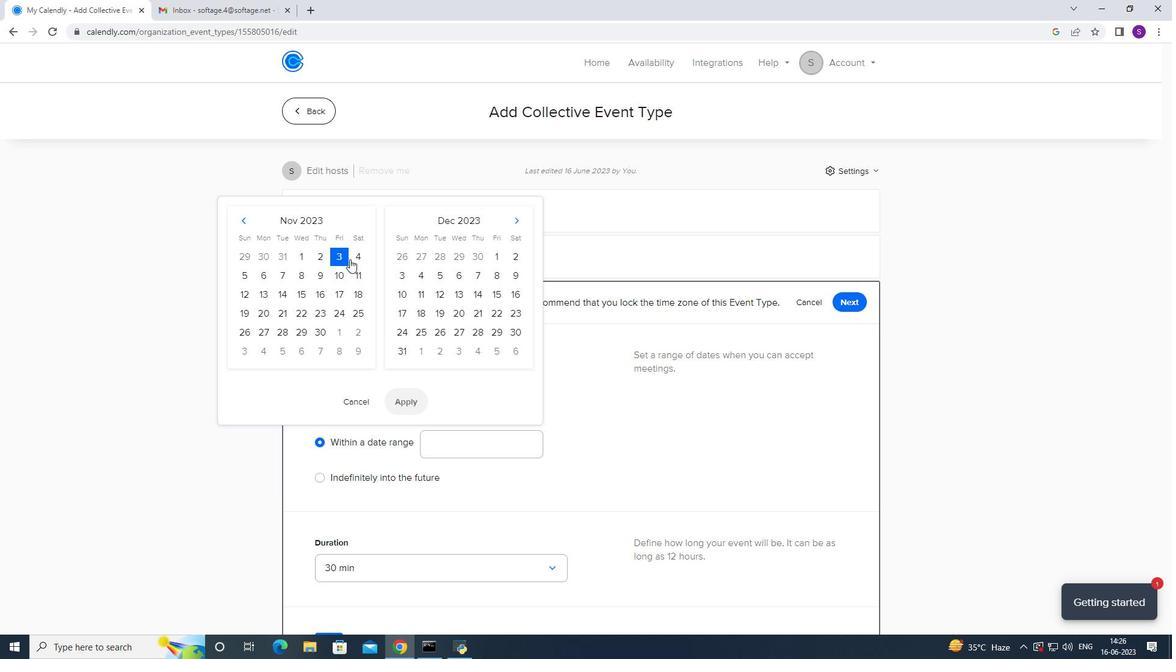 
Action: Mouse moved to (429, 423)
Screenshot: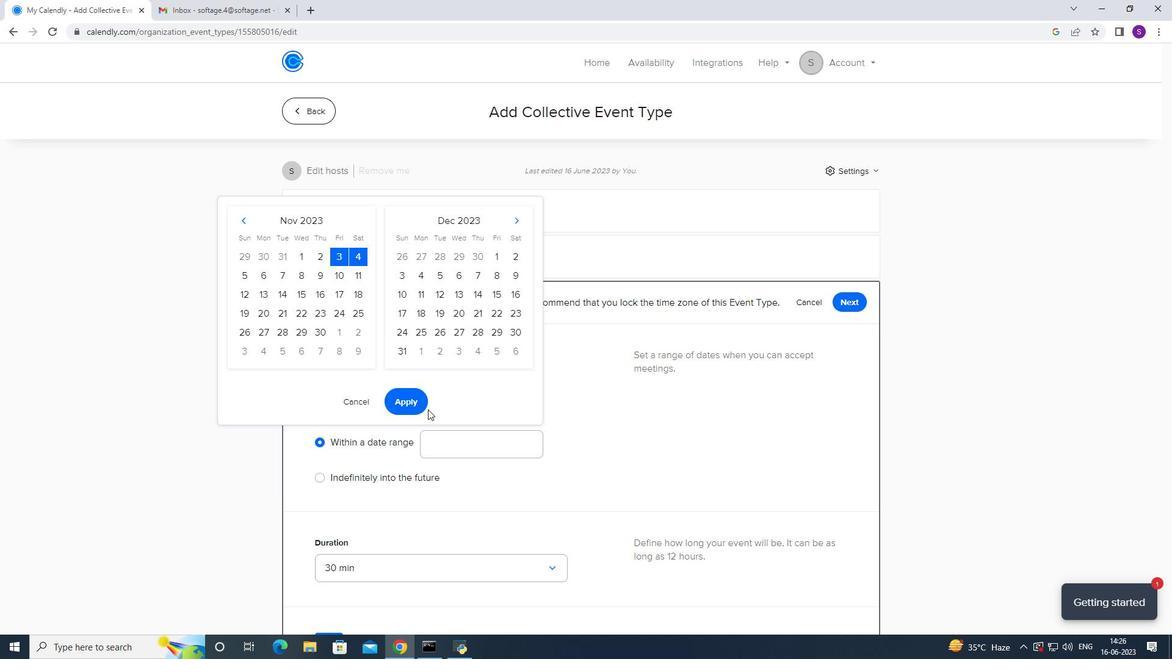 
Action: Mouse pressed left at (429, 423)
Screenshot: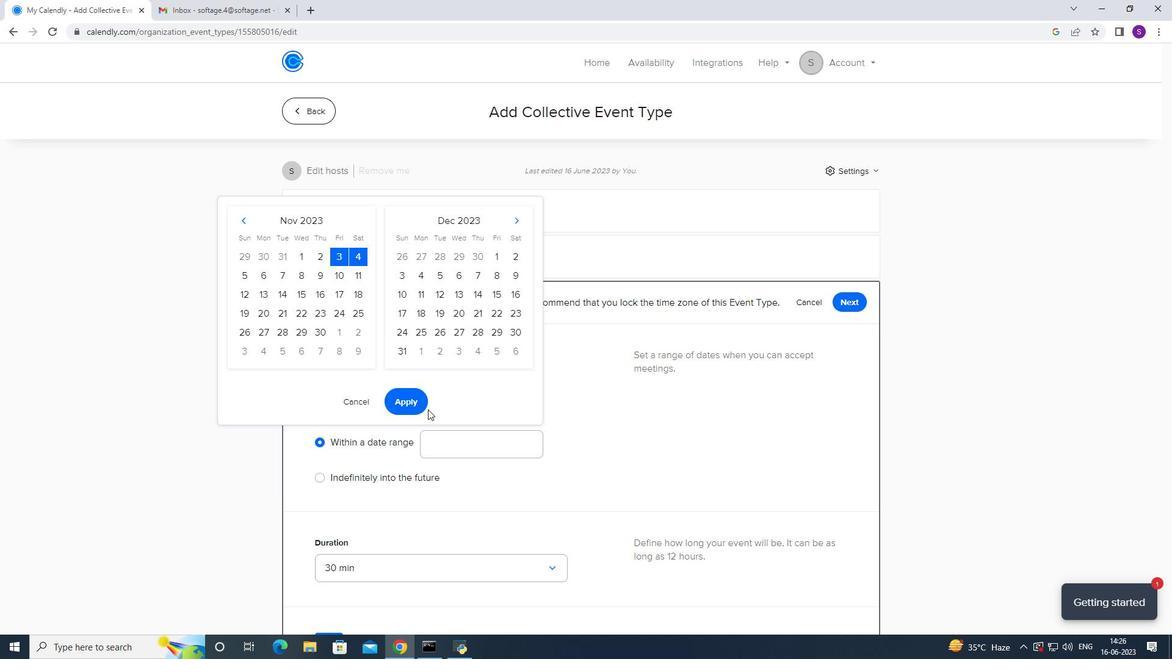 
Action: Mouse moved to (446, 442)
Screenshot: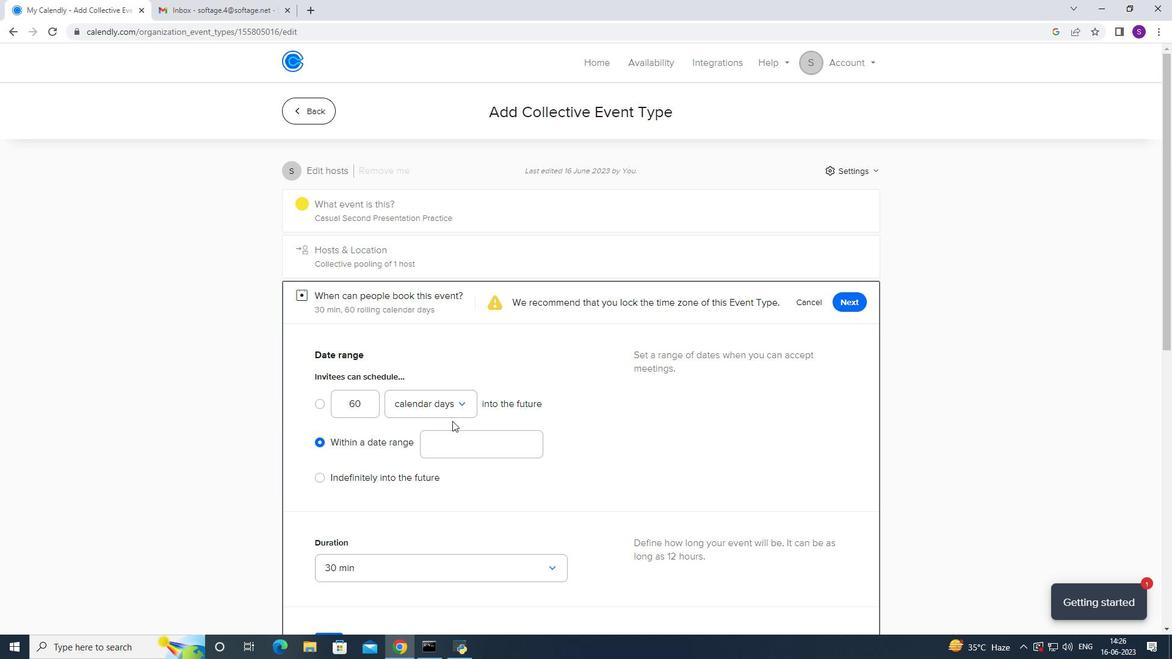 
Action: Mouse pressed left at (446, 442)
Screenshot: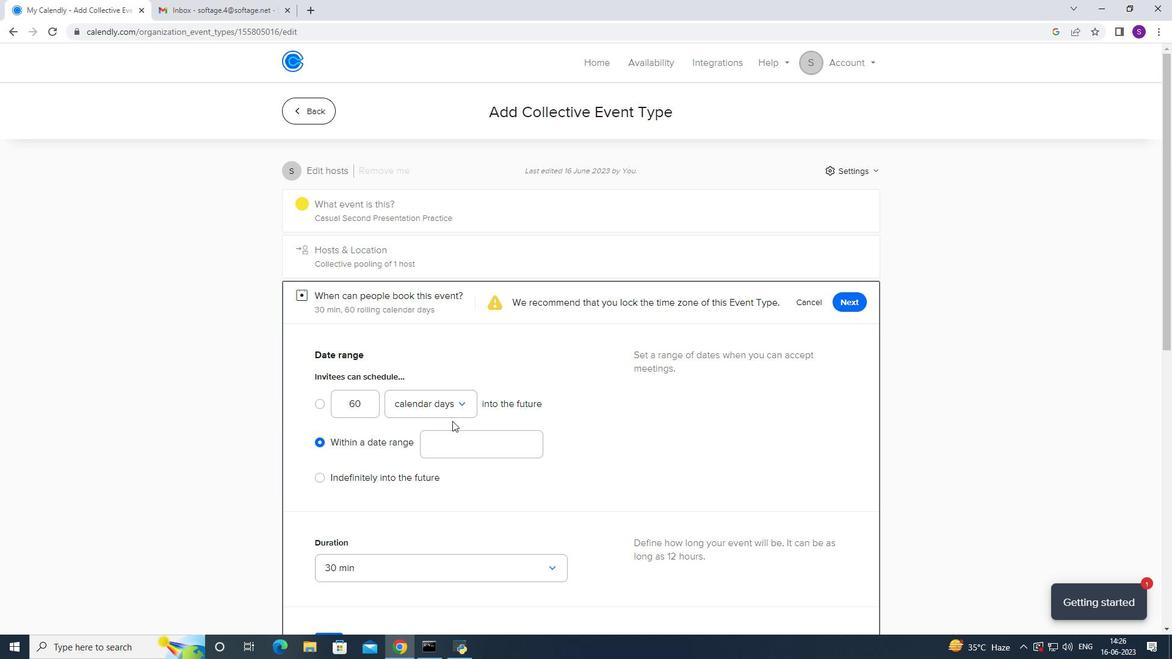 
Action: Mouse moved to (529, 215)
Screenshot: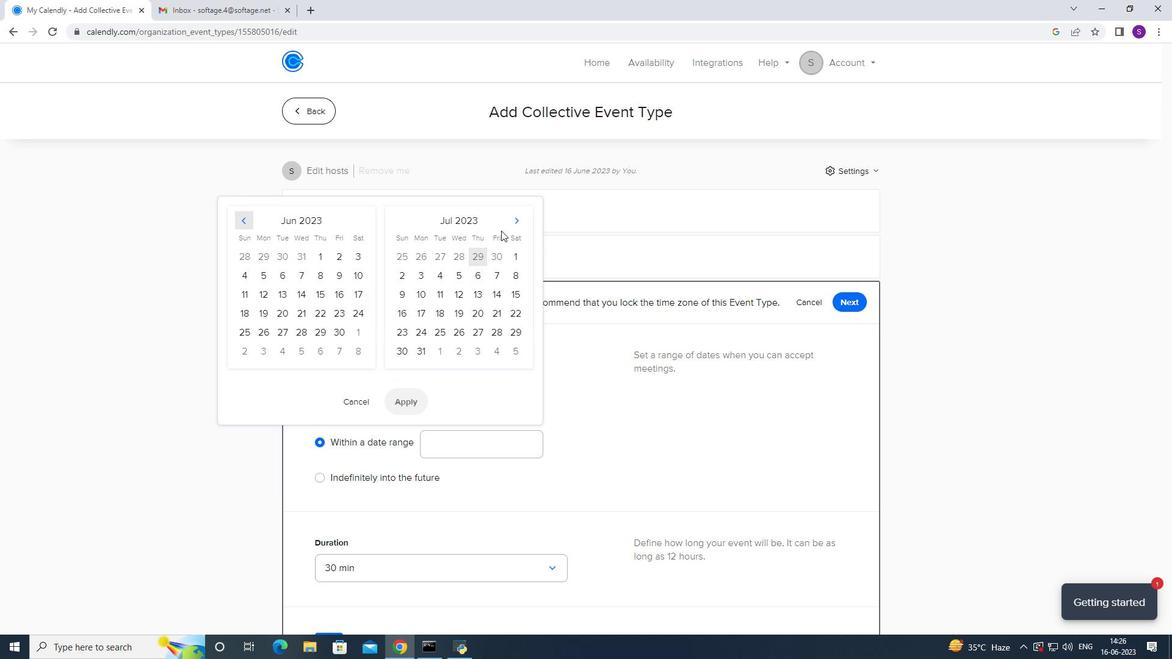 
Action: Mouse pressed left at (529, 215)
Screenshot: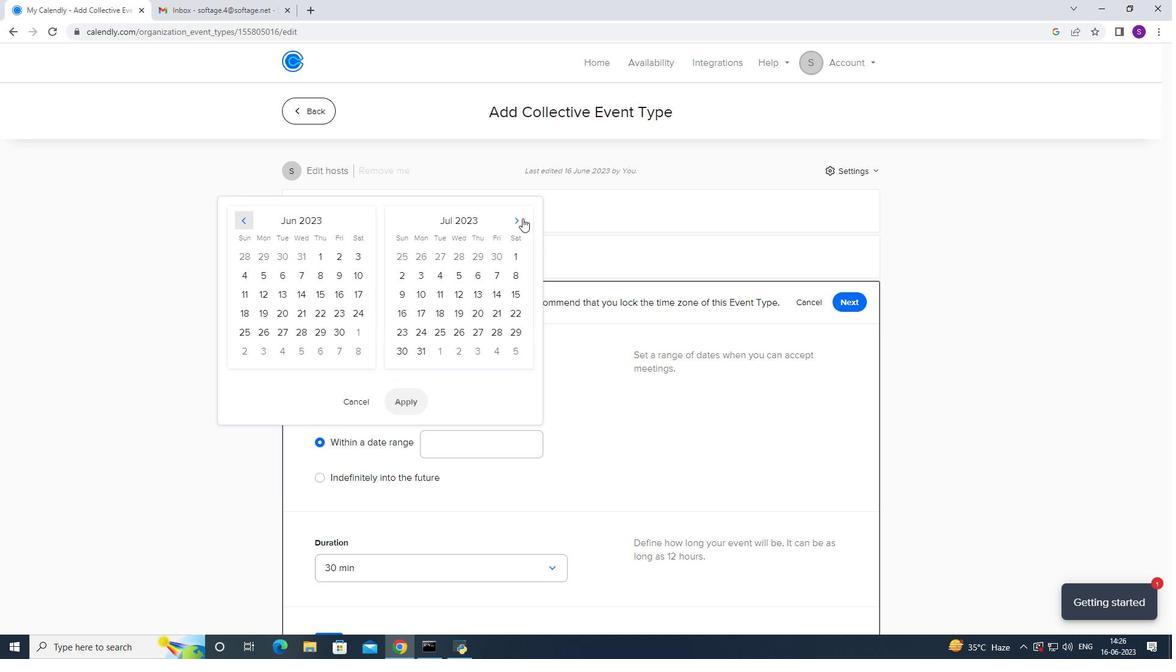 
Action: Mouse moved to (518, 219)
Screenshot: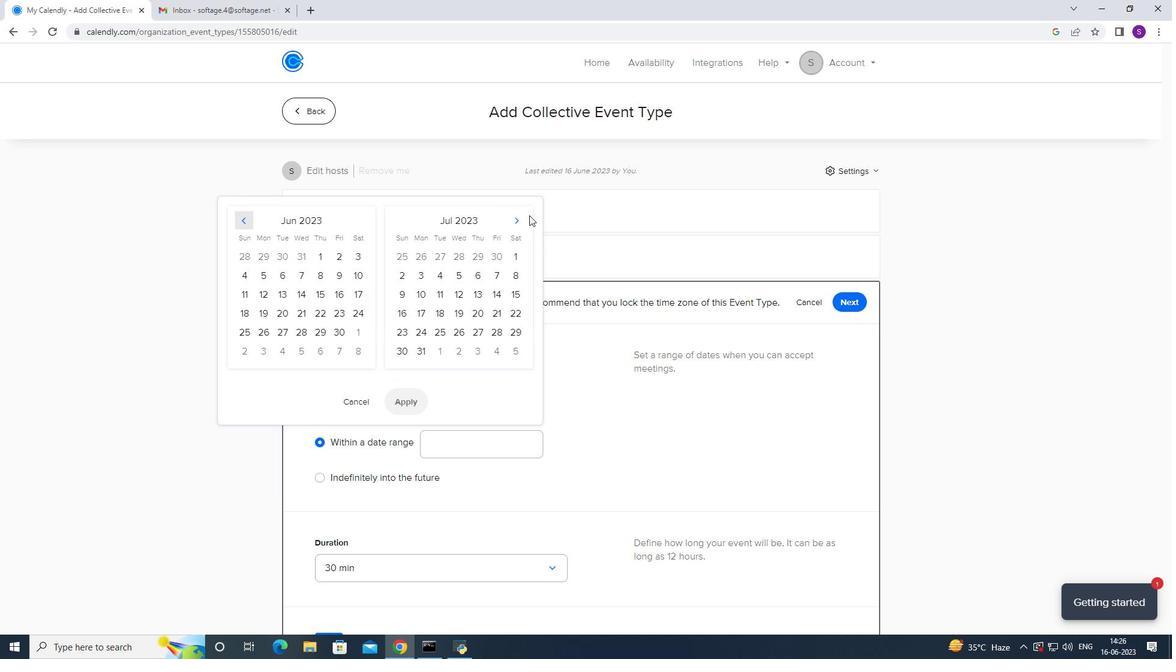 
Action: Mouse pressed left at (518, 219)
Screenshot: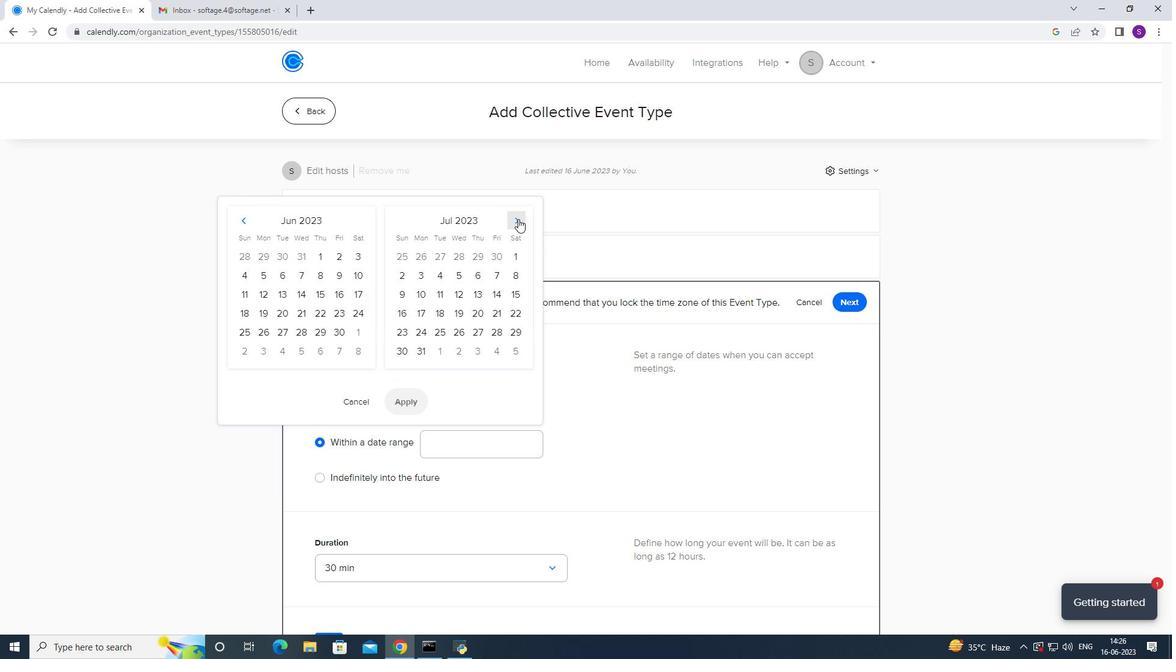 
Action: Mouse pressed left at (518, 219)
Screenshot: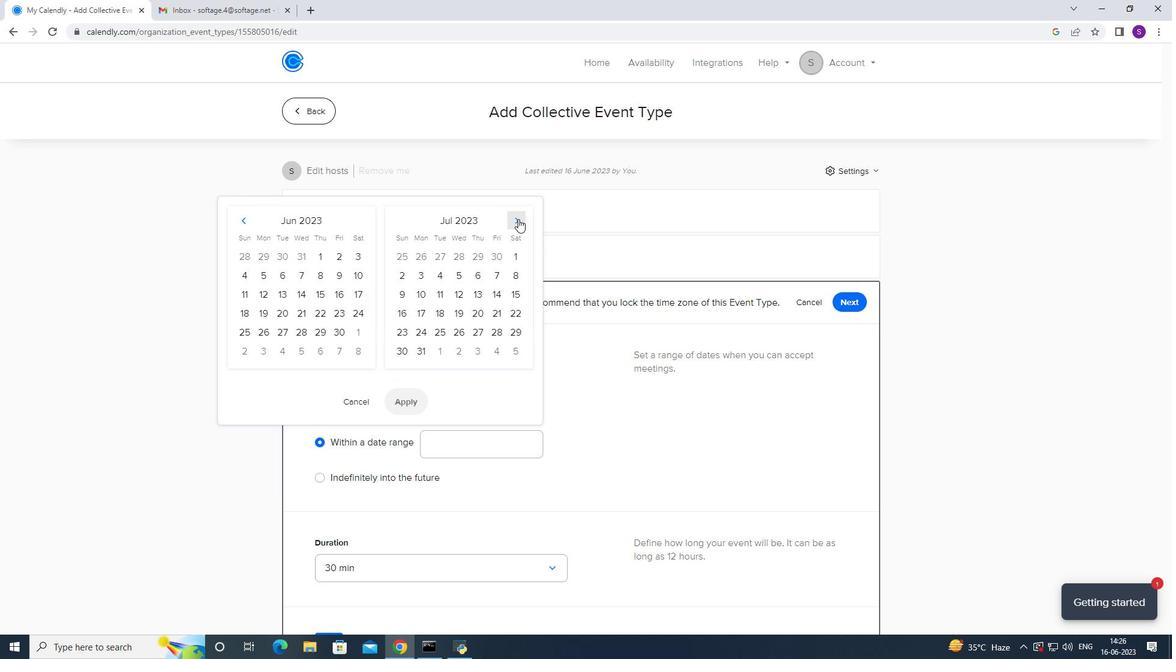 
Action: Mouse pressed left at (518, 219)
Screenshot: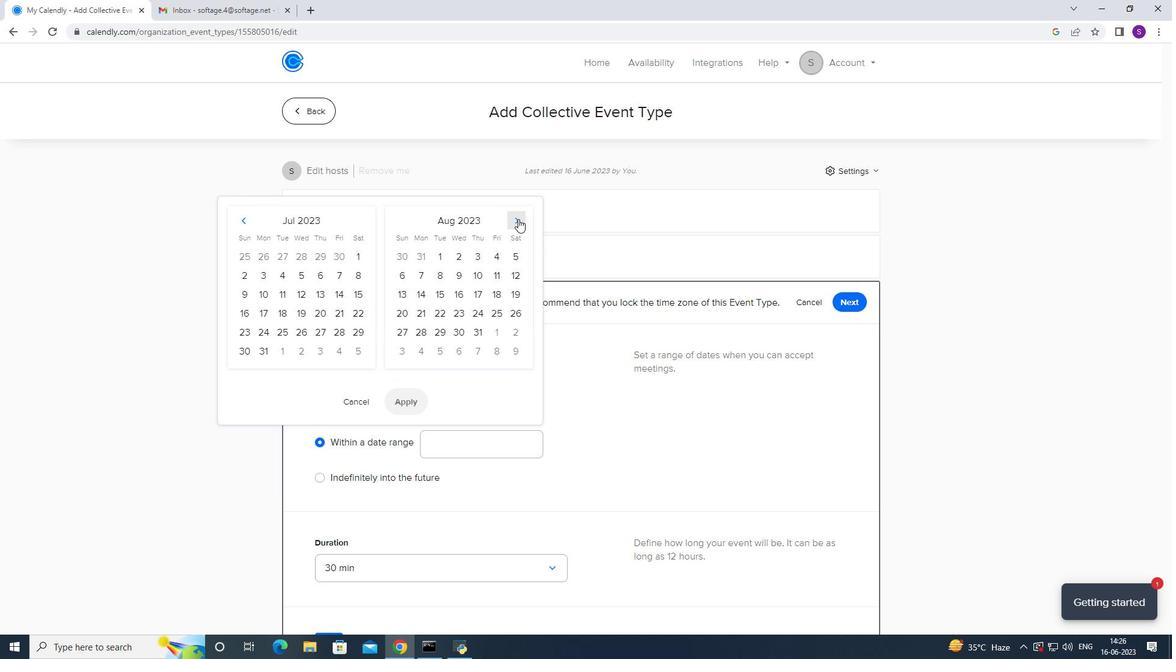 
Action: Mouse moved to (520, 221)
Screenshot: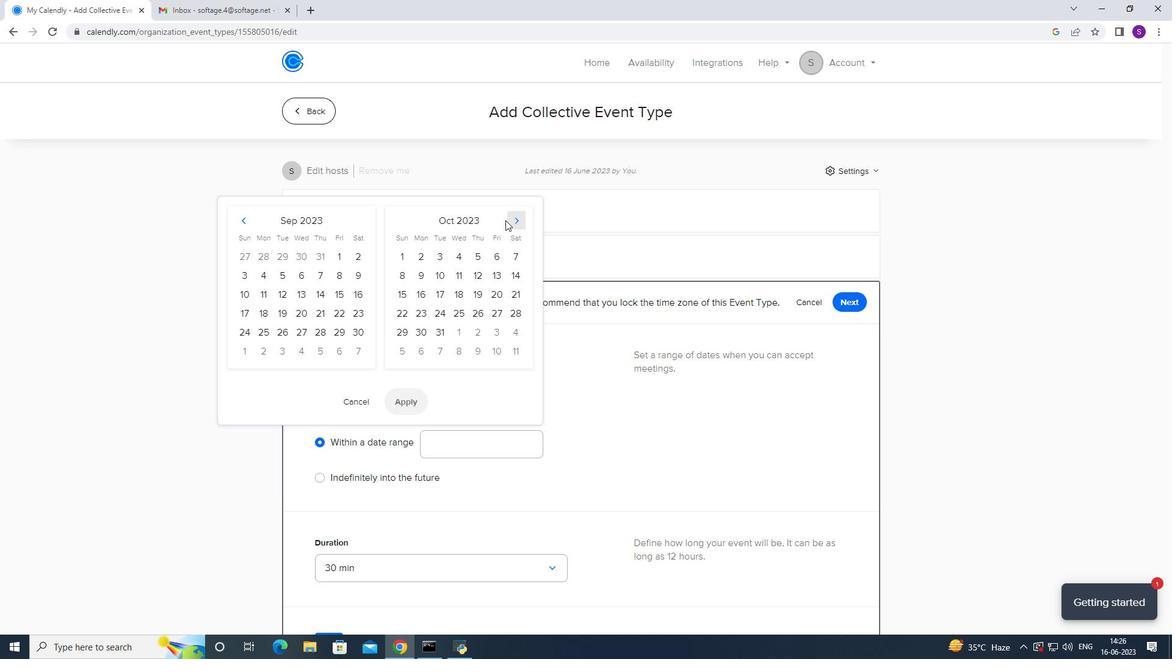 
Action: Mouse pressed left at (520, 221)
Screenshot: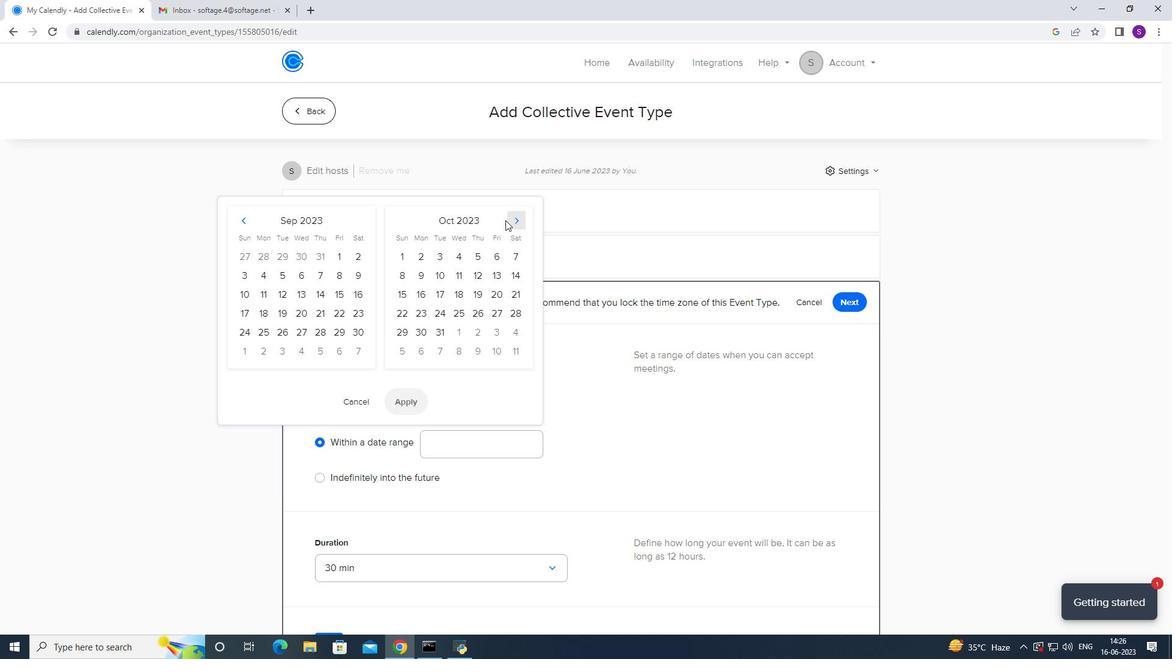 
Action: Mouse moved to (497, 255)
Screenshot: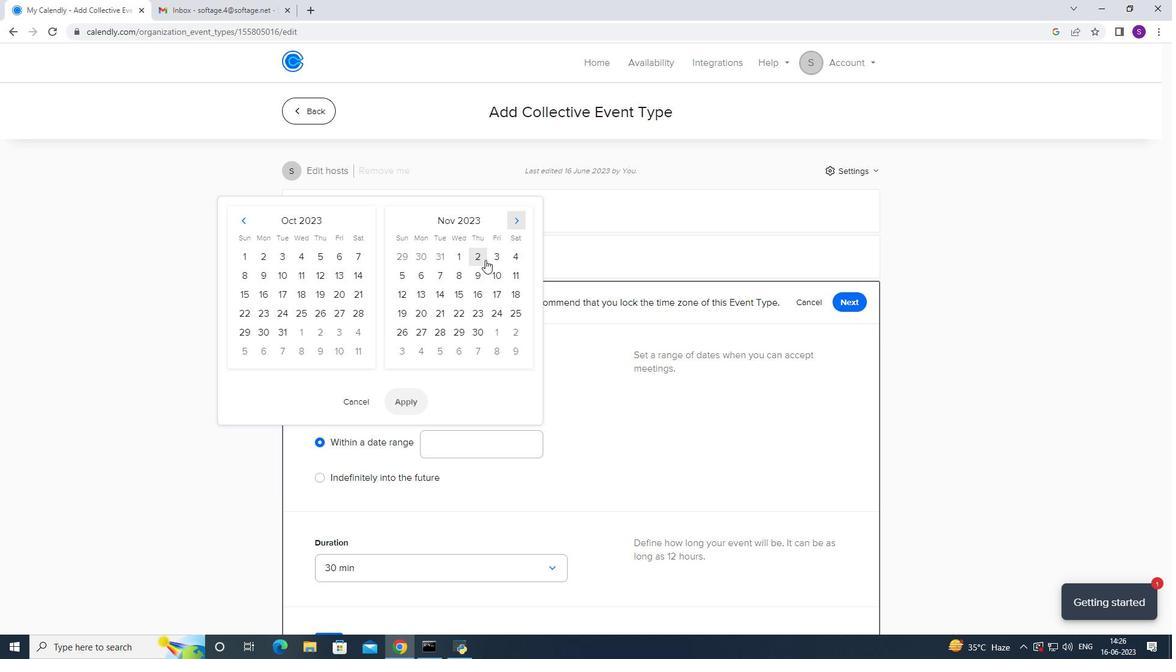 
Action: Mouse pressed left at (497, 255)
Screenshot: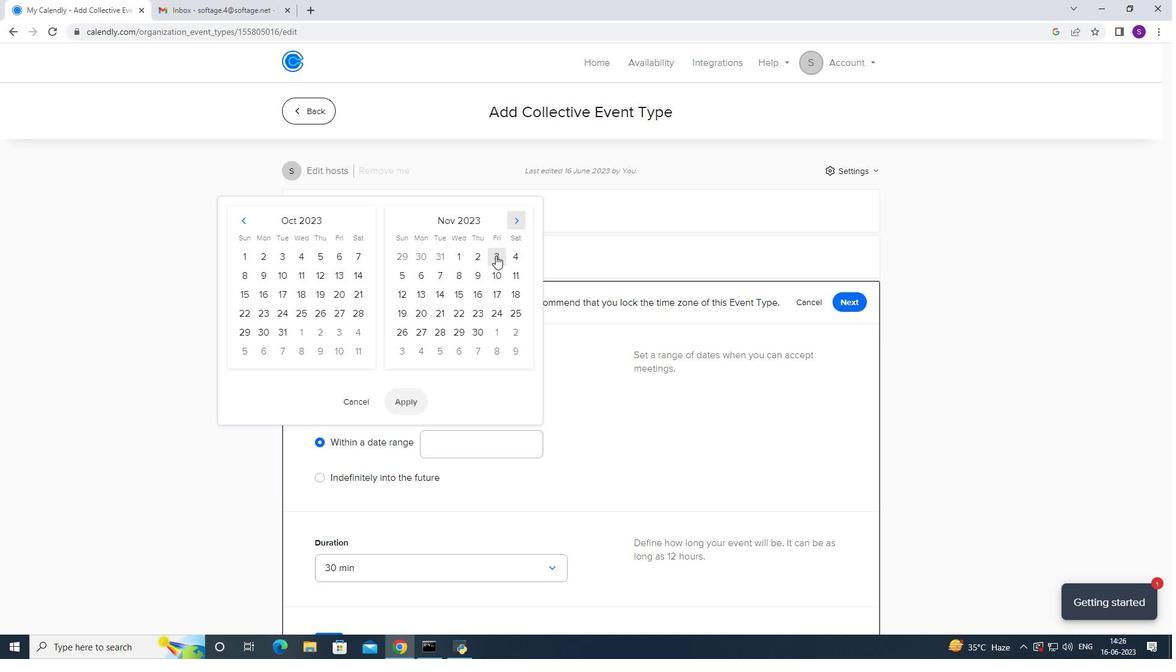 
Action: Mouse moved to (506, 253)
Screenshot: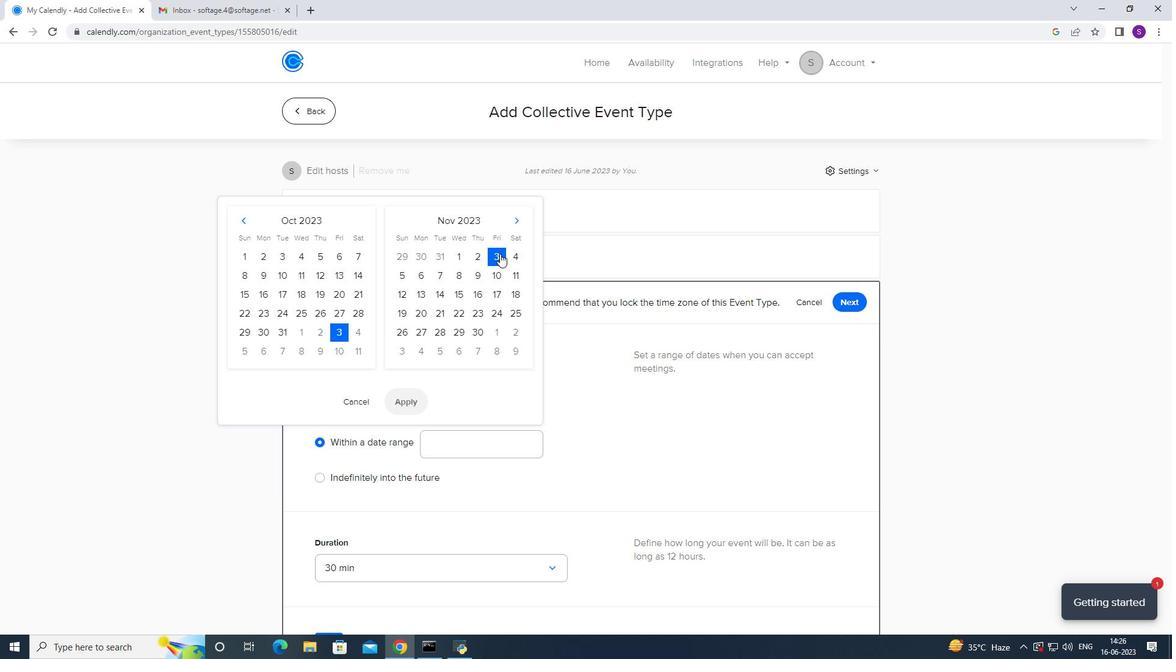 
Action: Mouse pressed left at (506, 253)
Screenshot: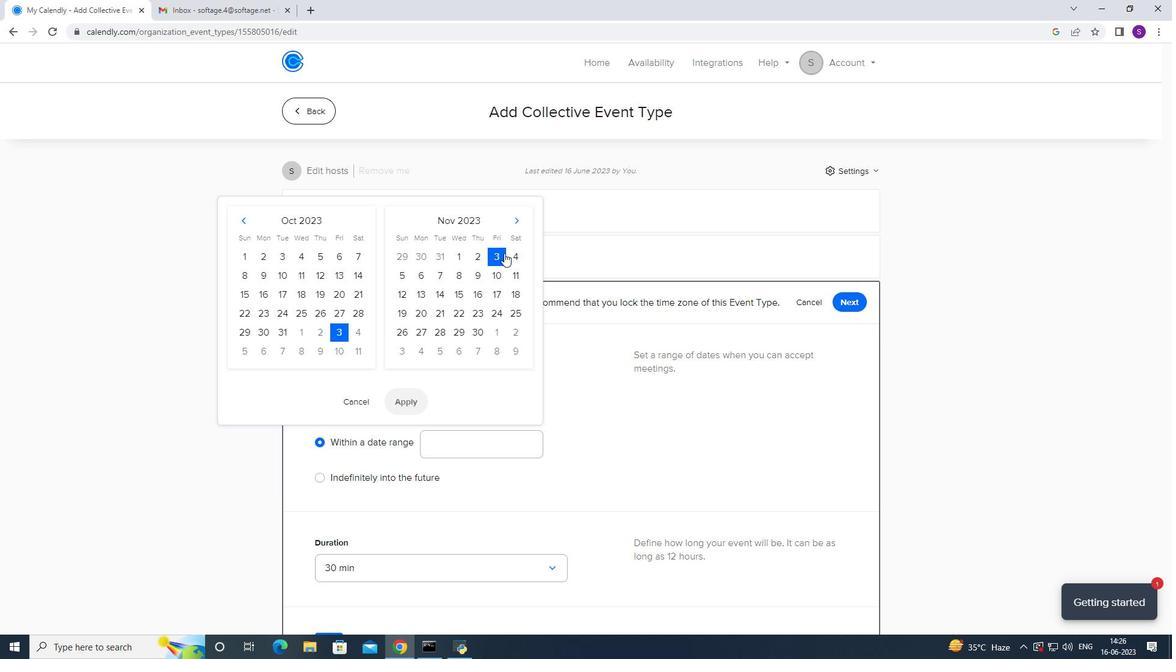 
Action: Mouse moved to (511, 265)
Screenshot: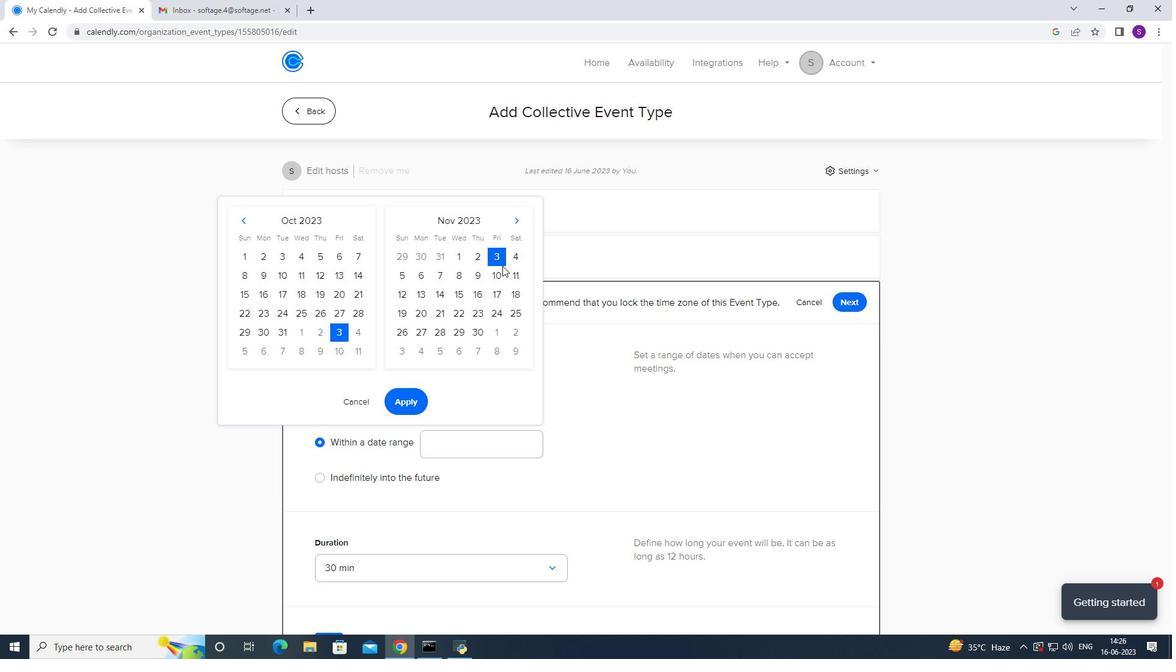 
Action: Mouse pressed left at (511, 265)
Screenshot: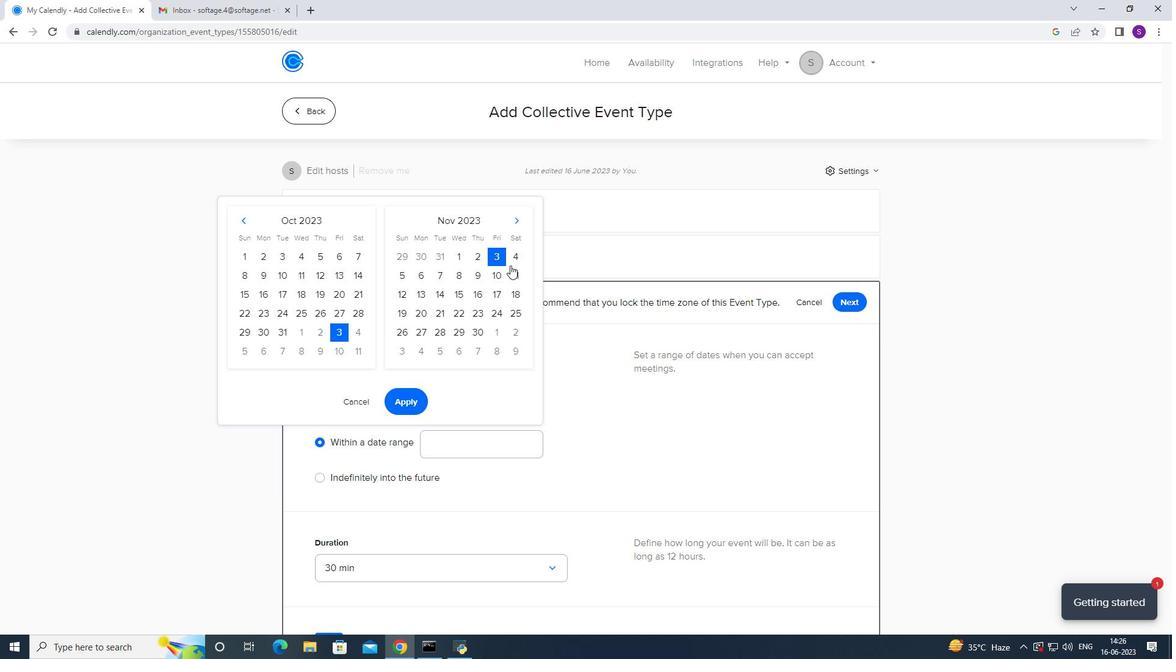 
Action: Mouse moved to (506, 258)
Screenshot: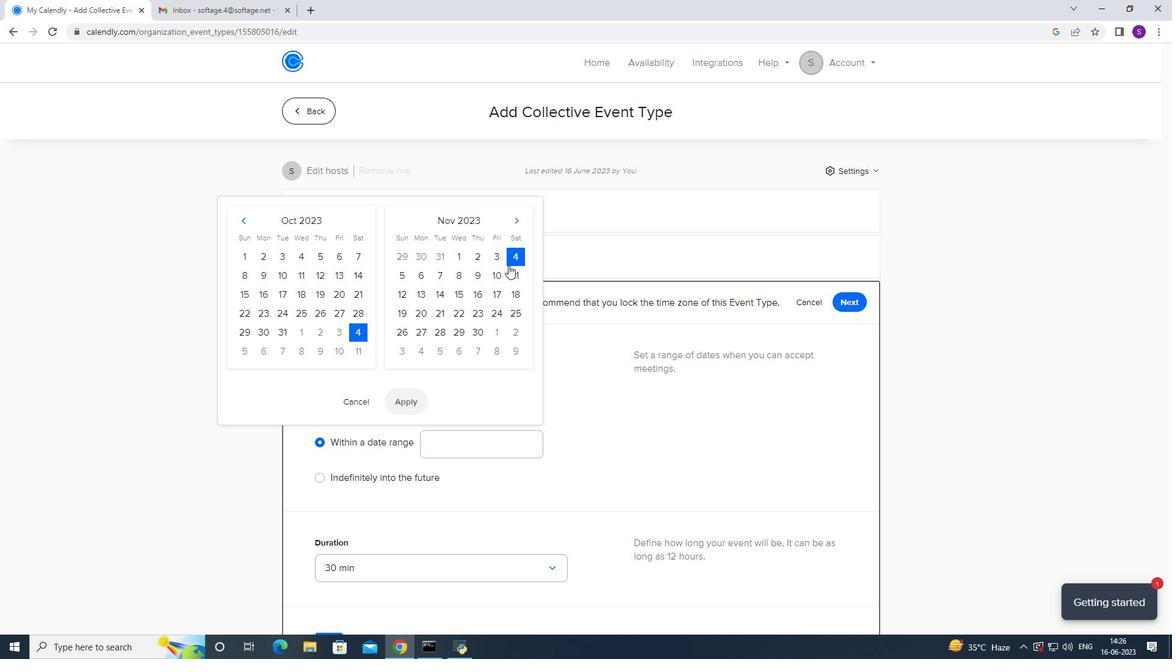 
Action: Mouse pressed left at (506, 258)
Screenshot: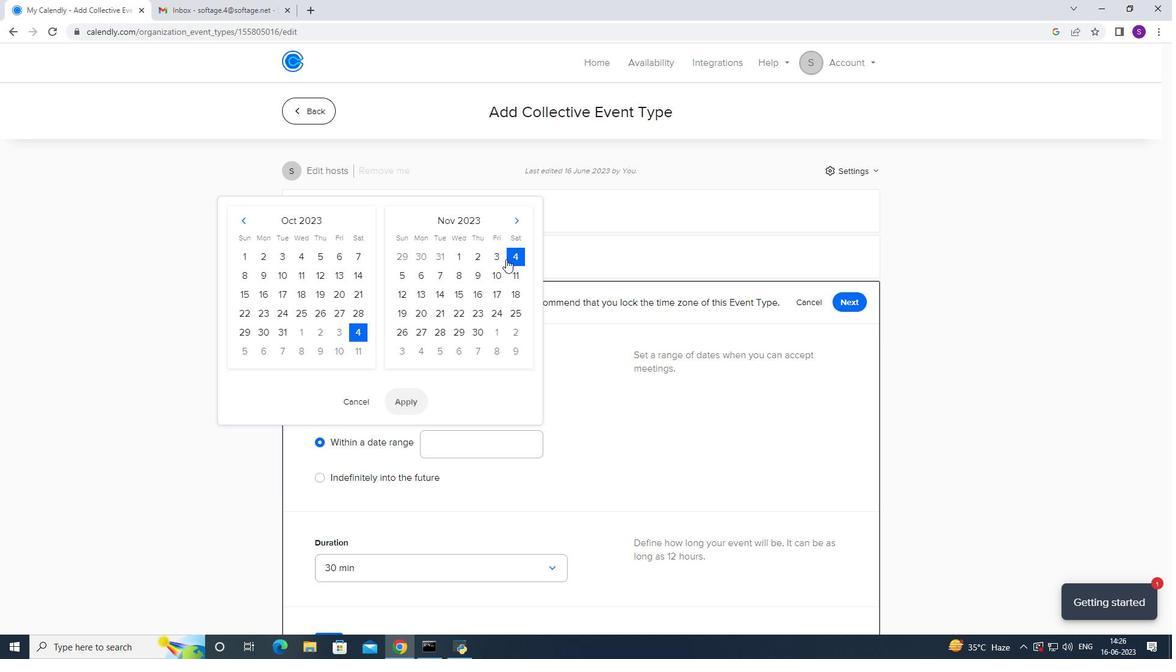 
Action: Mouse moved to (511, 255)
Screenshot: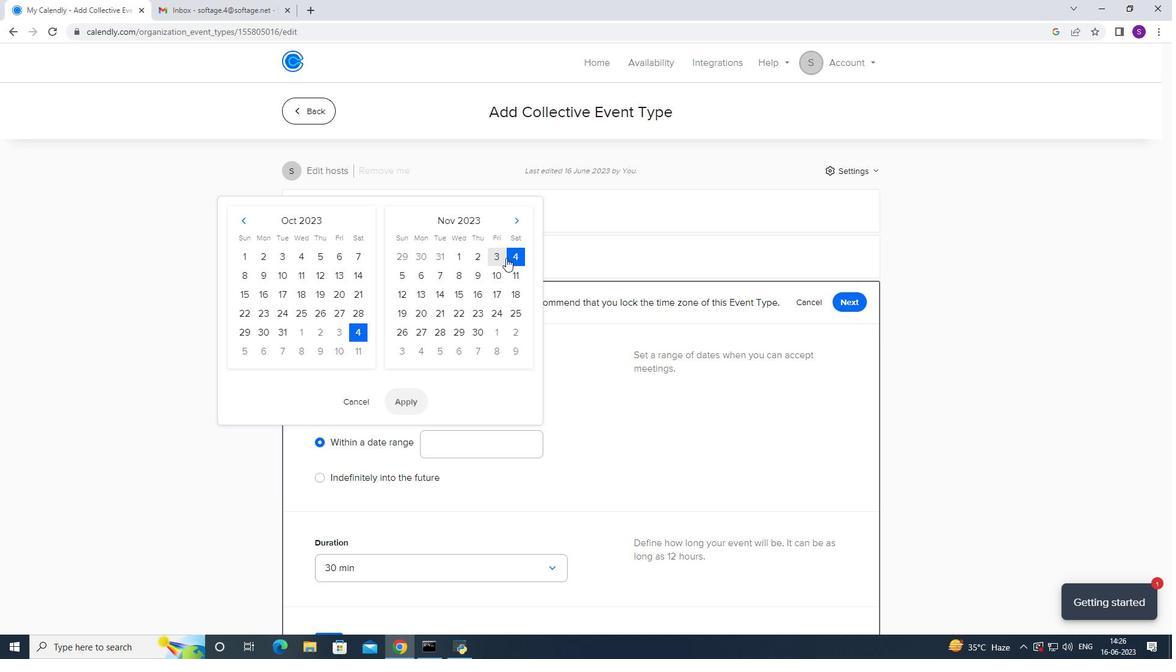 
Action: Mouse pressed left at (511, 255)
Screenshot: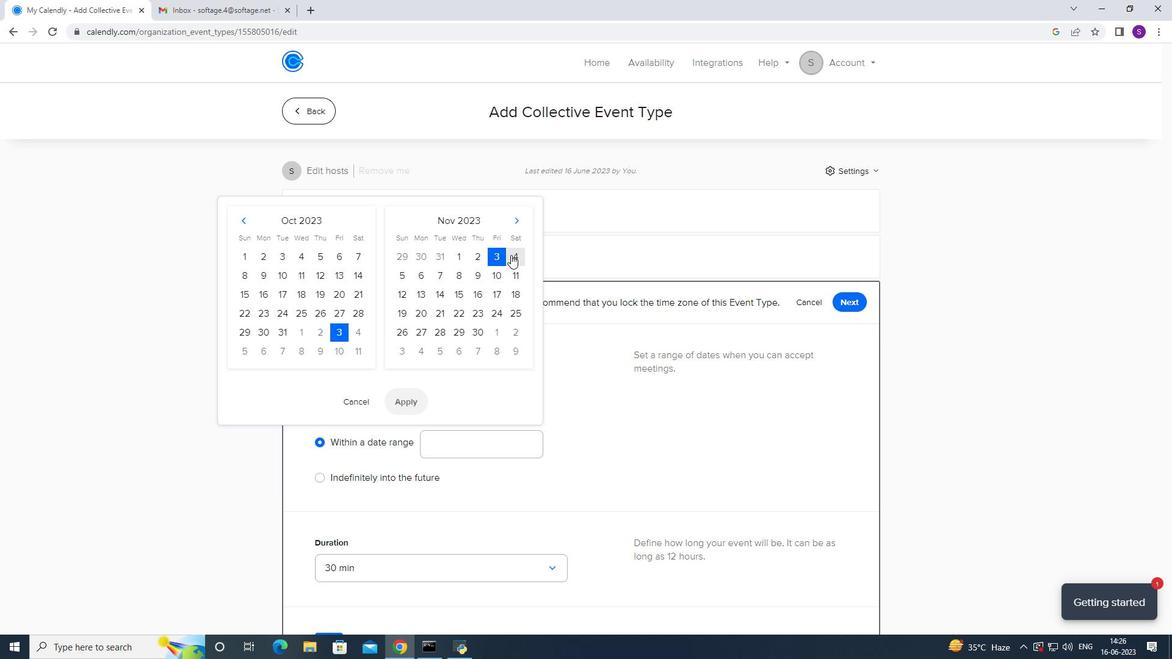 
Action: Mouse moved to (418, 412)
Screenshot: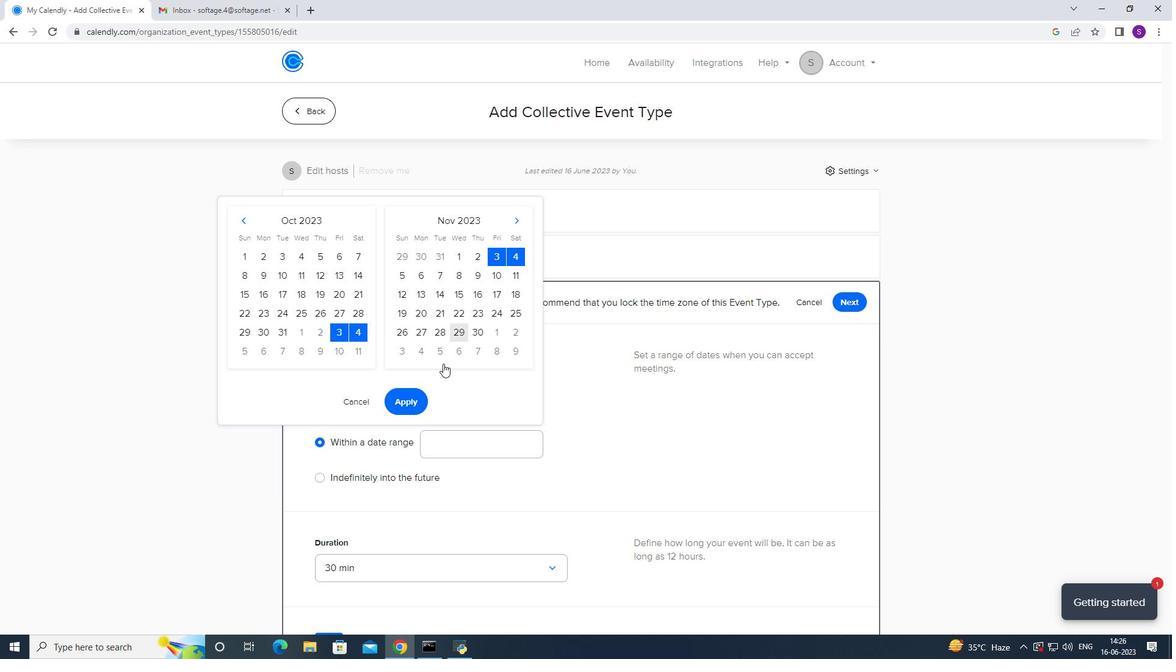 
Action: Mouse pressed left at (418, 412)
Screenshot: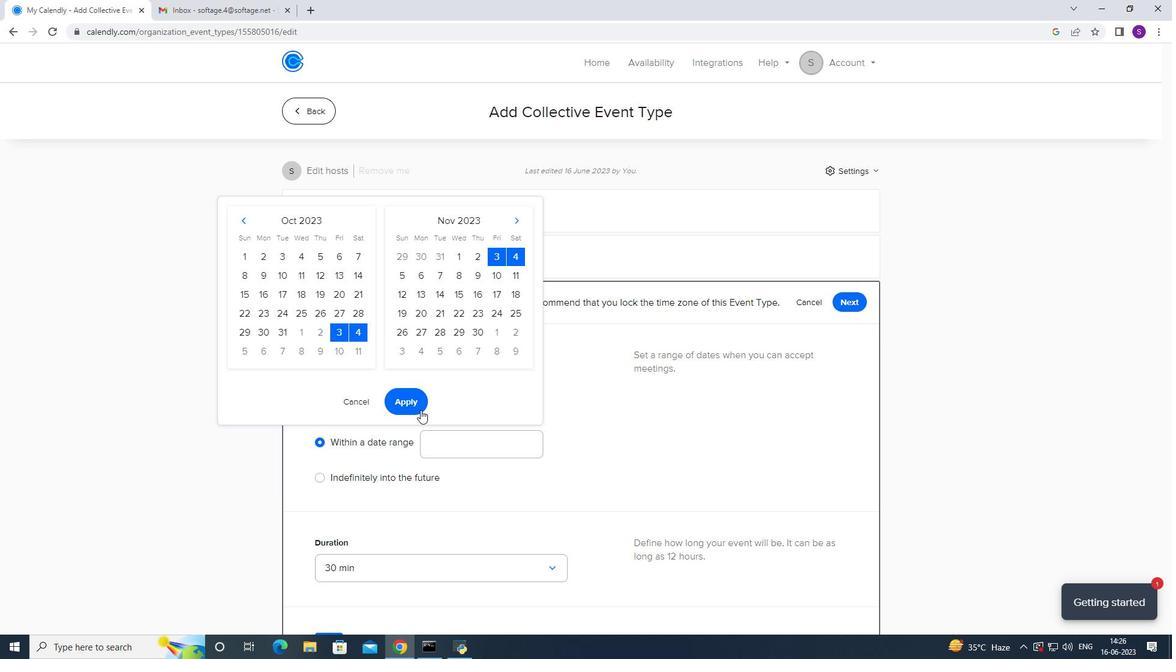 
Action: Mouse moved to (432, 388)
Screenshot: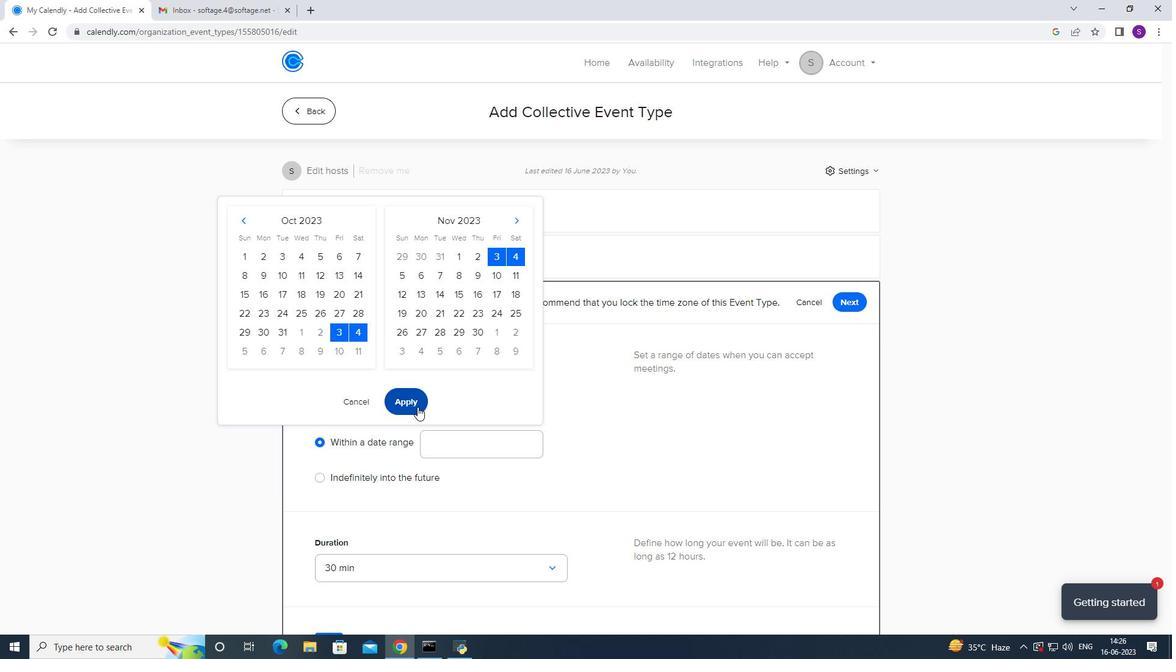 
Action: Mouse scrolled (432, 388) with delta (0, 0)
Screenshot: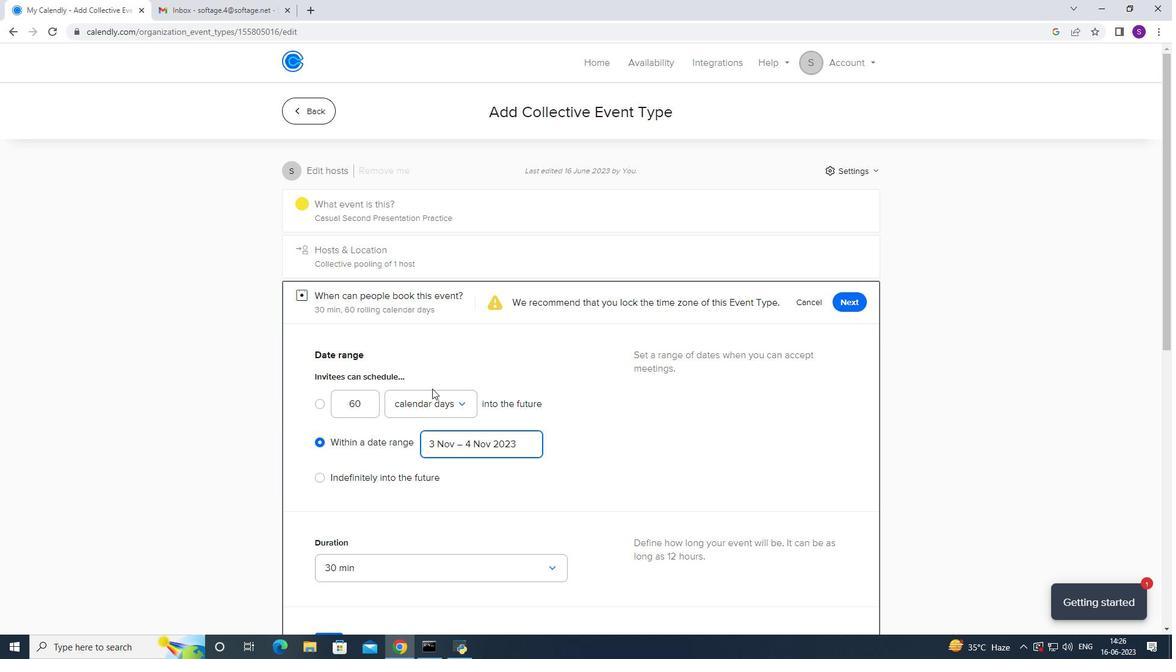 
Action: Mouse scrolled (432, 388) with delta (0, 0)
Screenshot: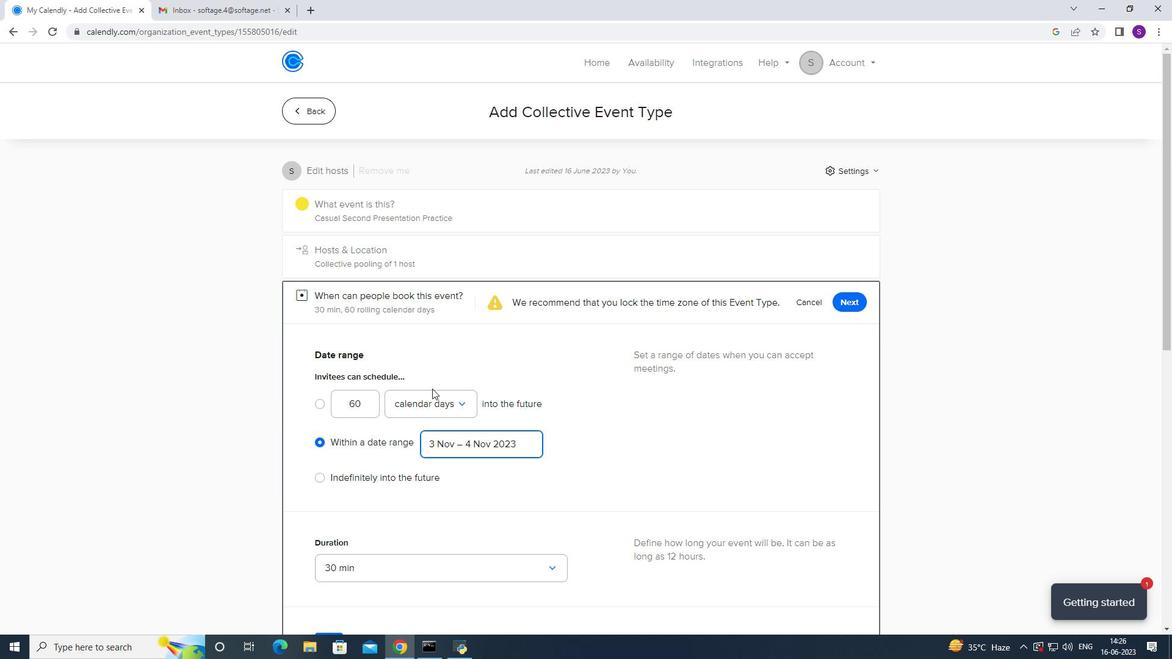
Action: Mouse scrolled (432, 388) with delta (0, 0)
Screenshot: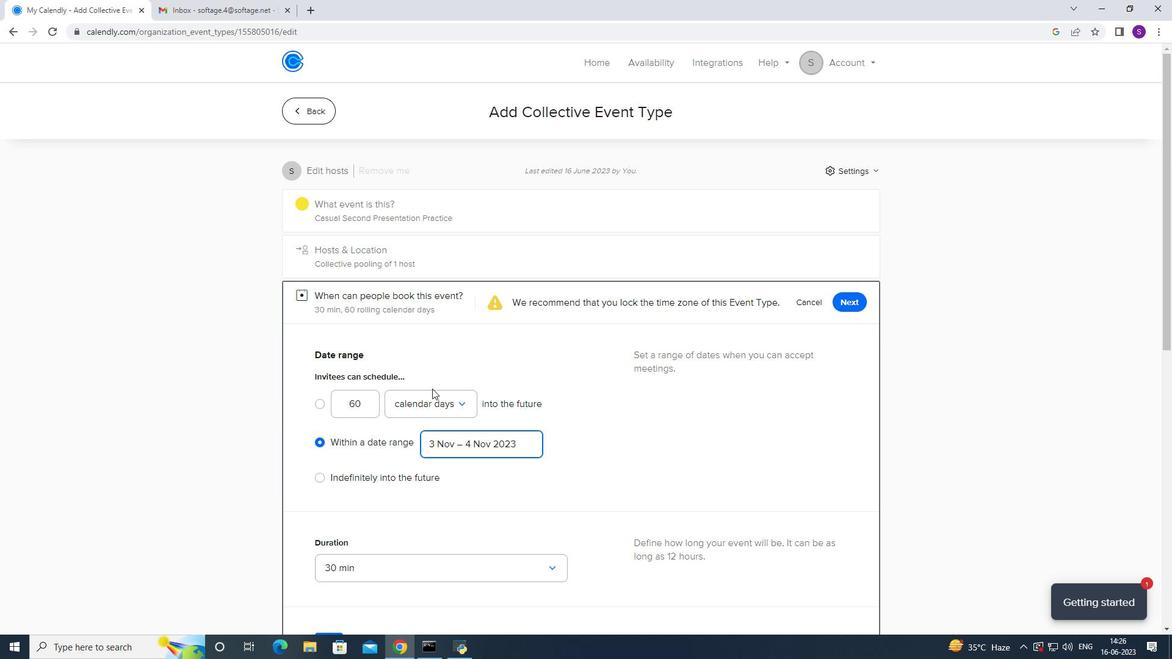 
Action: Mouse scrolled (432, 388) with delta (0, 0)
Screenshot: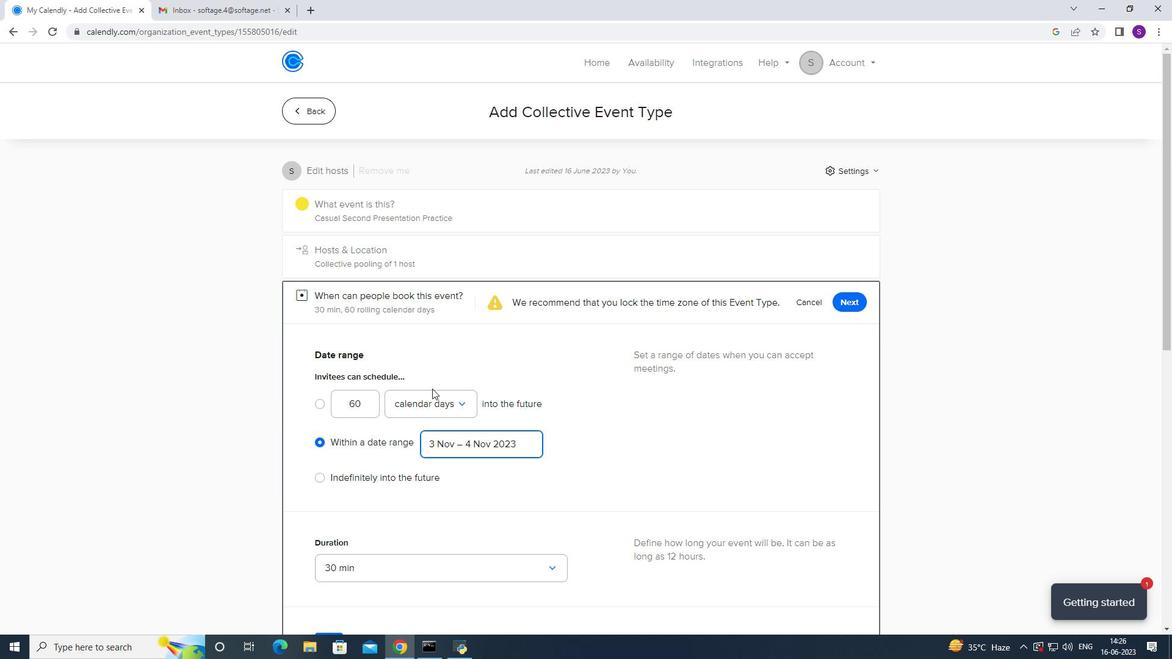 
Action: Mouse scrolled (432, 388) with delta (0, 0)
Screenshot: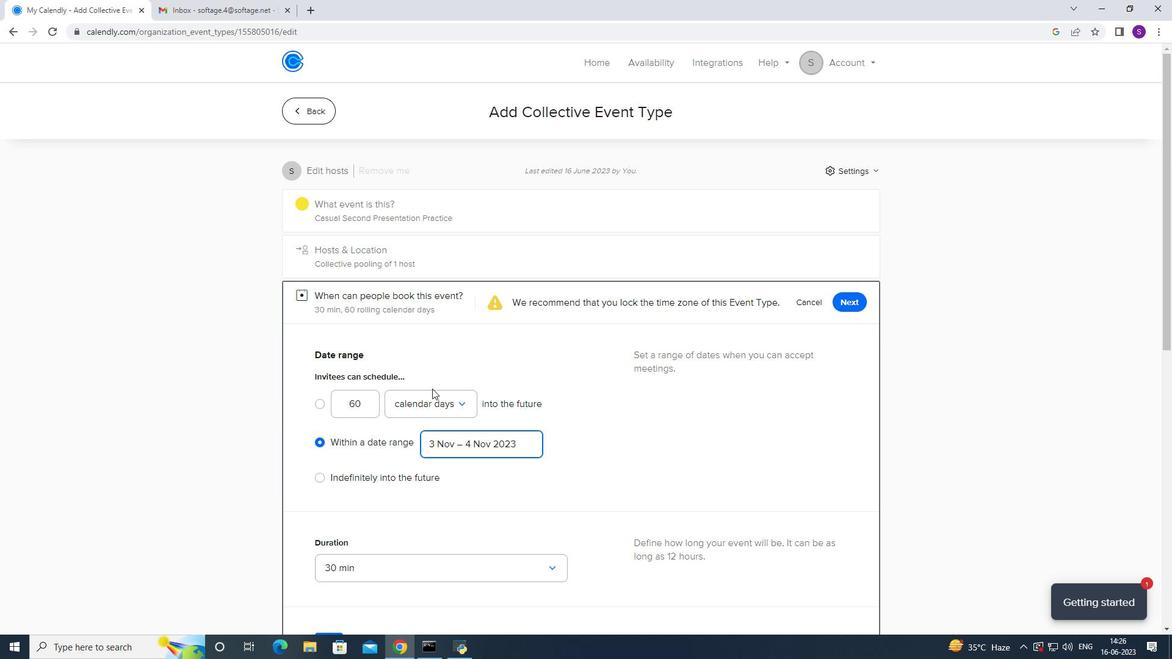 
Action: Mouse scrolled (432, 388) with delta (0, 0)
Screenshot: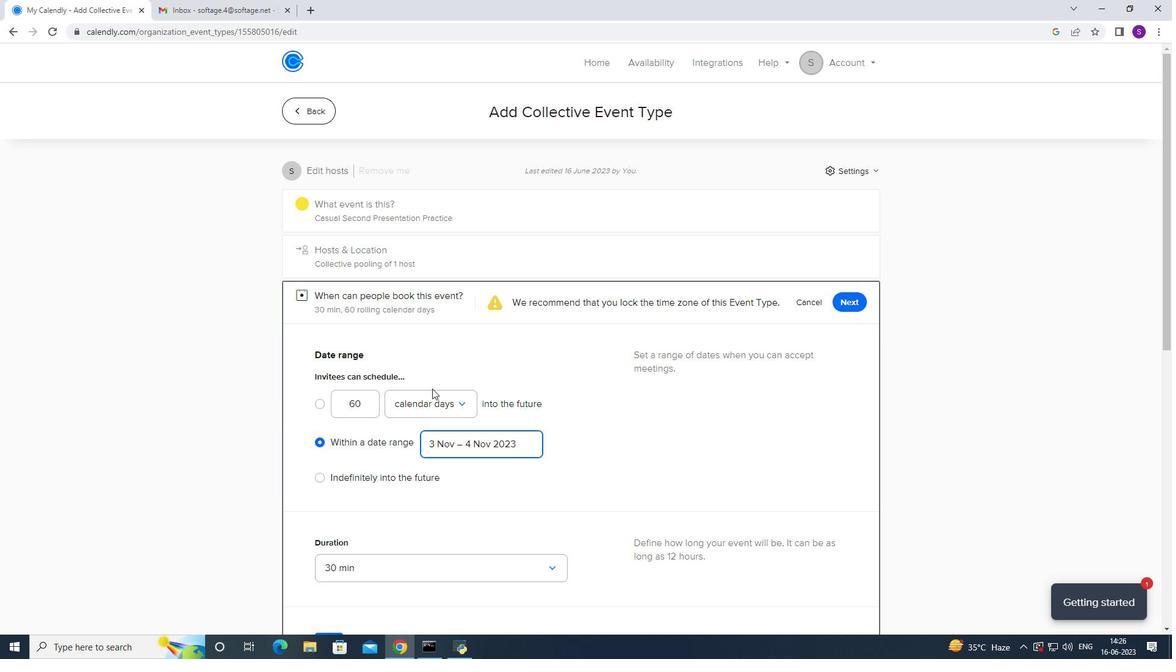 
Action: Mouse moved to (432, 388)
Screenshot: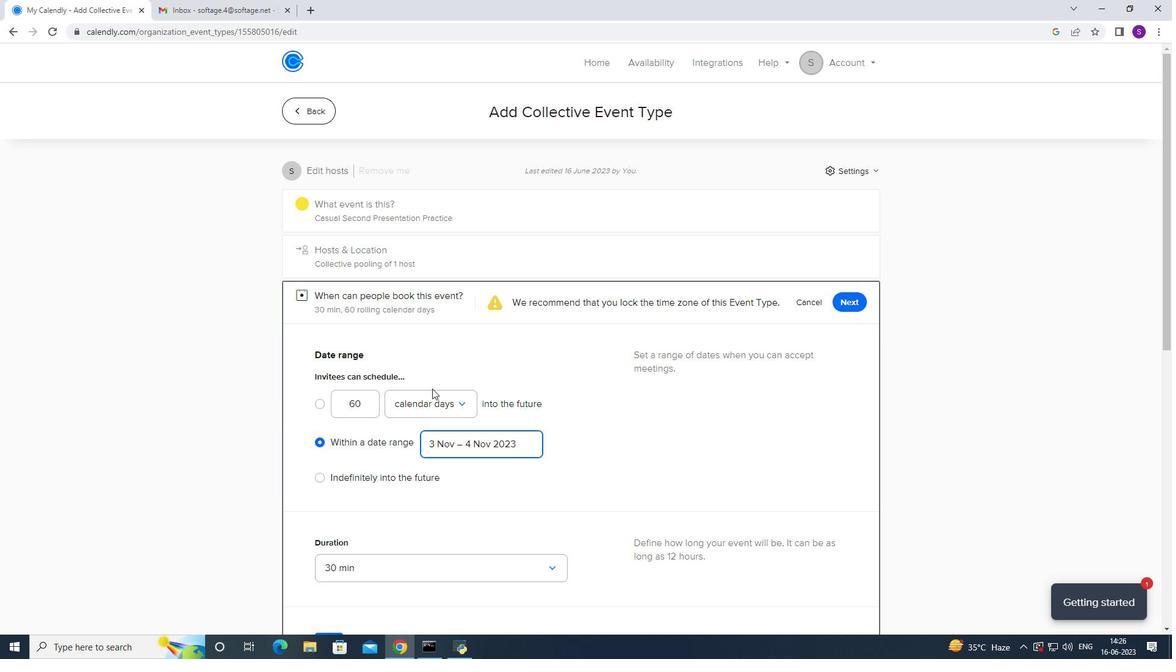 
Action: Mouse scrolled (432, 388) with delta (0, 0)
Screenshot: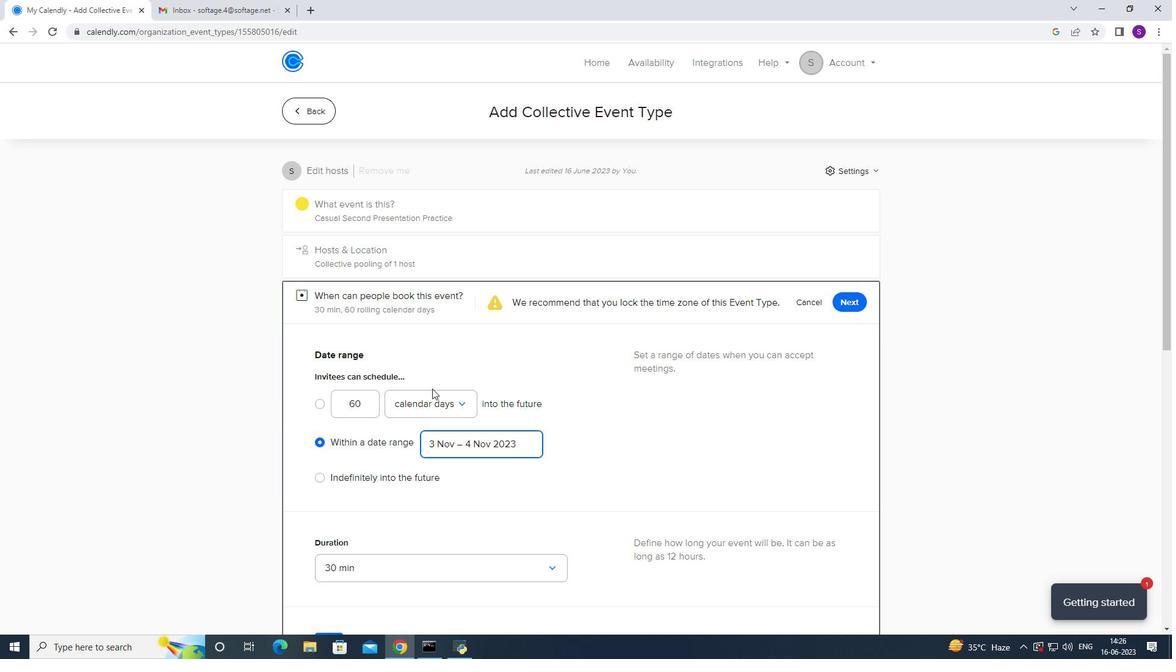 
Action: Mouse scrolled (432, 388) with delta (0, 0)
Screenshot: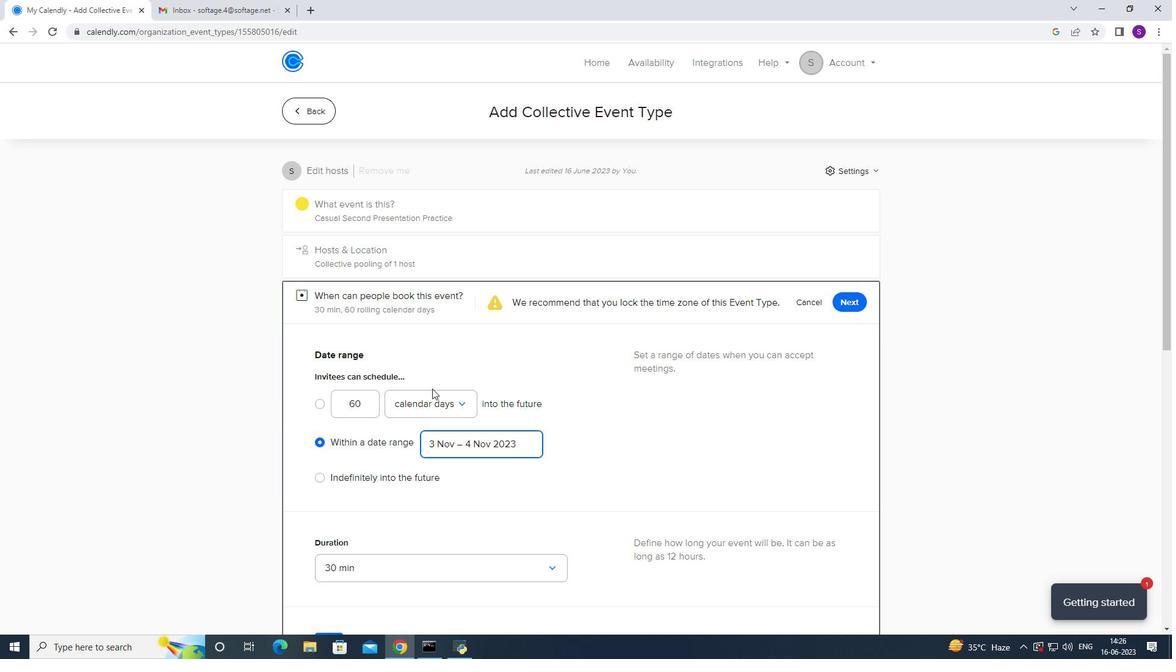 
Action: Mouse moved to (642, 461)
Screenshot: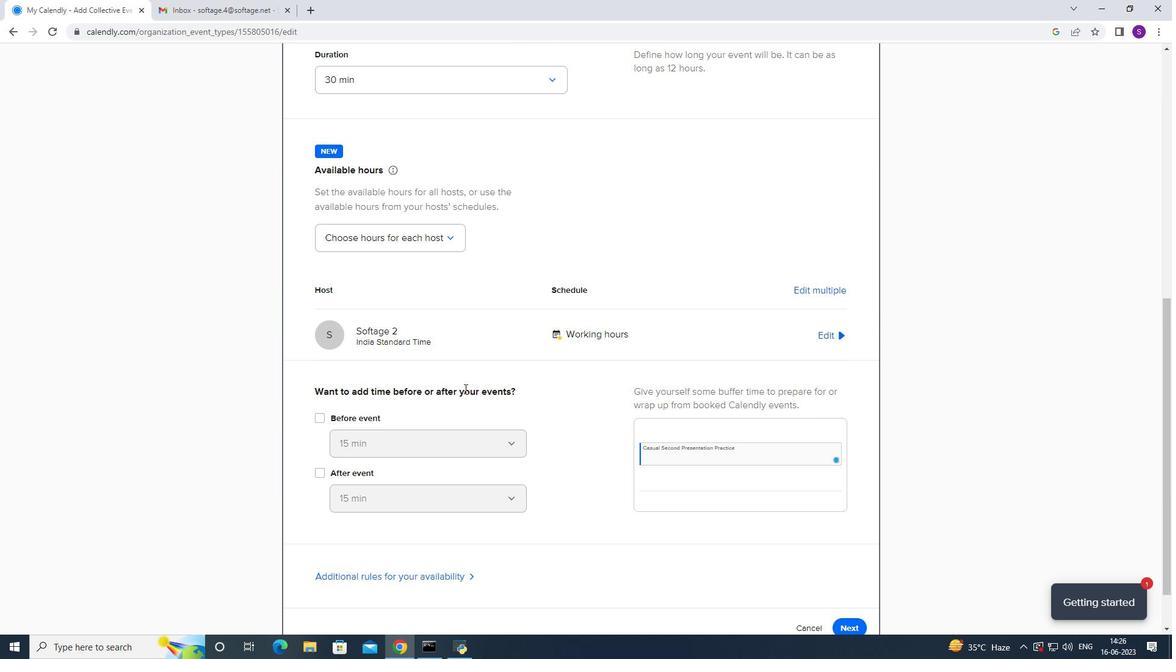 
Action: Mouse scrolled (642, 461) with delta (0, 0)
Screenshot: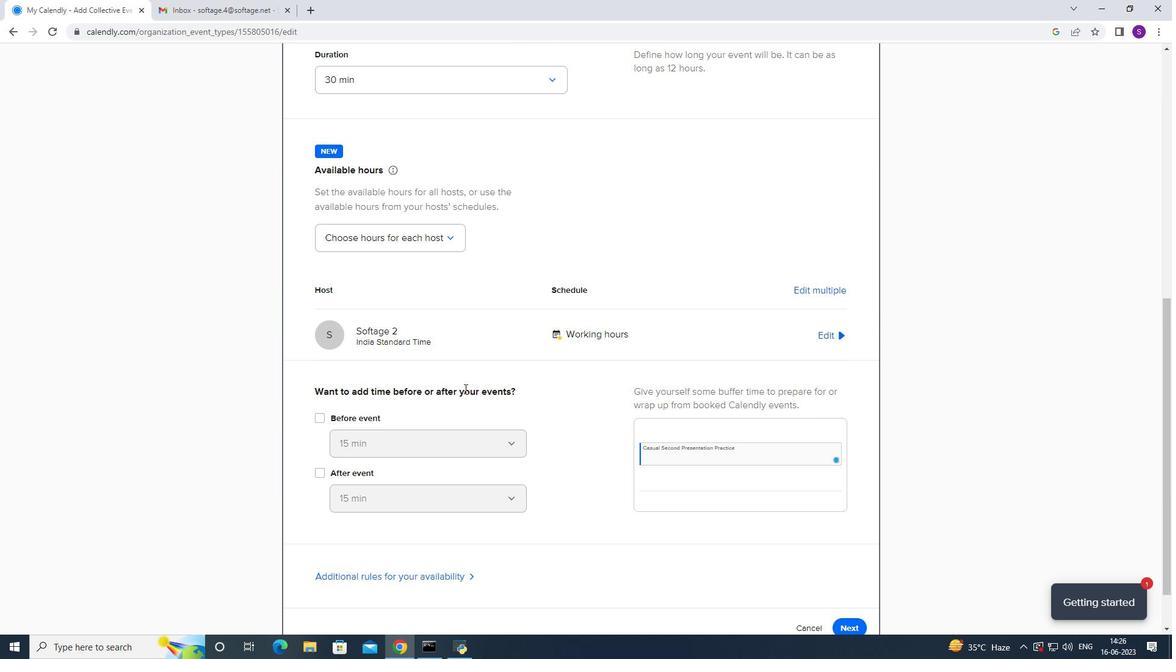 
Action: Mouse moved to (650, 472)
Screenshot: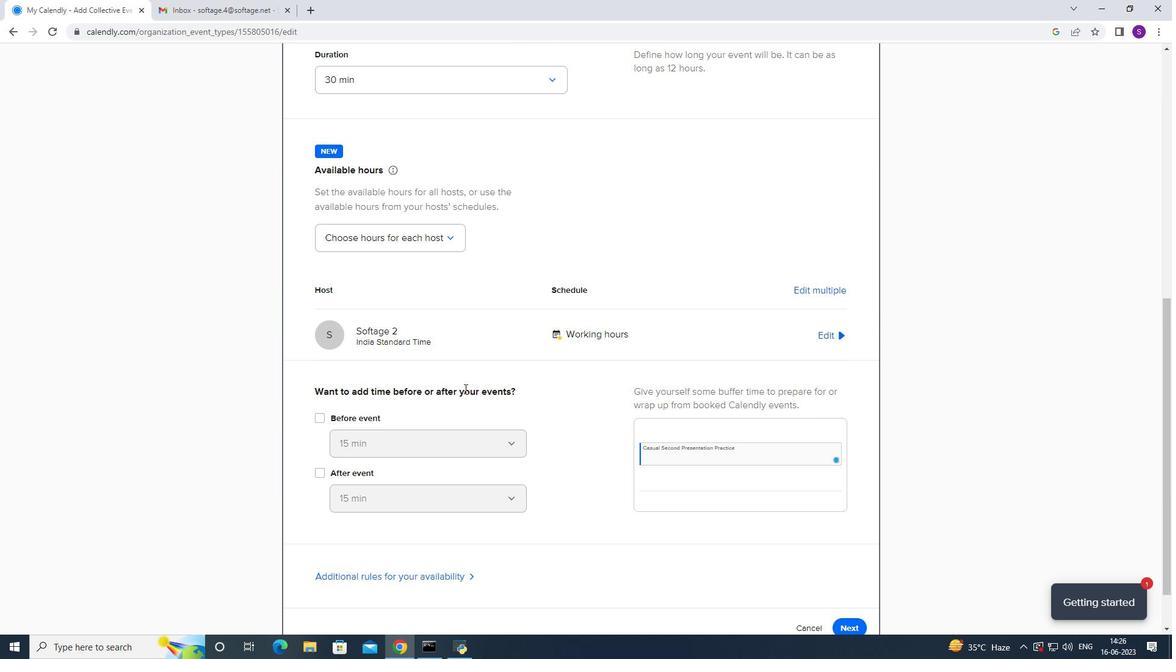 
Action: Mouse scrolled (650, 471) with delta (0, 0)
Screenshot: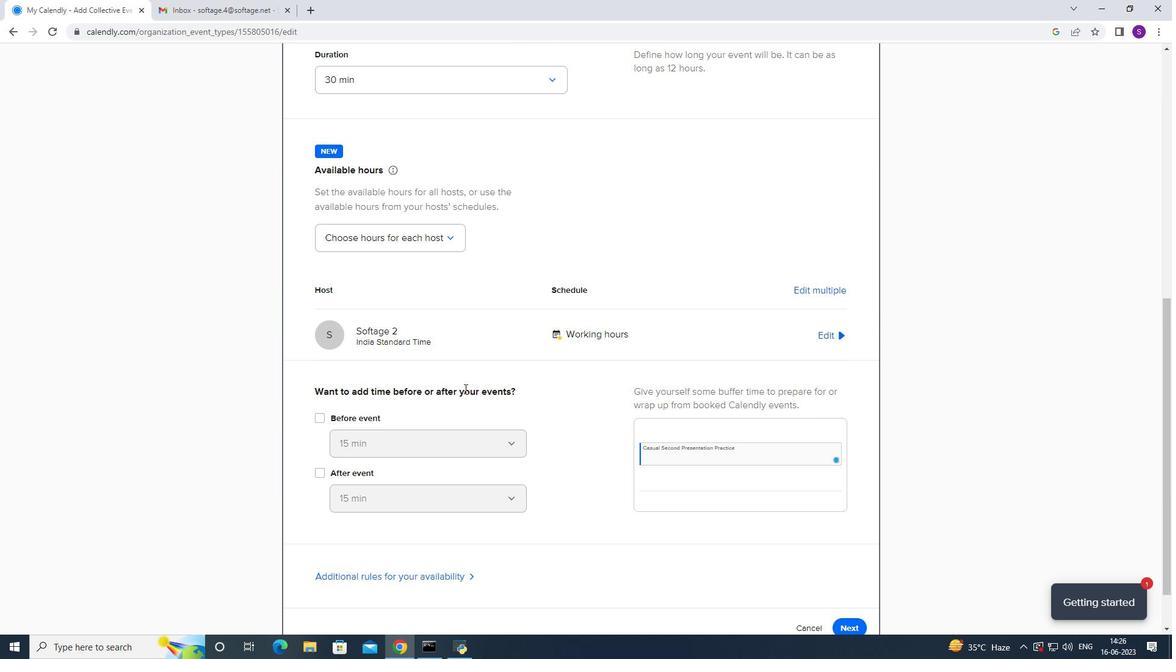 
Action: Mouse moved to (657, 483)
Screenshot: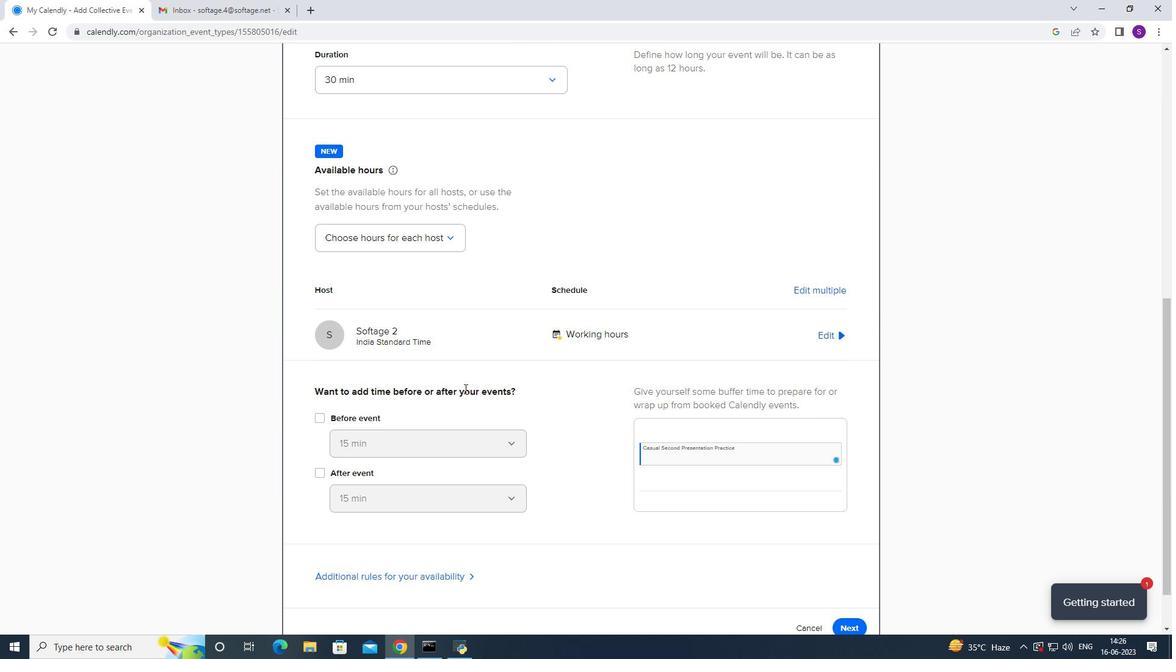 
Action: Mouse scrolled (657, 482) with delta (0, 0)
Screenshot: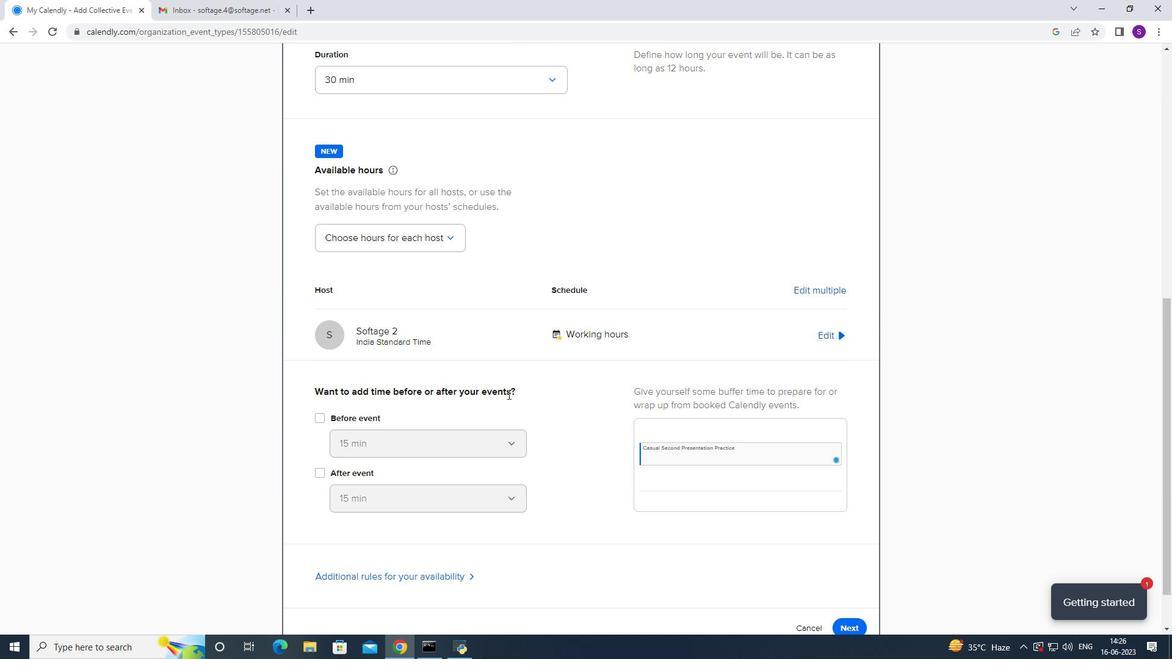 
Action: Mouse moved to (661, 487)
Screenshot: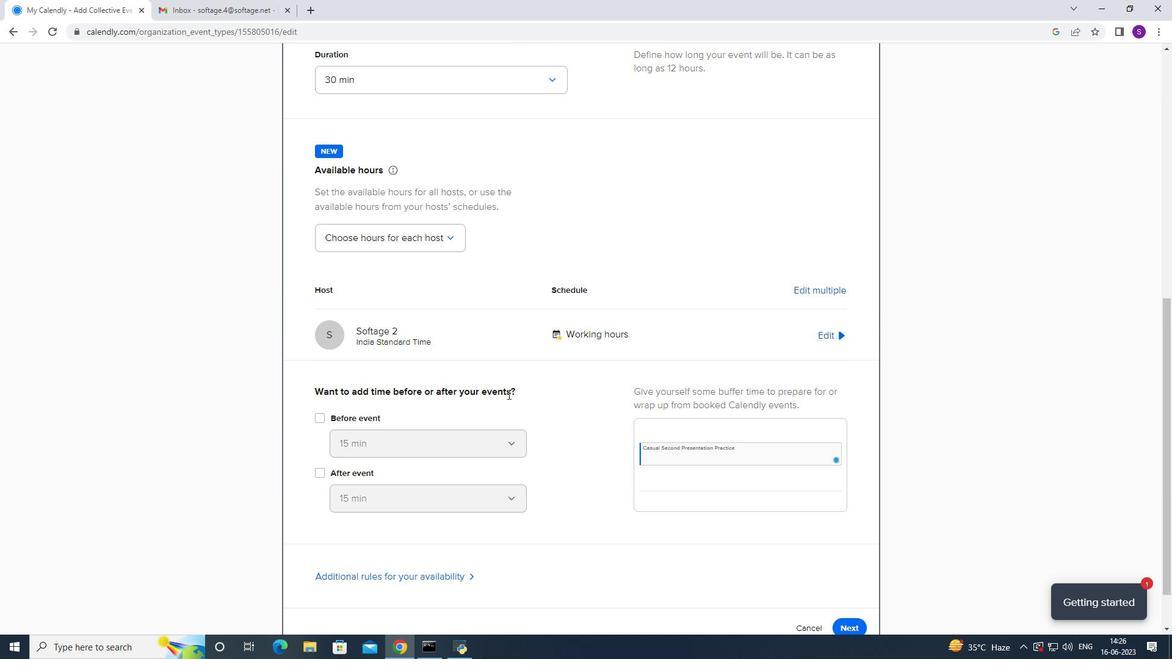 
Action: Mouse scrolled (661, 487) with delta (0, 0)
Screenshot: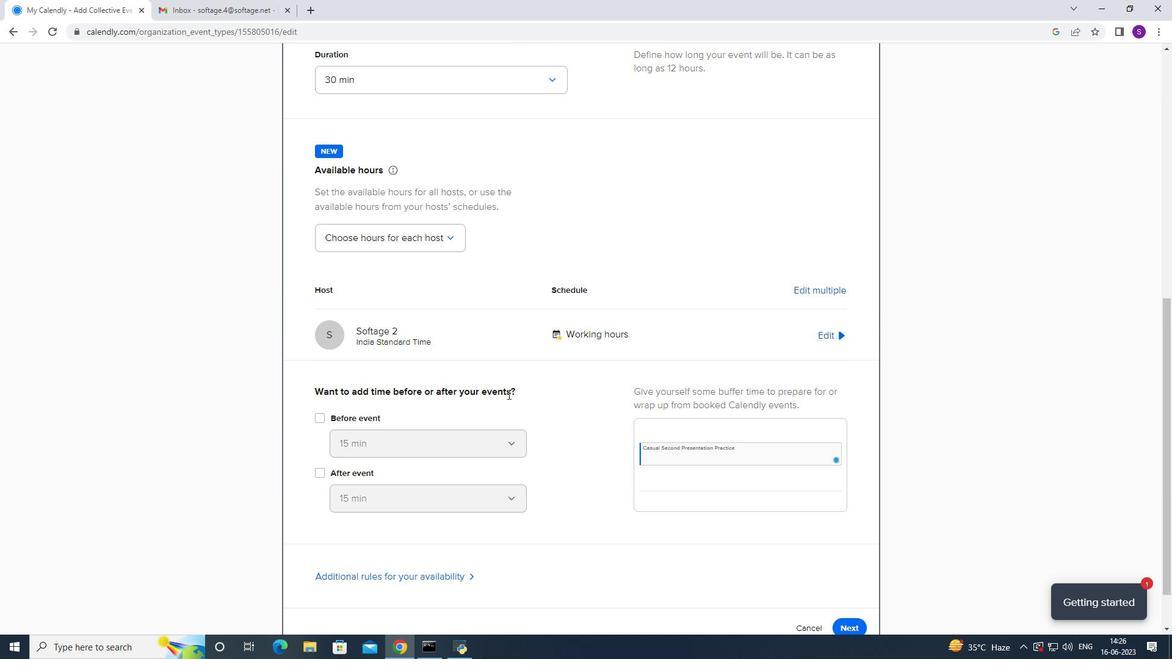 
Action: Mouse moved to (669, 497)
Screenshot: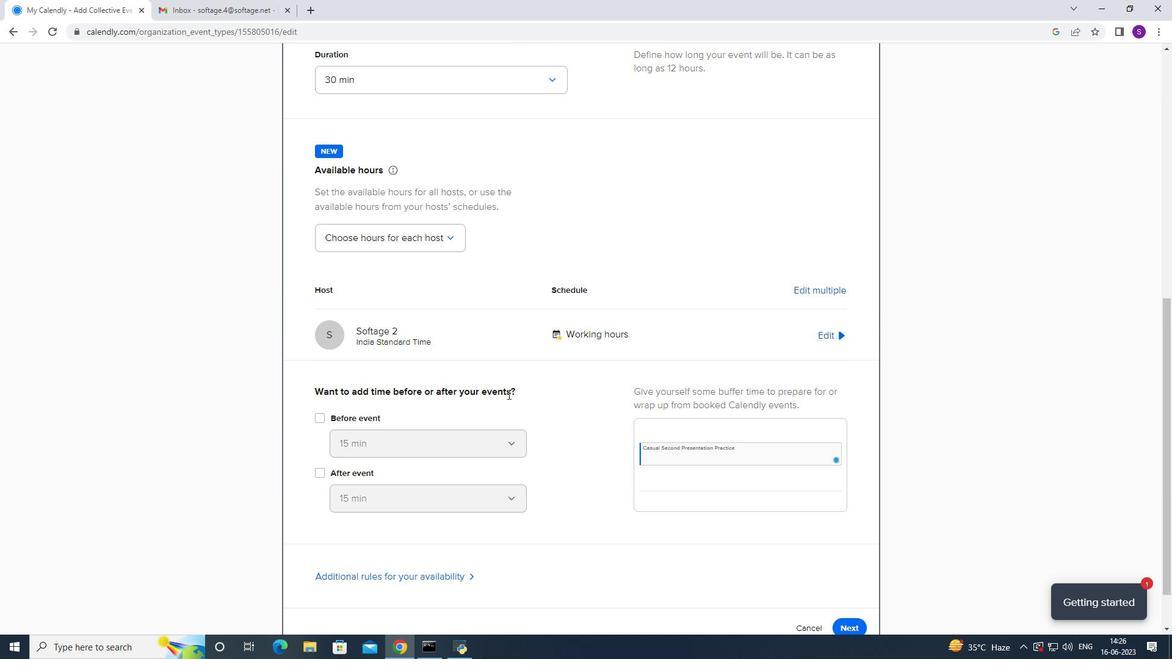 
Action: Mouse scrolled (664, 491) with delta (0, 0)
Screenshot: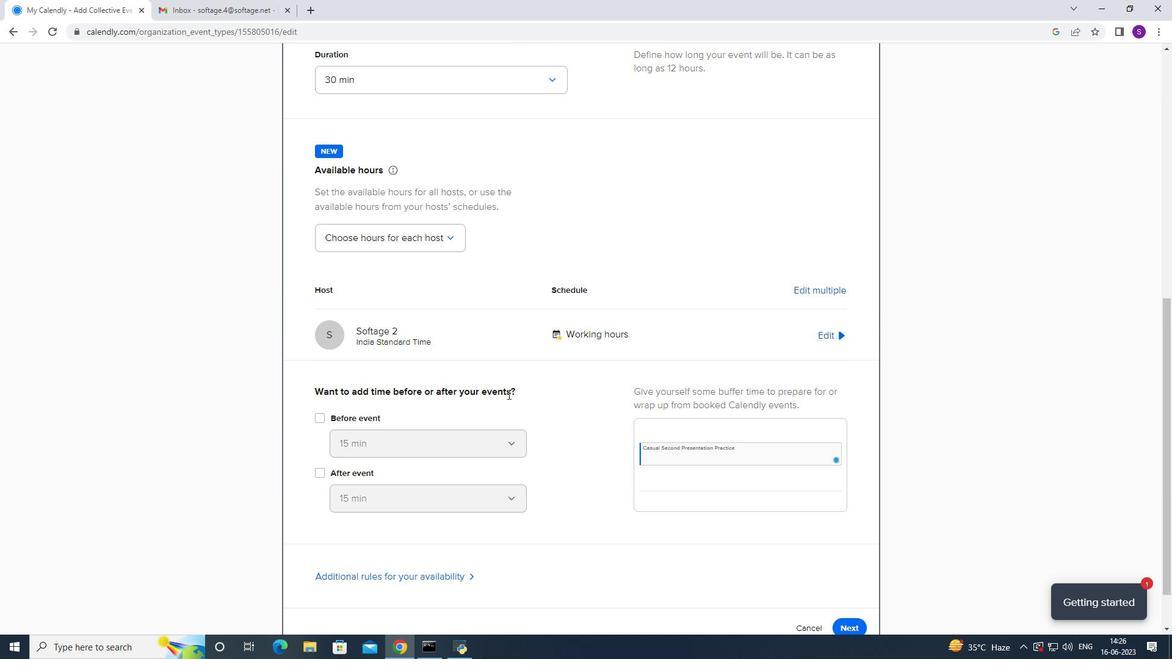 
Action: Mouse moved to (675, 507)
Screenshot: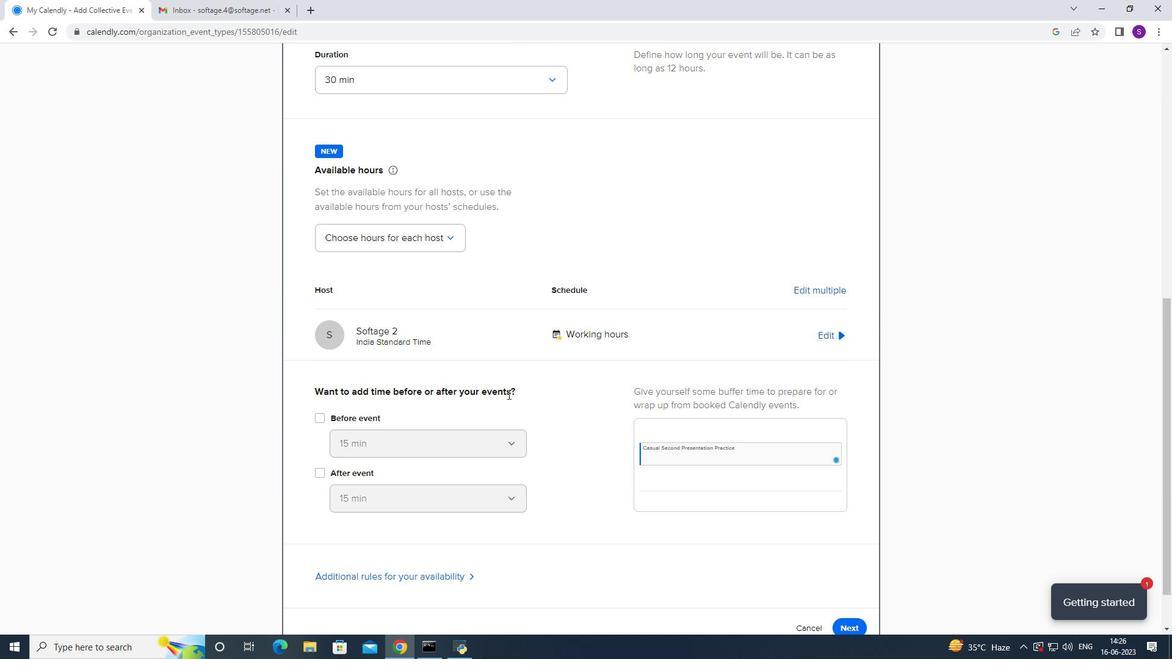 
Action: Mouse scrolled (672, 501) with delta (0, 0)
Screenshot: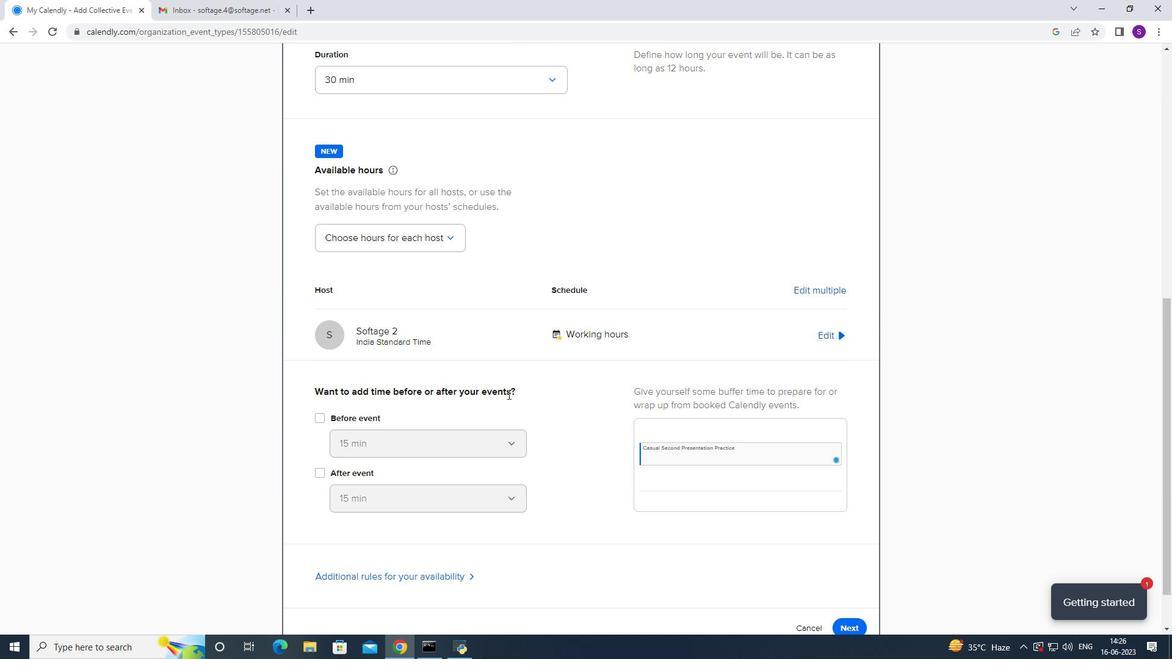 
Action: Mouse moved to (682, 520)
Screenshot: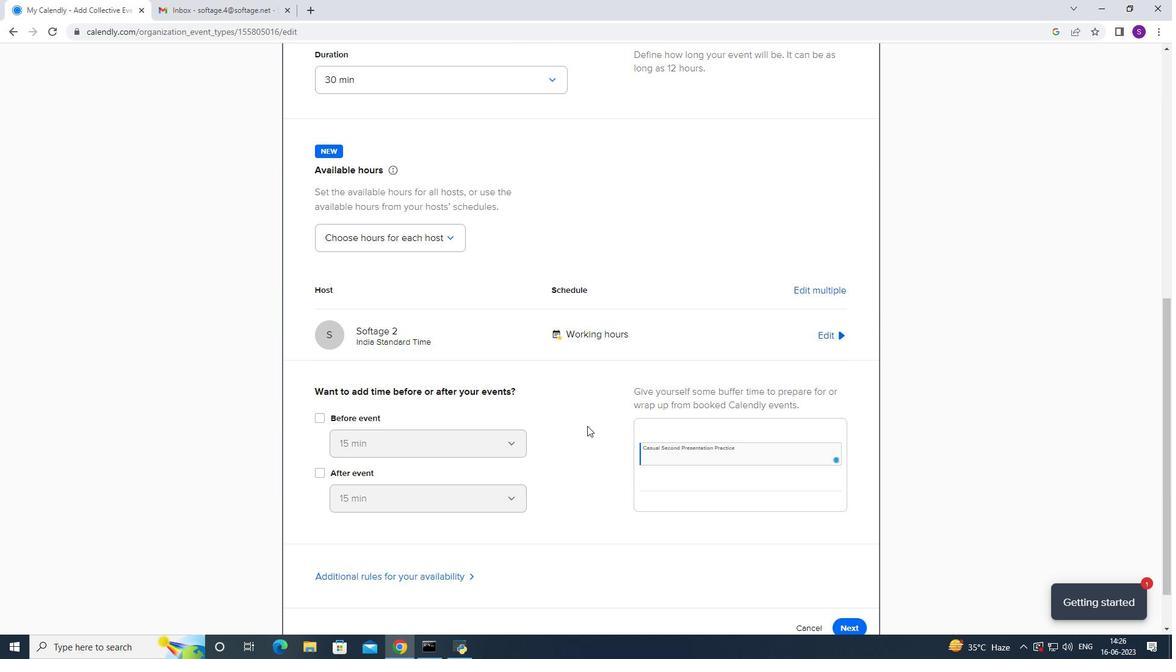 
Action: Mouse scrolled (679, 511) with delta (0, 0)
Screenshot: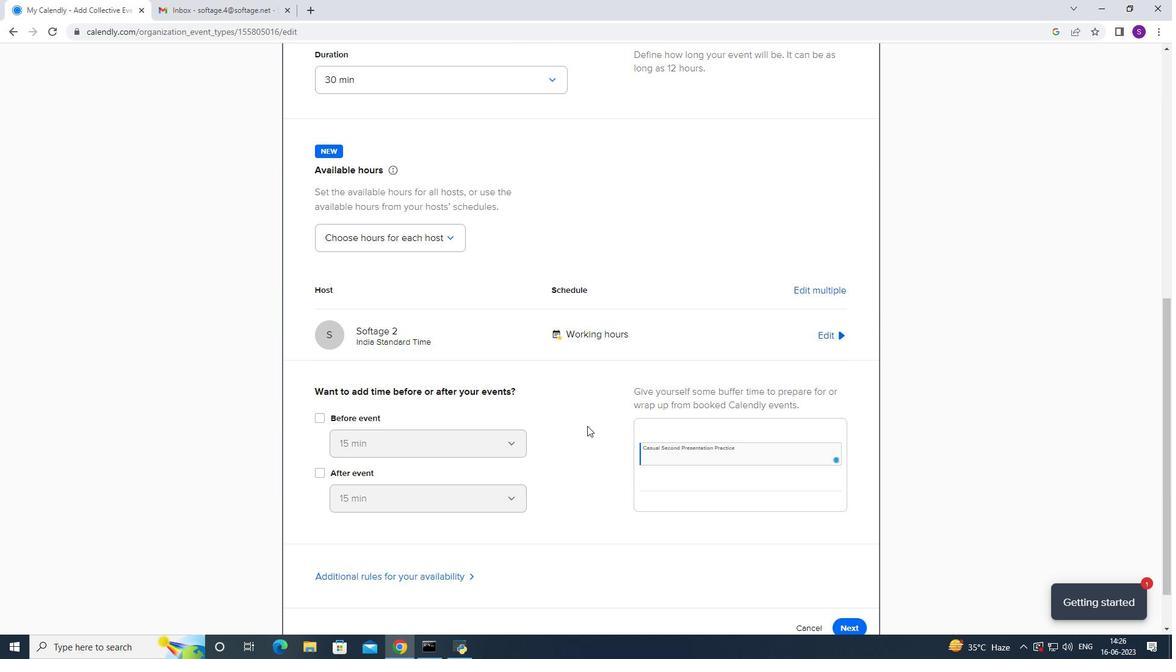
Action: Mouse moved to (863, 567)
Screenshot: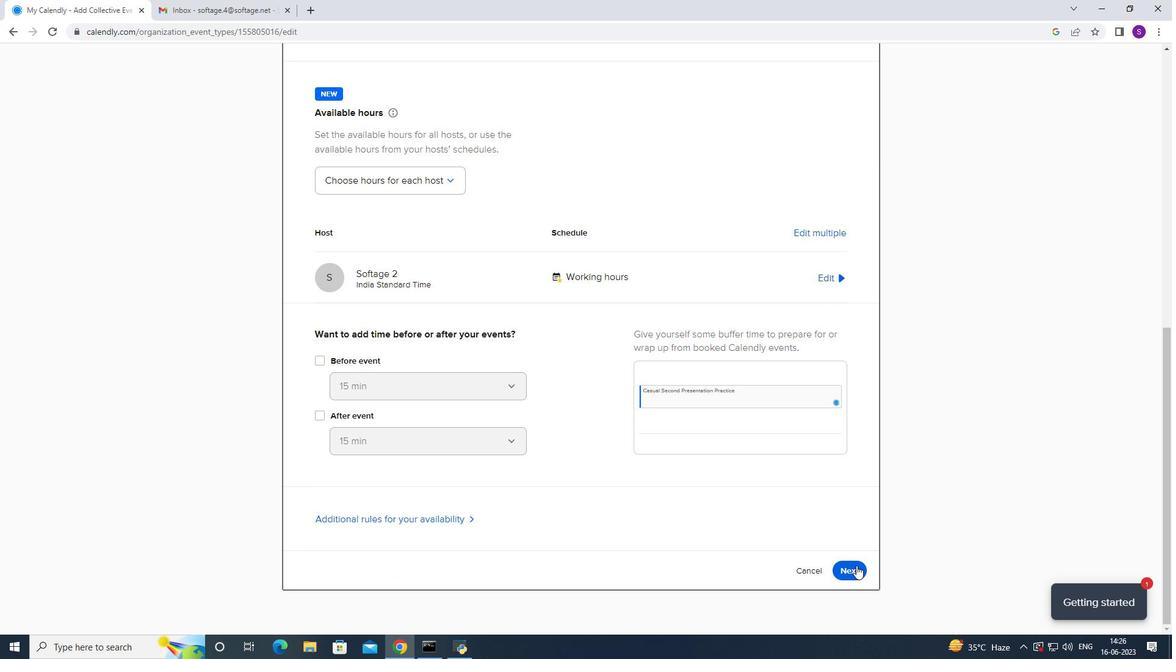 
Action: Mouse pressed left at (863, 567)
Screenshot: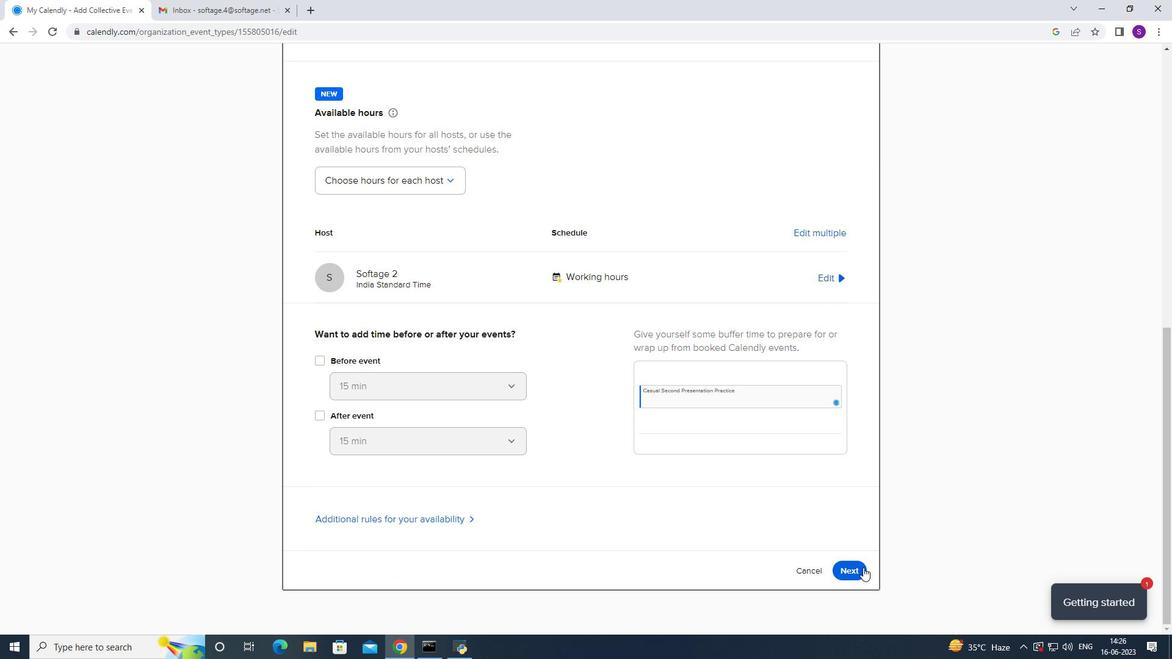 
Action: Mouse moved to (460, 173)
Screenshot: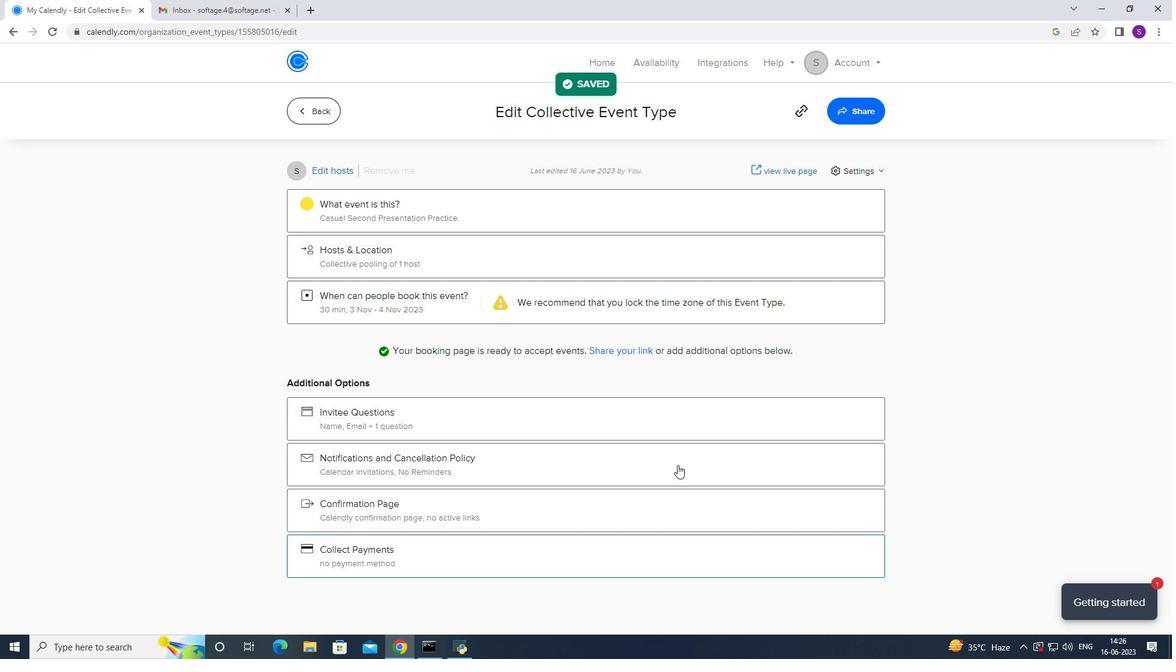 
Action: Mouse scrolled (460, 174) with delta (0, 0)
Screenshot: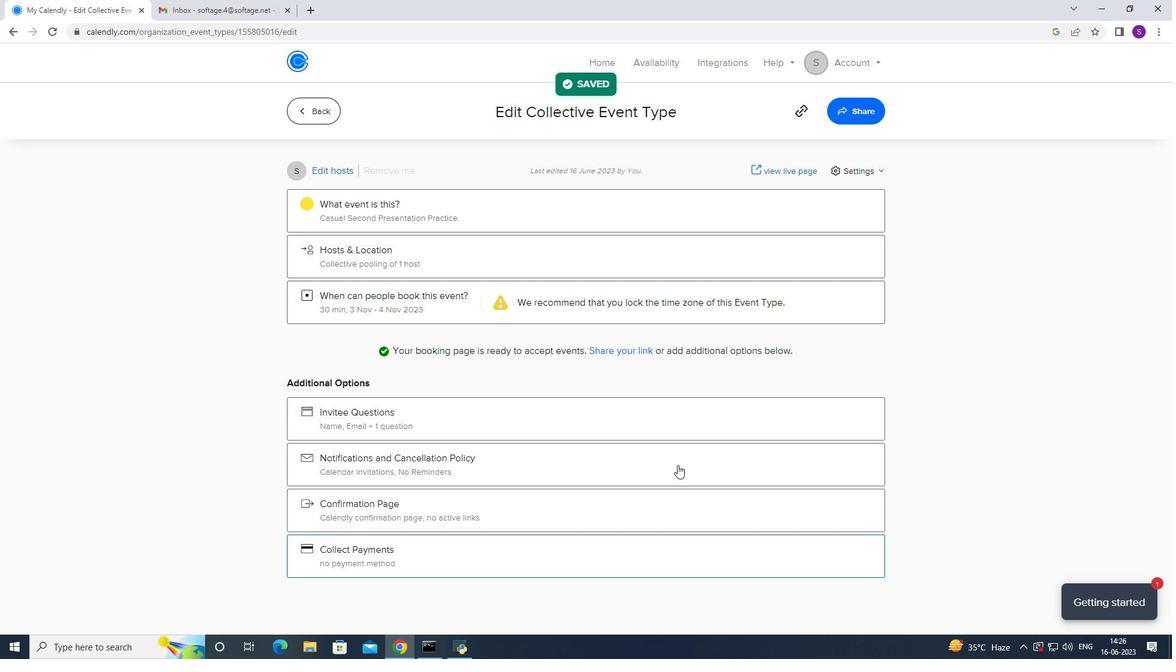 
Action: Mouse moved to (846, 121)
Screenshot: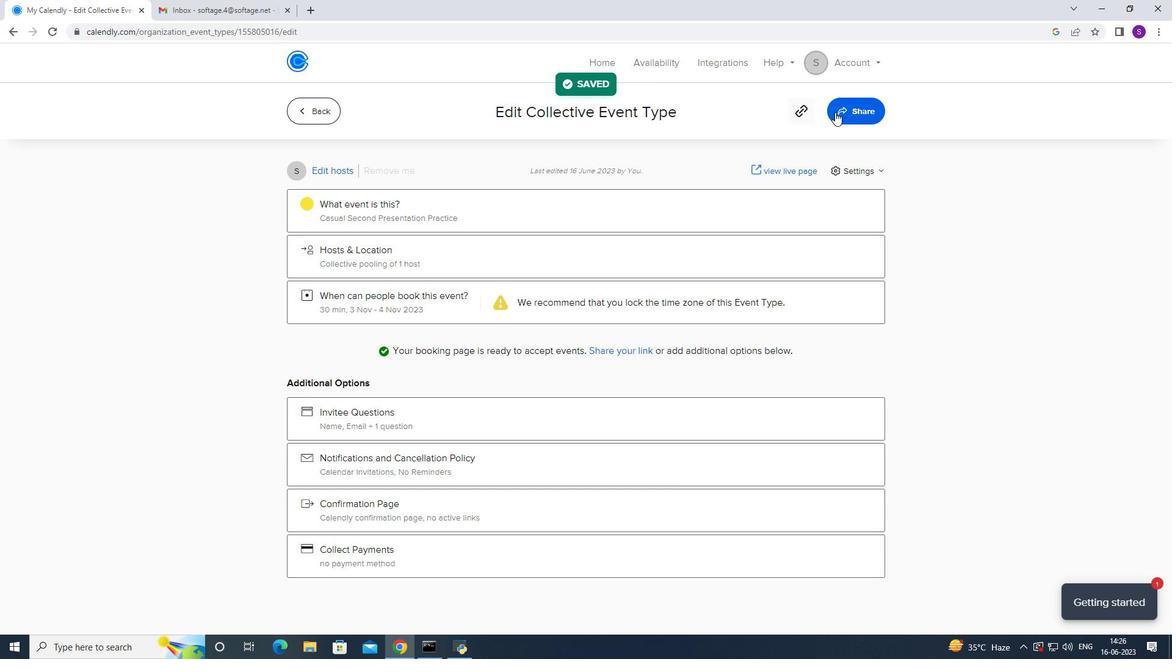 
Action: Mouse pressed left at (846, 121)
Screenshot: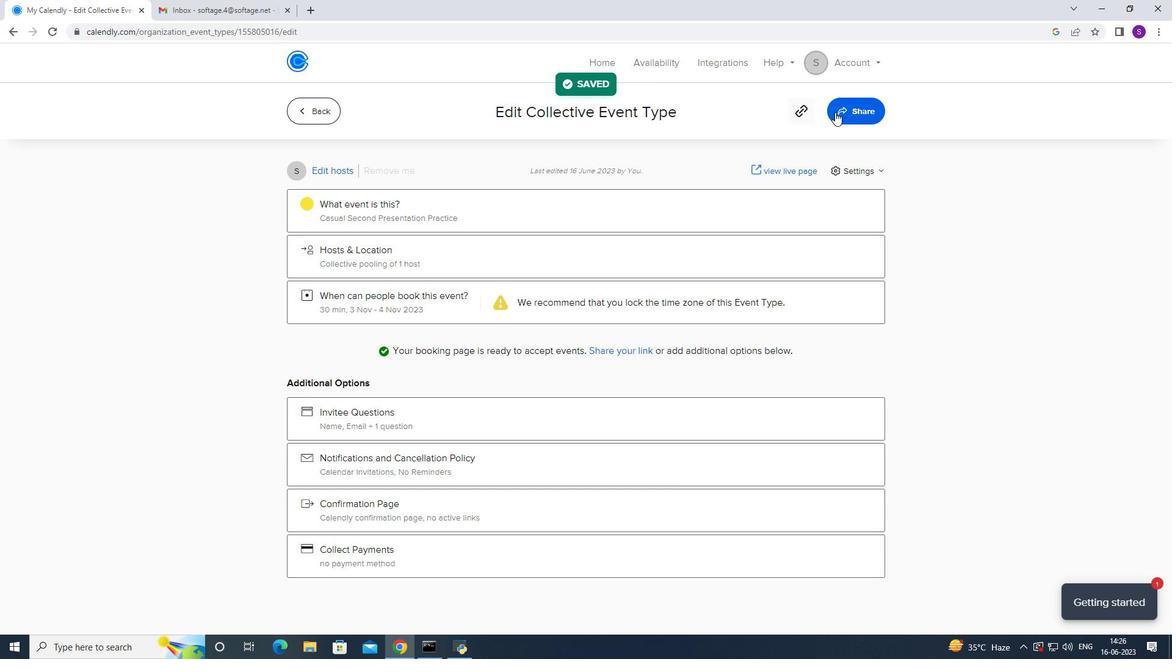 
Action: Mouse moved to (720, 222)
Screenshot: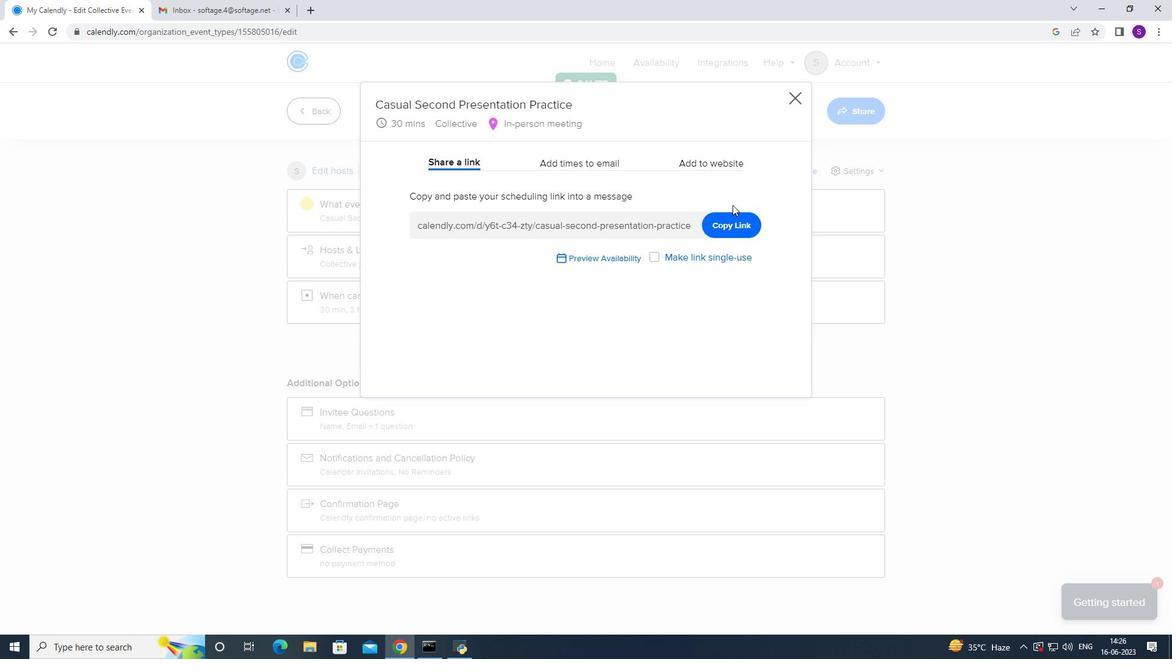 
Action: Mouse pressed left at (720, 222)
Screenshot: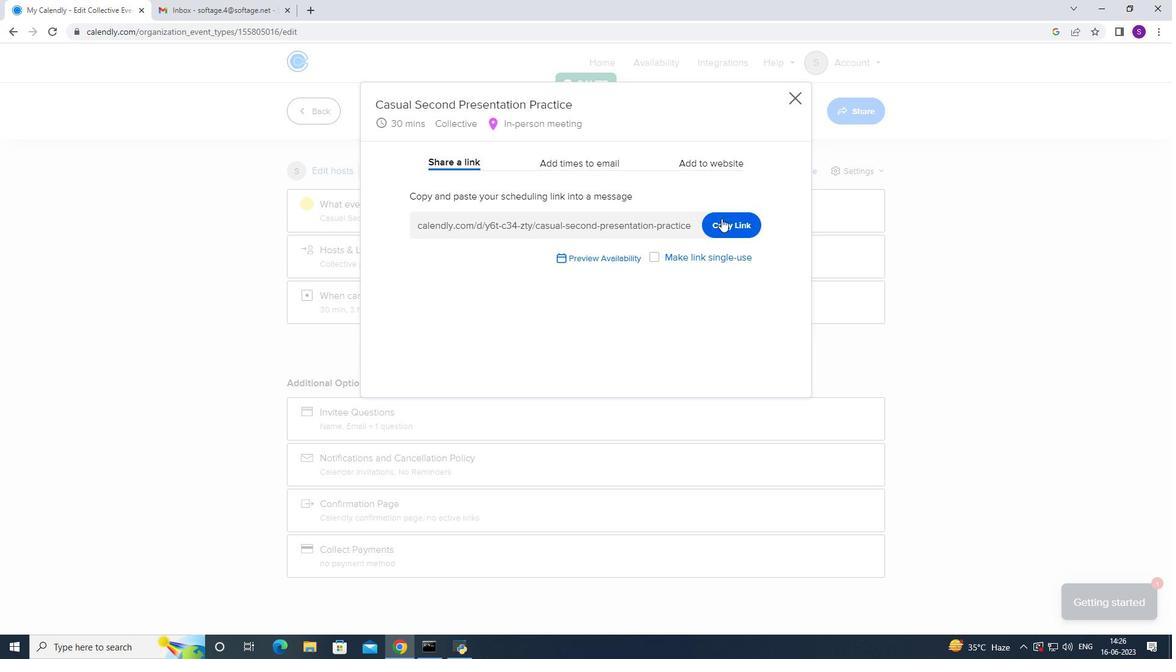 
Action: Mouse moved to (200, 8)
Screenshot: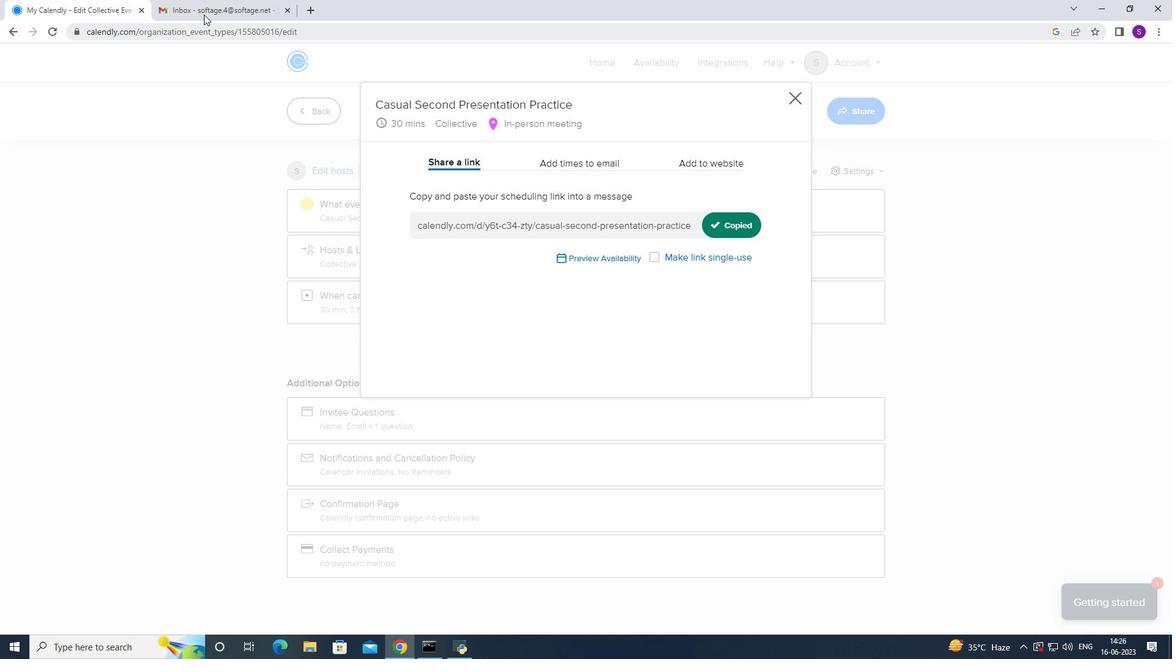 
Action: Mouse pressed left at (200, 8)
Screenshot: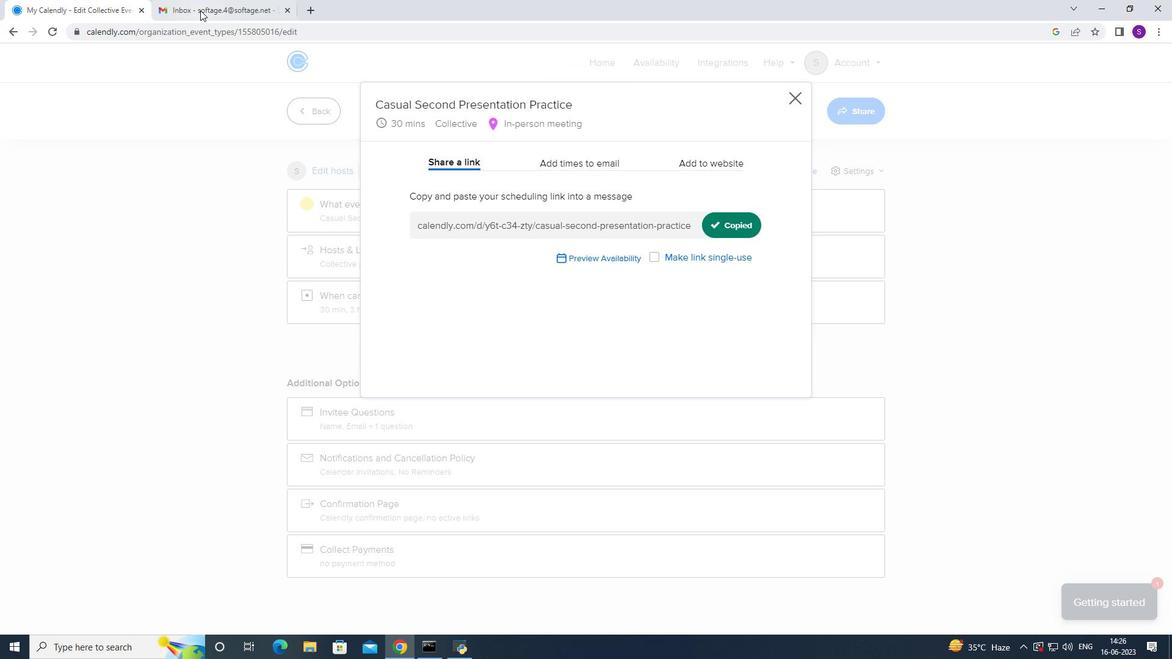 
Action: Mouse moved to (116, 106)
Screenshot: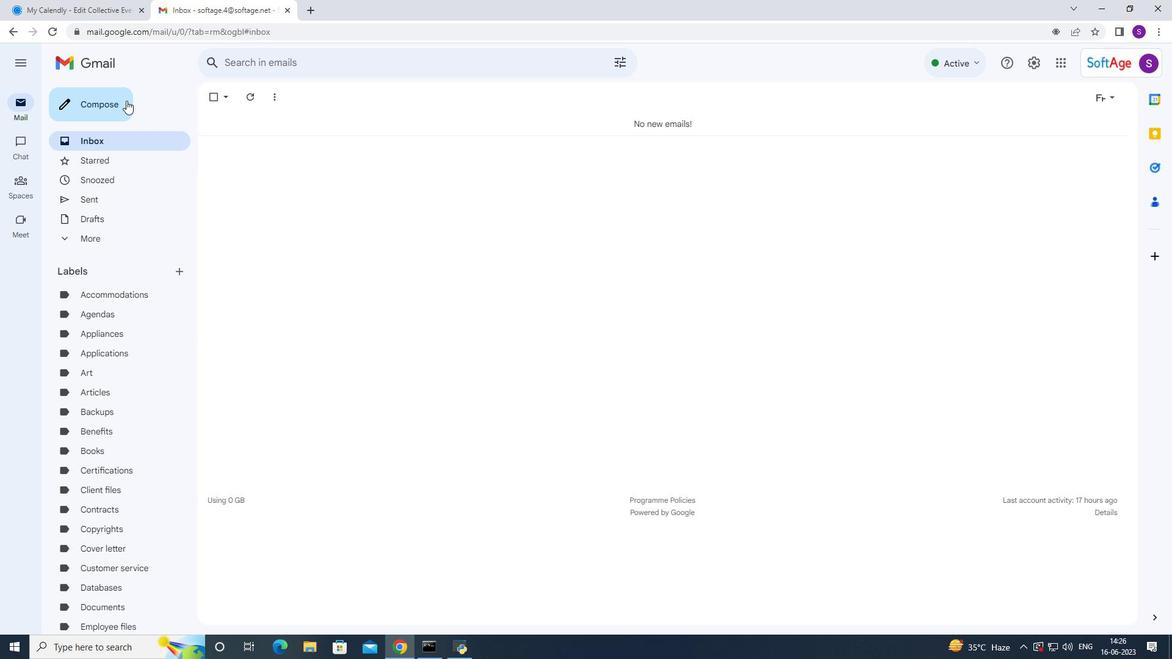 
Action: Mouse pressed left at (116, 106)
Screenshot: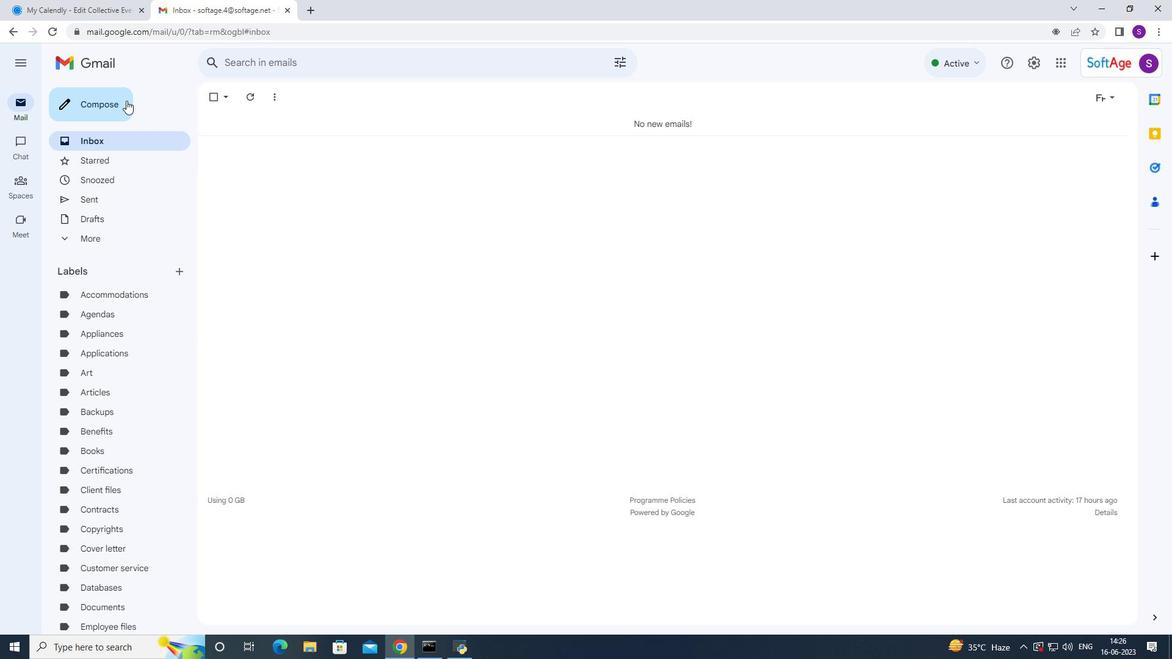 
Action: Mouse moved to (798, 365)
Screenshot: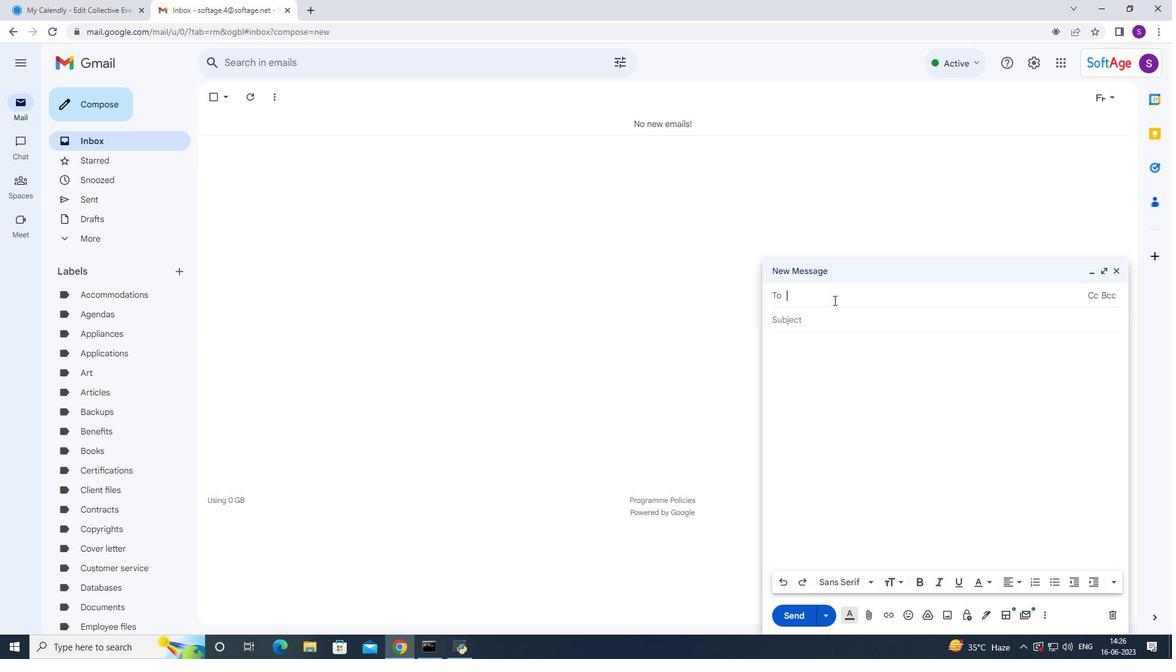 
Action: Mouse pressed left at (798, 365)
Screenshot: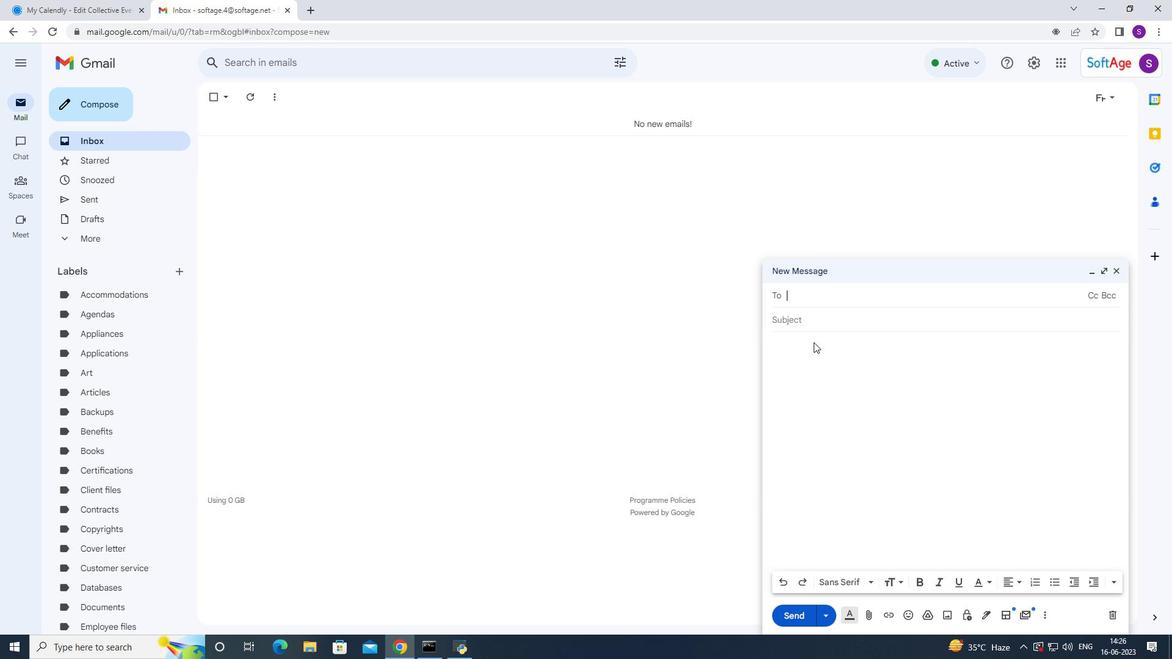 
Action: Mouse pressed right at (798, 365)
Screenshot: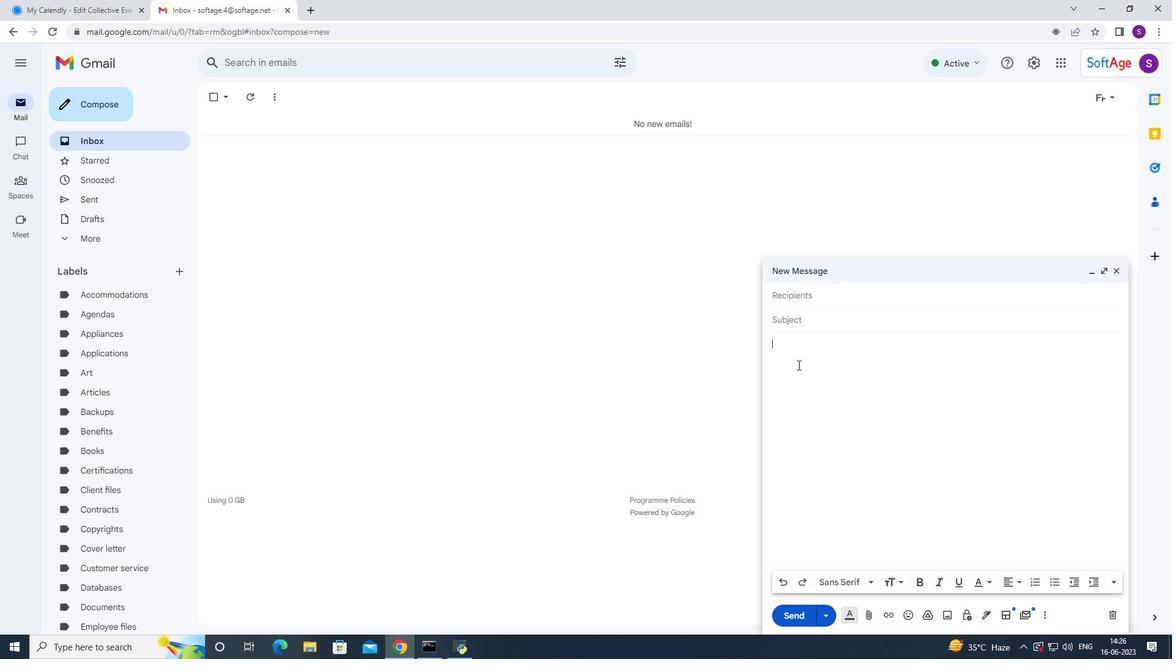 
Action: Mouse moved to (822, 461)
Screenshot: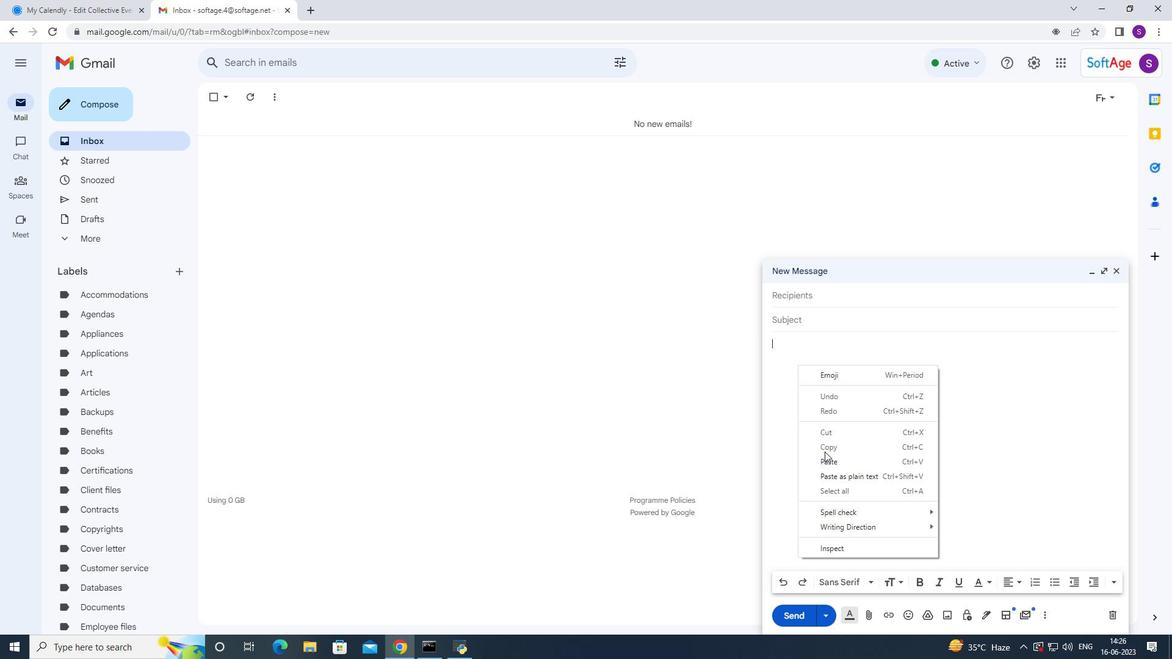
Action: Mouse pressed left at (822, 461)
Screenshot: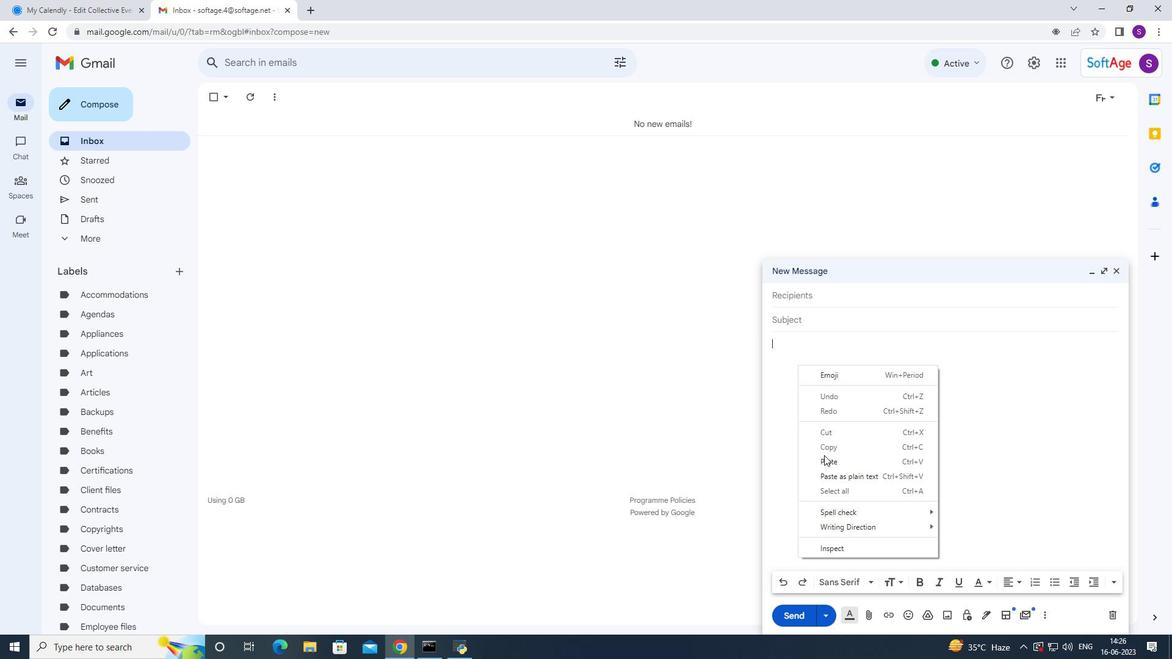 
Action: Mouse moved to (864, 293)
Screenshot: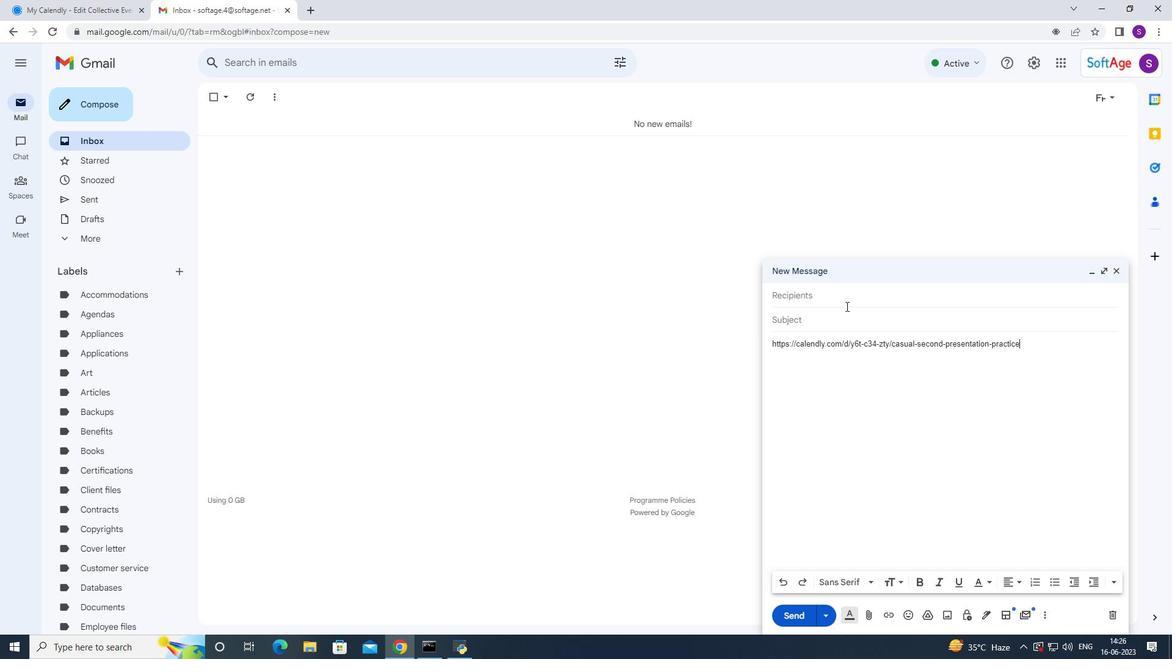 
Action: Mouse pressed left at (864, 293)
Screenshot: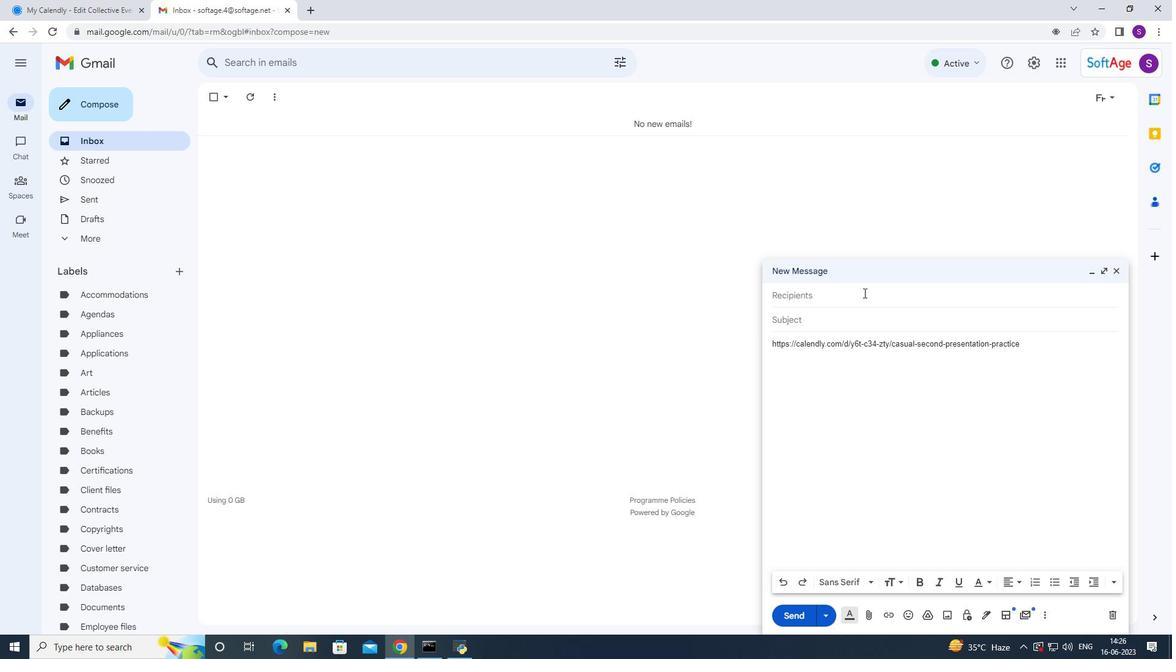 
Action: Mouse moved to (861, 293)
Screenshot: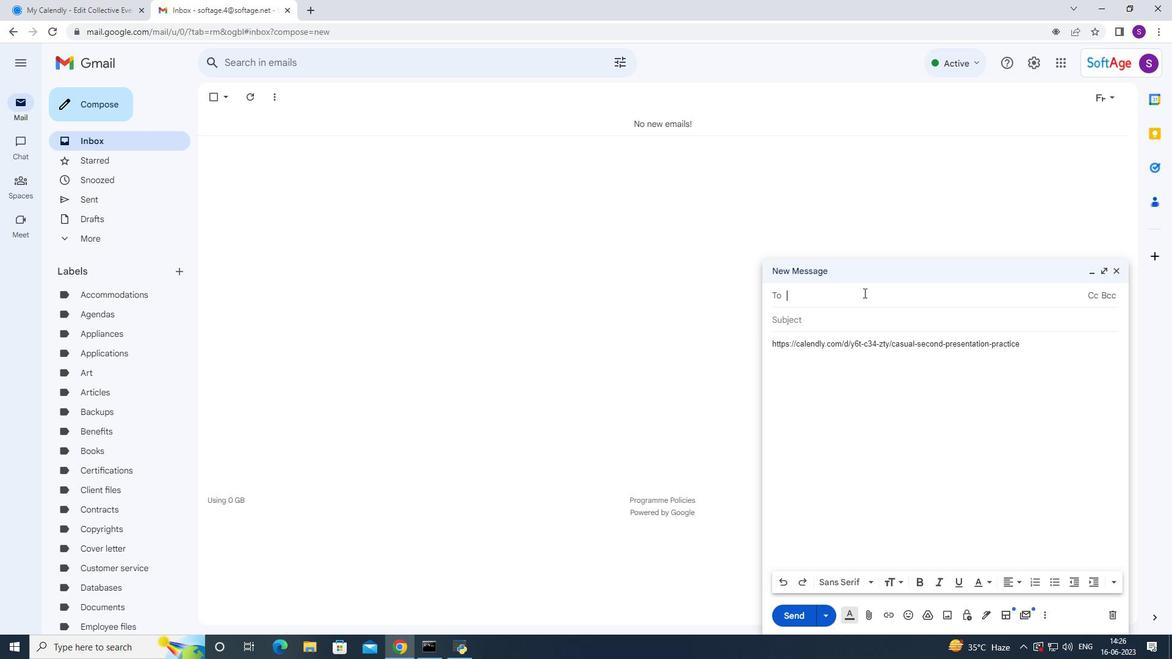 
Action: Key pressed soft
Screenshot: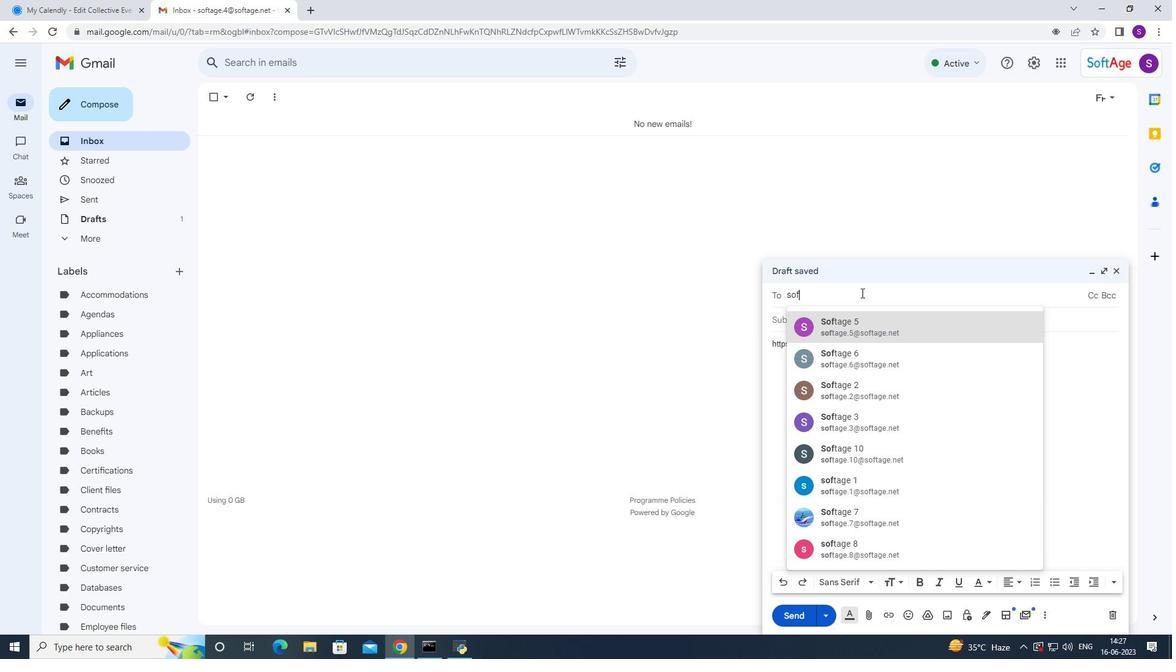 
Action: Mouse moved to (819, 474)
Screenshot: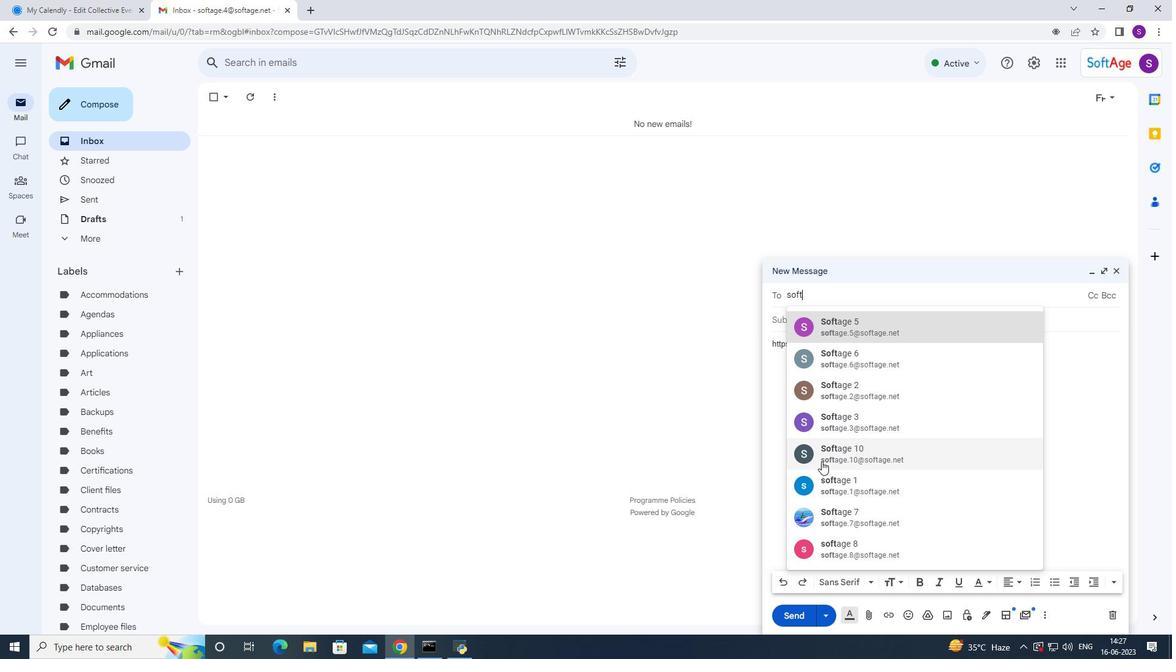 
Action: Mouse pressed left at (819, 474)
Screenshot: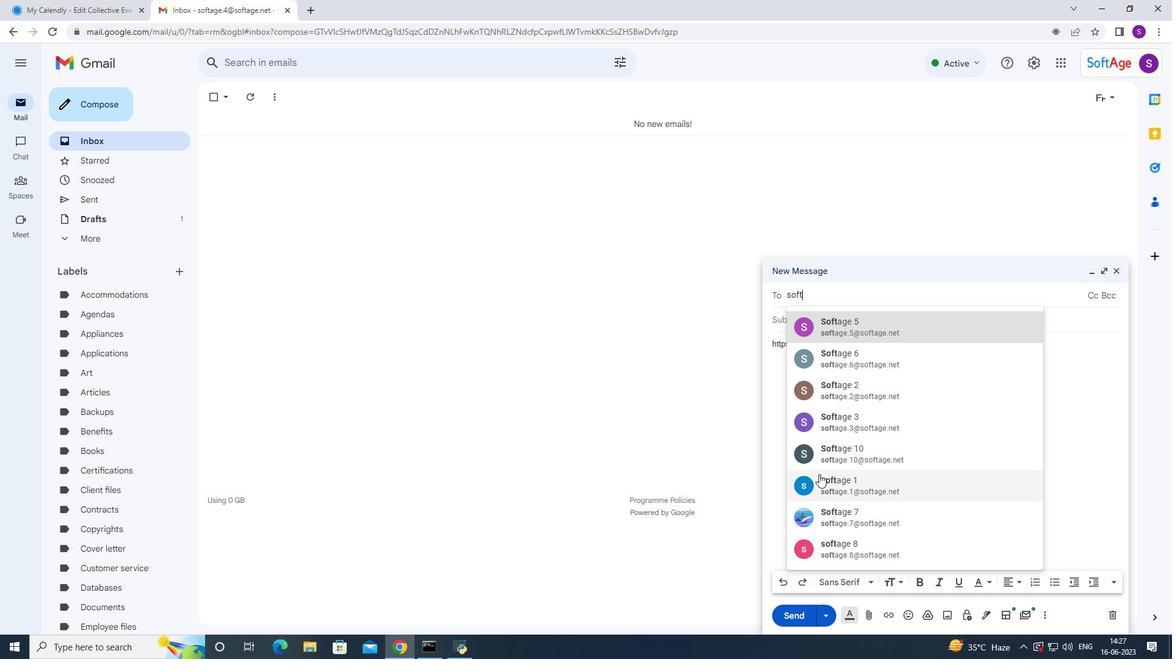 
Action: Key pressed softage.2
Screenshot: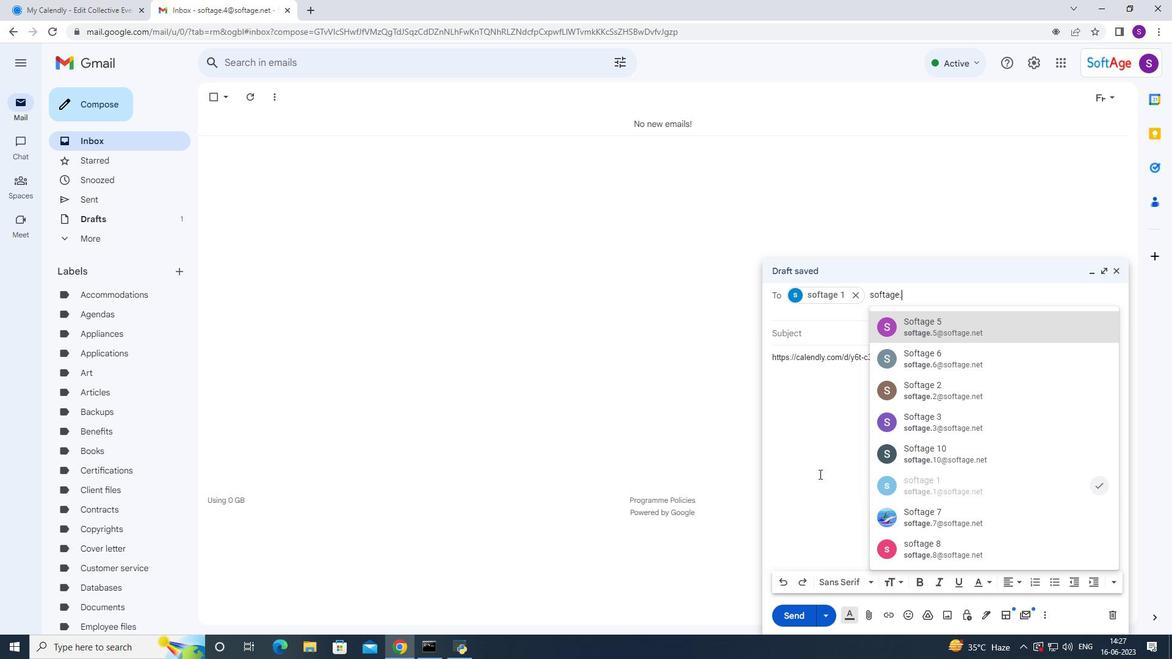 
Action: Mouse moved to (984, 334)
Screenshot: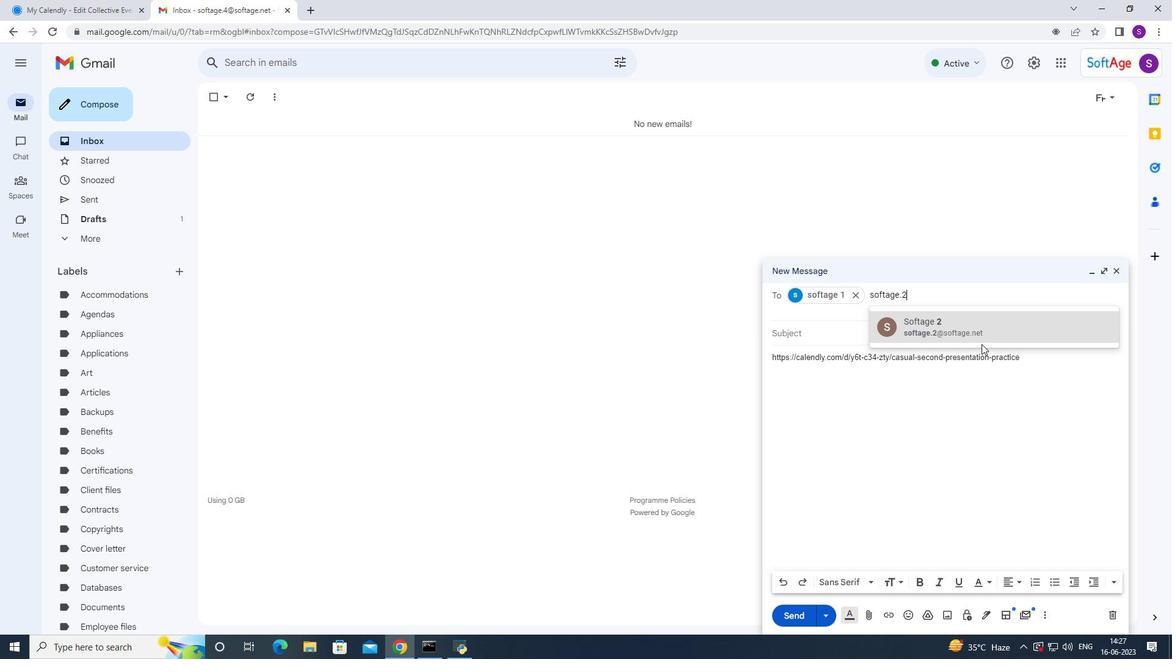 
Action: Mouse pressed left at (984, 334)
Screenshot: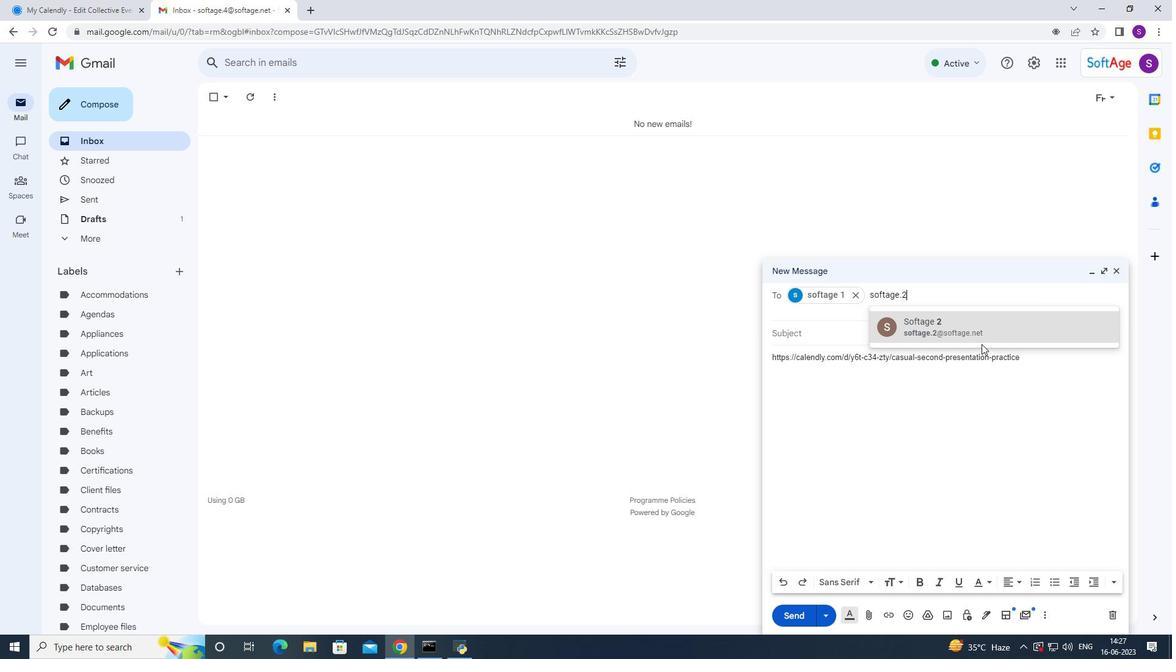
Action: Mouse moved to (800, 617)
Screenshot: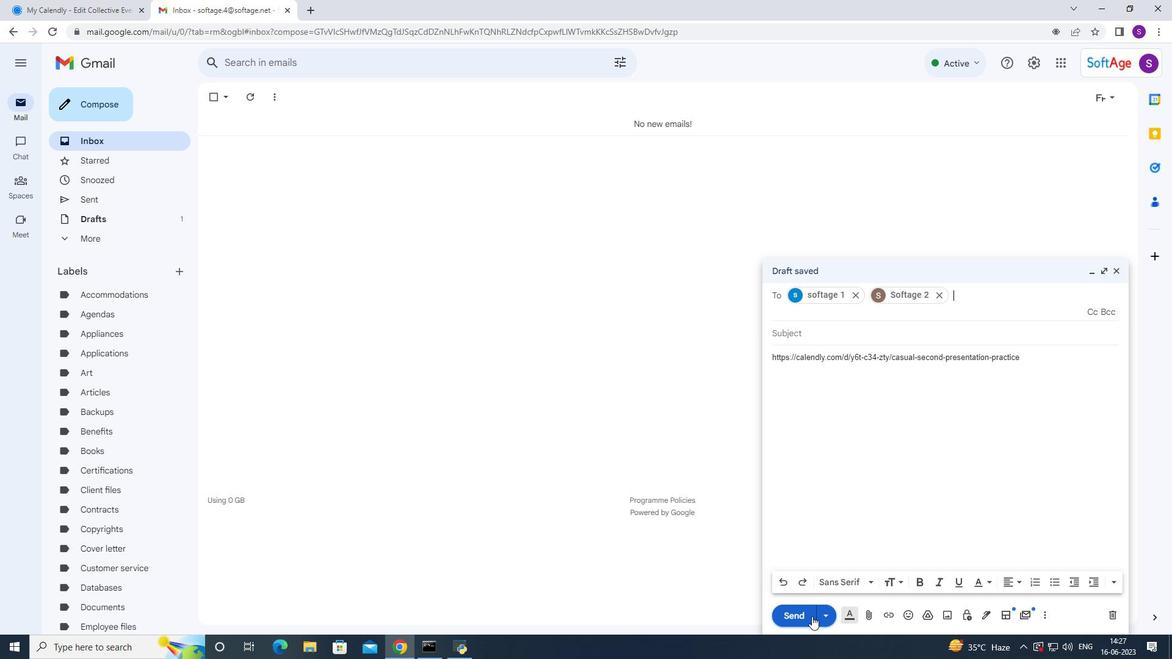 
Action: Mouse pressed left at (800, 617)
Screenshot: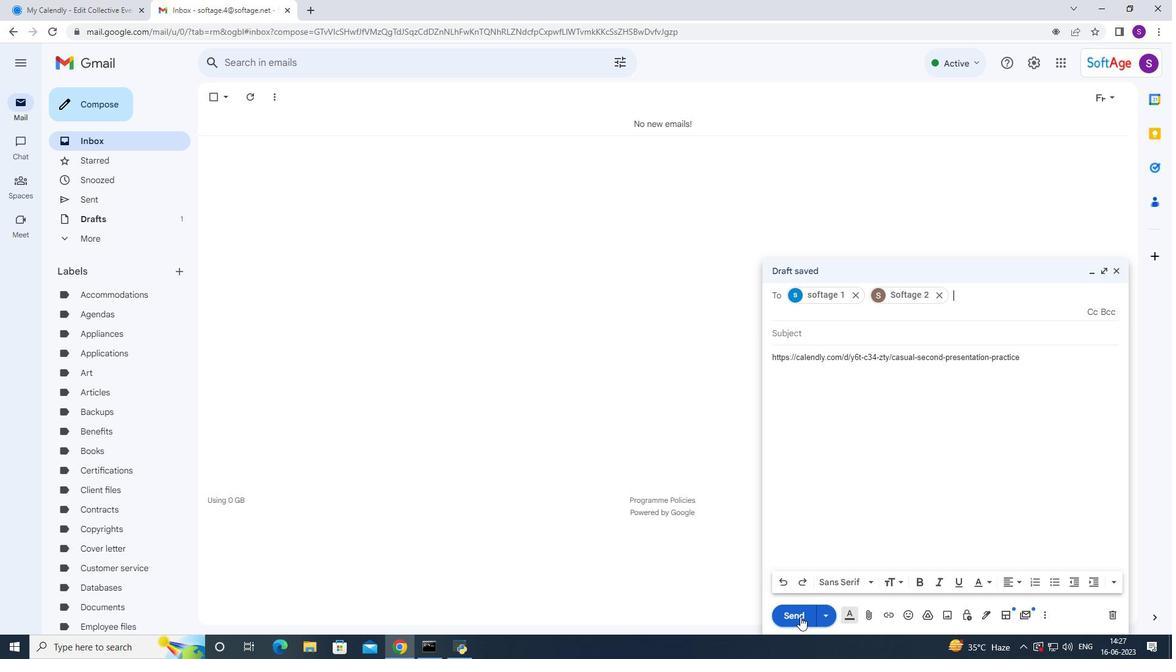 
